 Task: Look for space in Kanie, Japan from 5th September, 2023 to 13th September, 2023 for 6 adults in price range Rs.15000 to Rs.20000. Place can be entire place with 3 bedrooms having 3 beds and 3 bathrooms. Property type can be house, flat, guest house. Booking option can be shelf check-in. Required host language is English.
Action: Mouse moved to (589, 158)
Screenshot: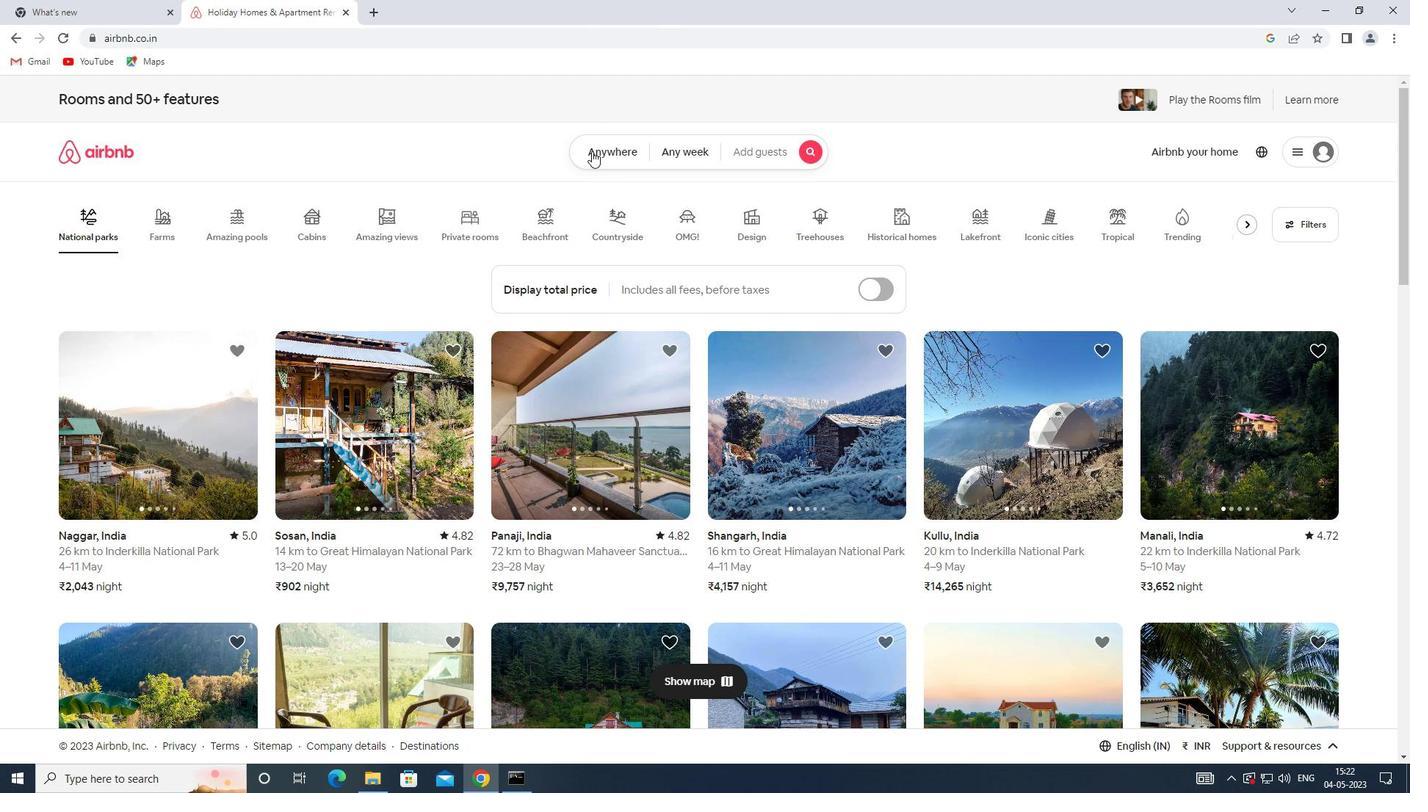
Action: Mouse pressed left at (589, 158)
Screenshot: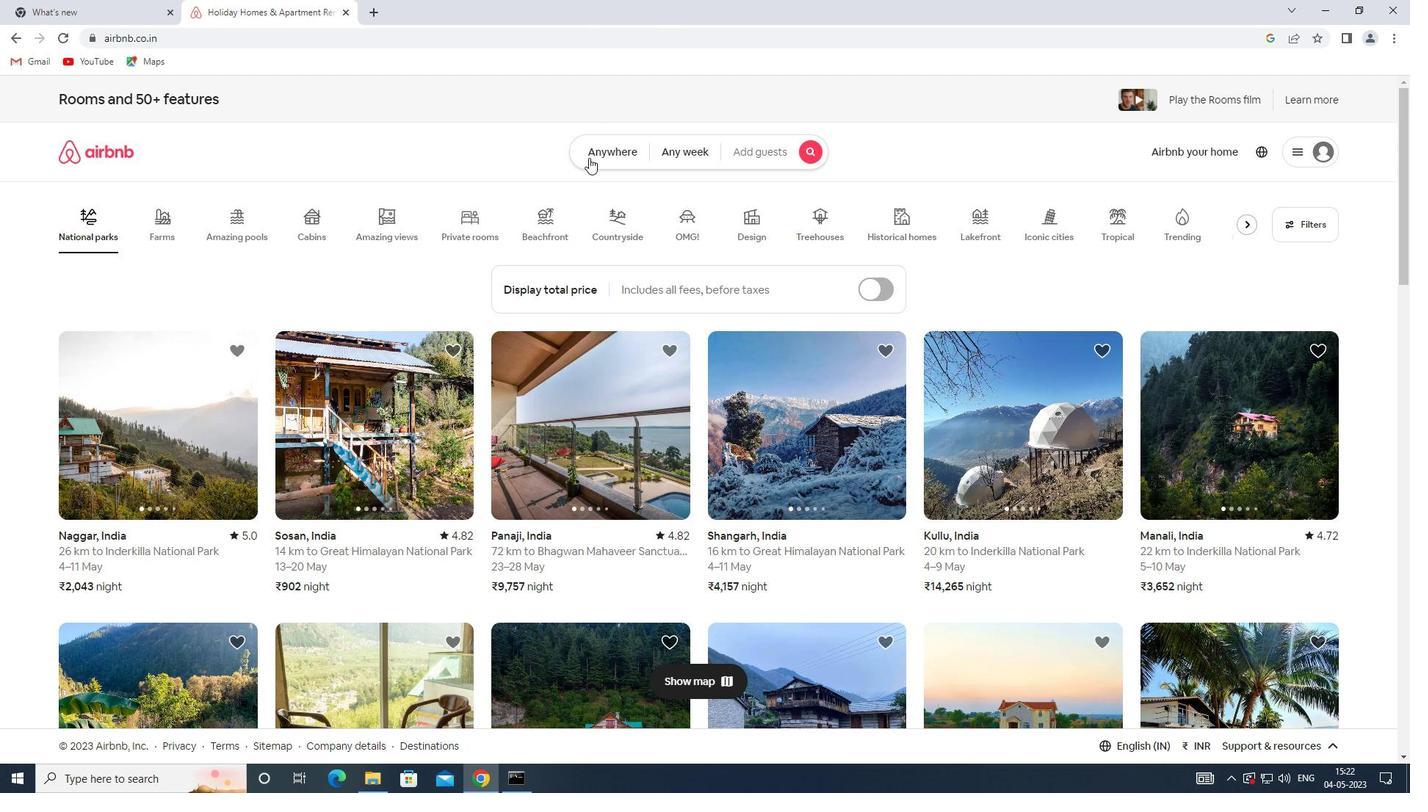 
Action: Mouse moved to (536, 214)
Screenshot: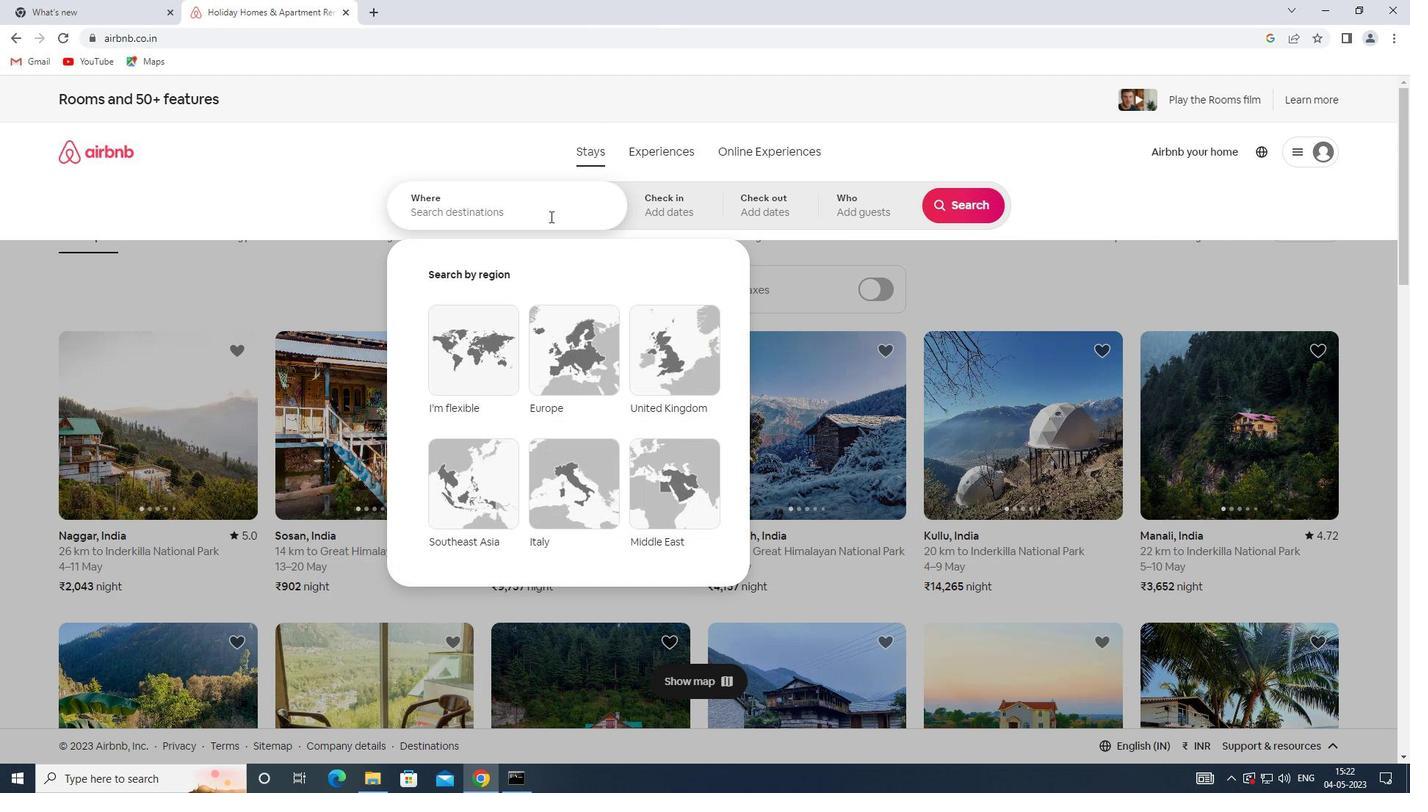 
Action: Mouse pressed left at (536, 214)
Screenshot: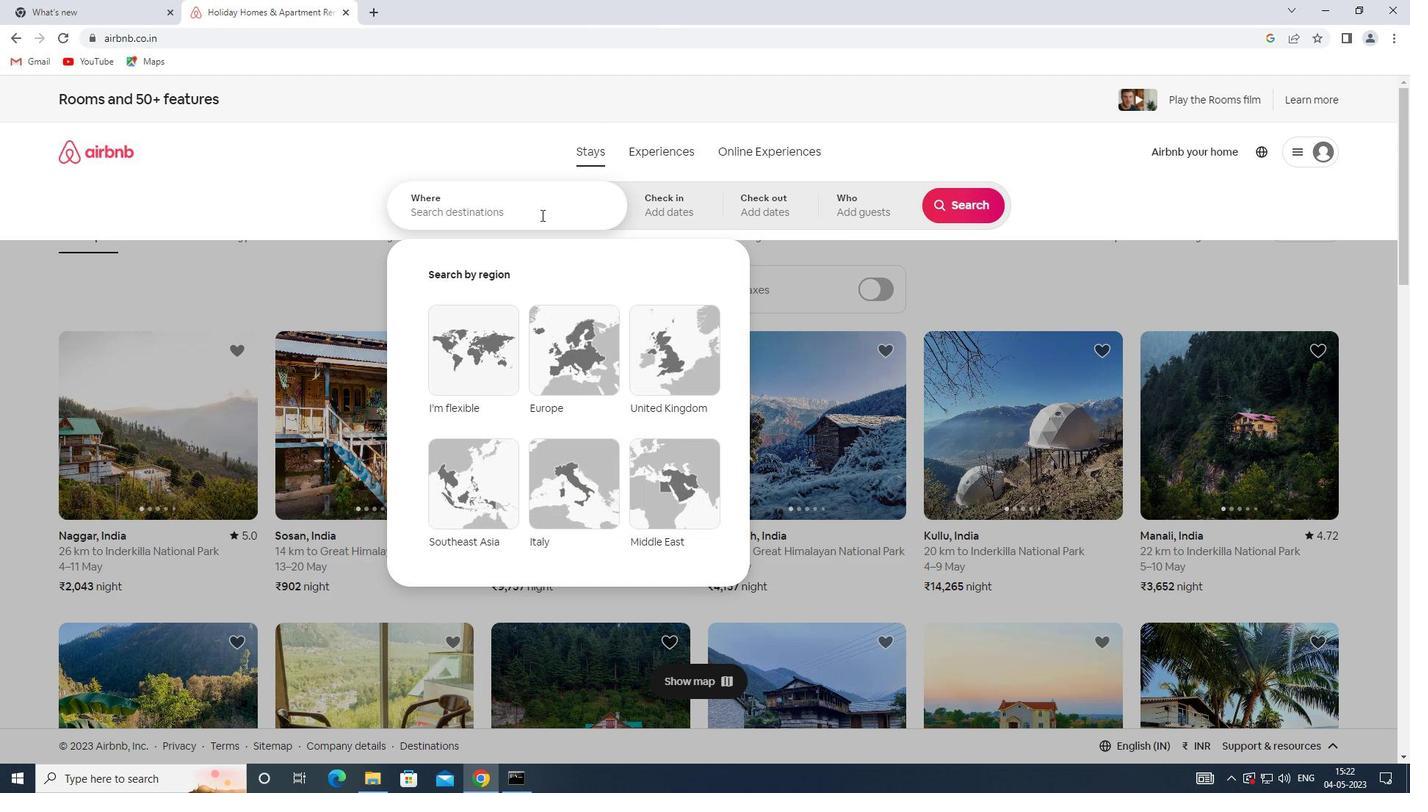 
Action: Key pressed <Key.shift>KANIE,<Key.shift><Key.shift><Key.shift><Key.shift><Key.shift><Key.shift><Key.shift><Key.shift><Key.shift><Key.shift><Key.shift><Key.shift><Key.shift><Key.shift>JAPAN
Screenshot: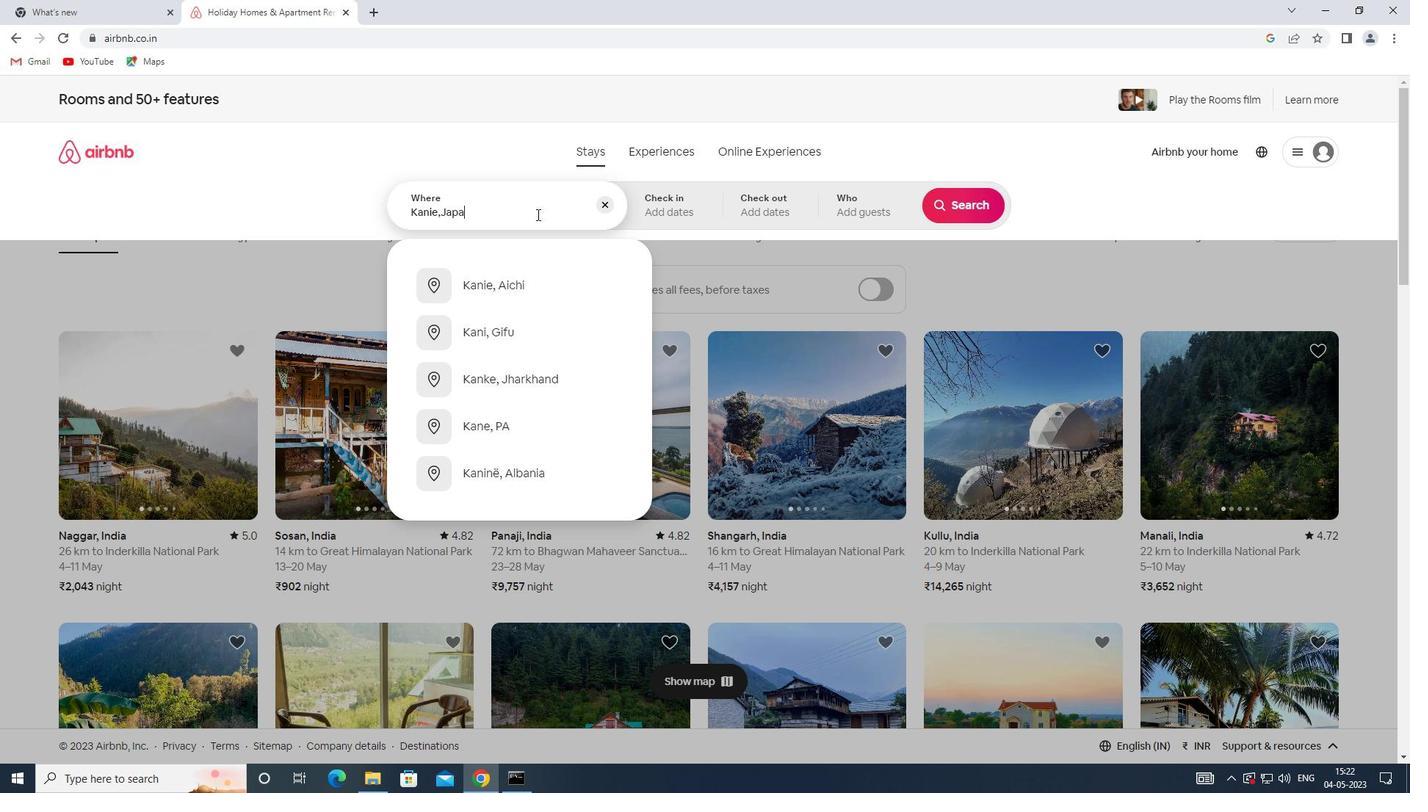 
Action: Mouse moved to (663, 213)
Screenshot: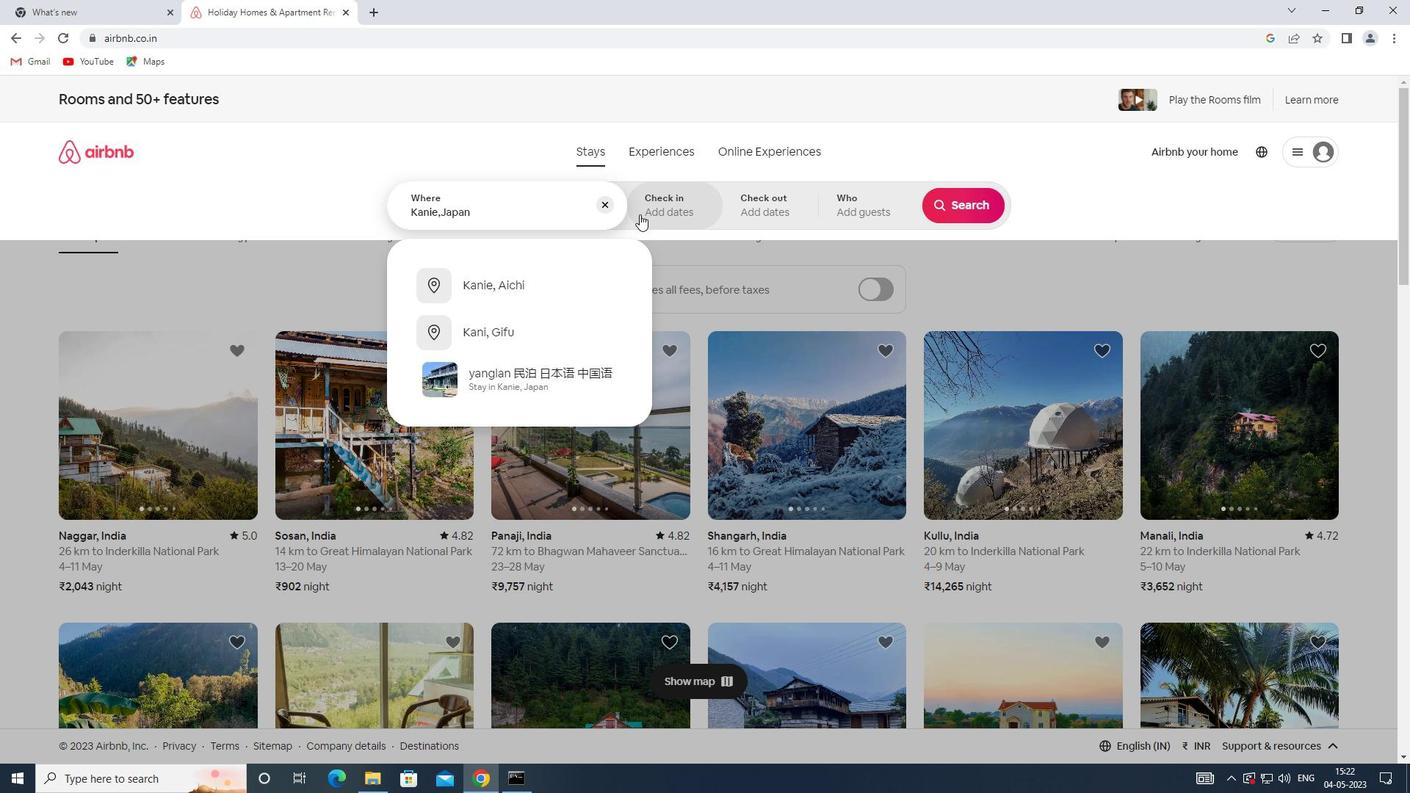 
Action: Mouse pressed left at (663, 213)
Screenshot: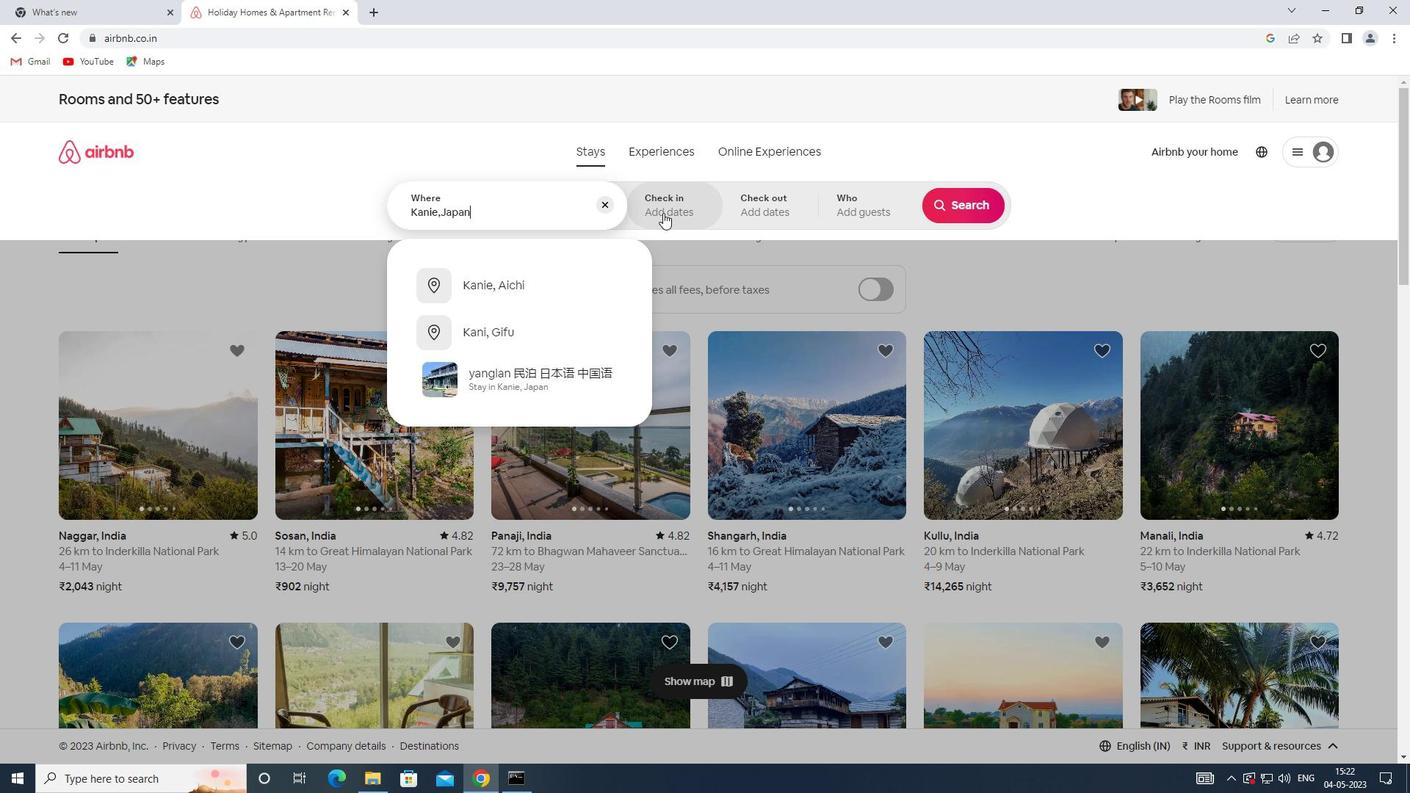 
Action: Mouse moved to (953, 330)
Screenshot: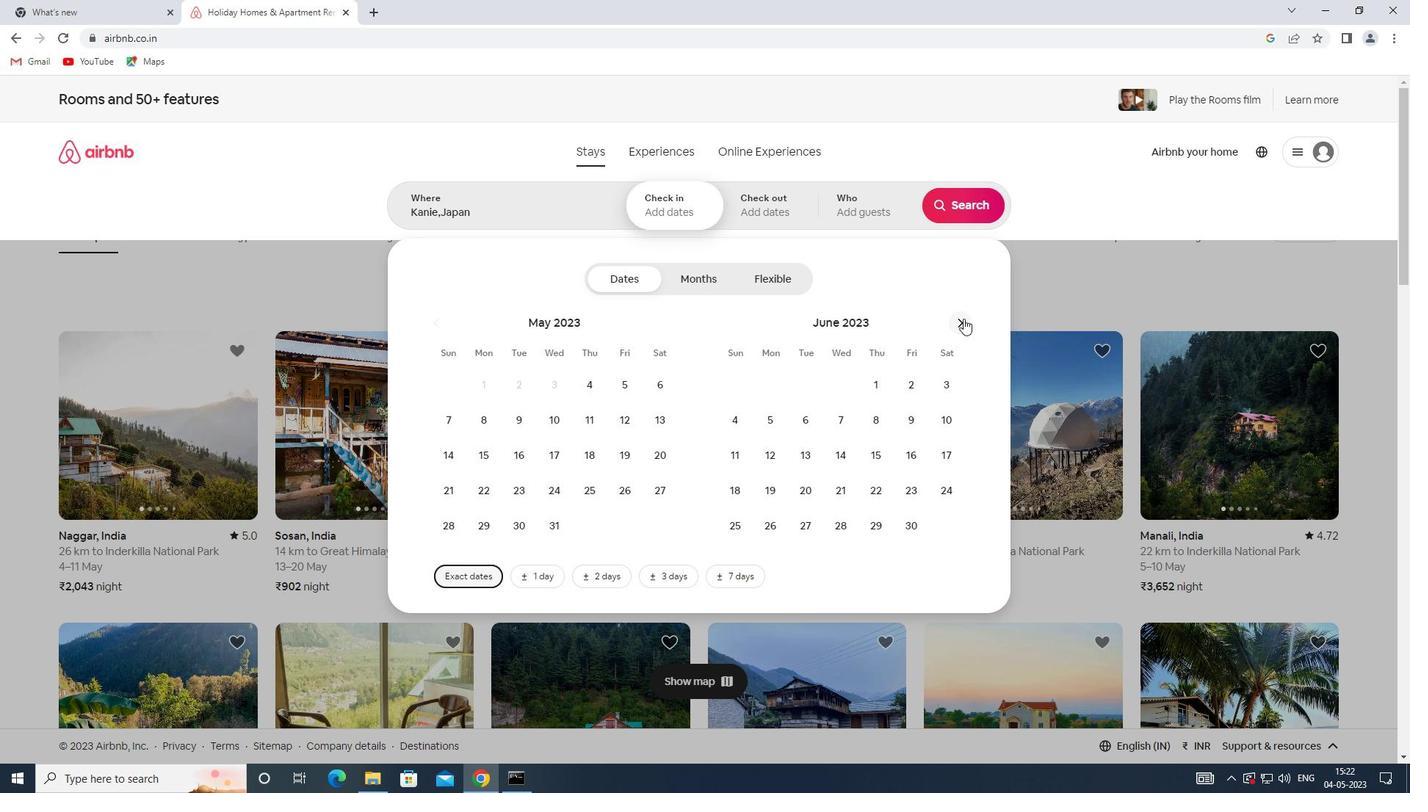 
Action: Mouse pressed left at (953, 330)
Screenshot: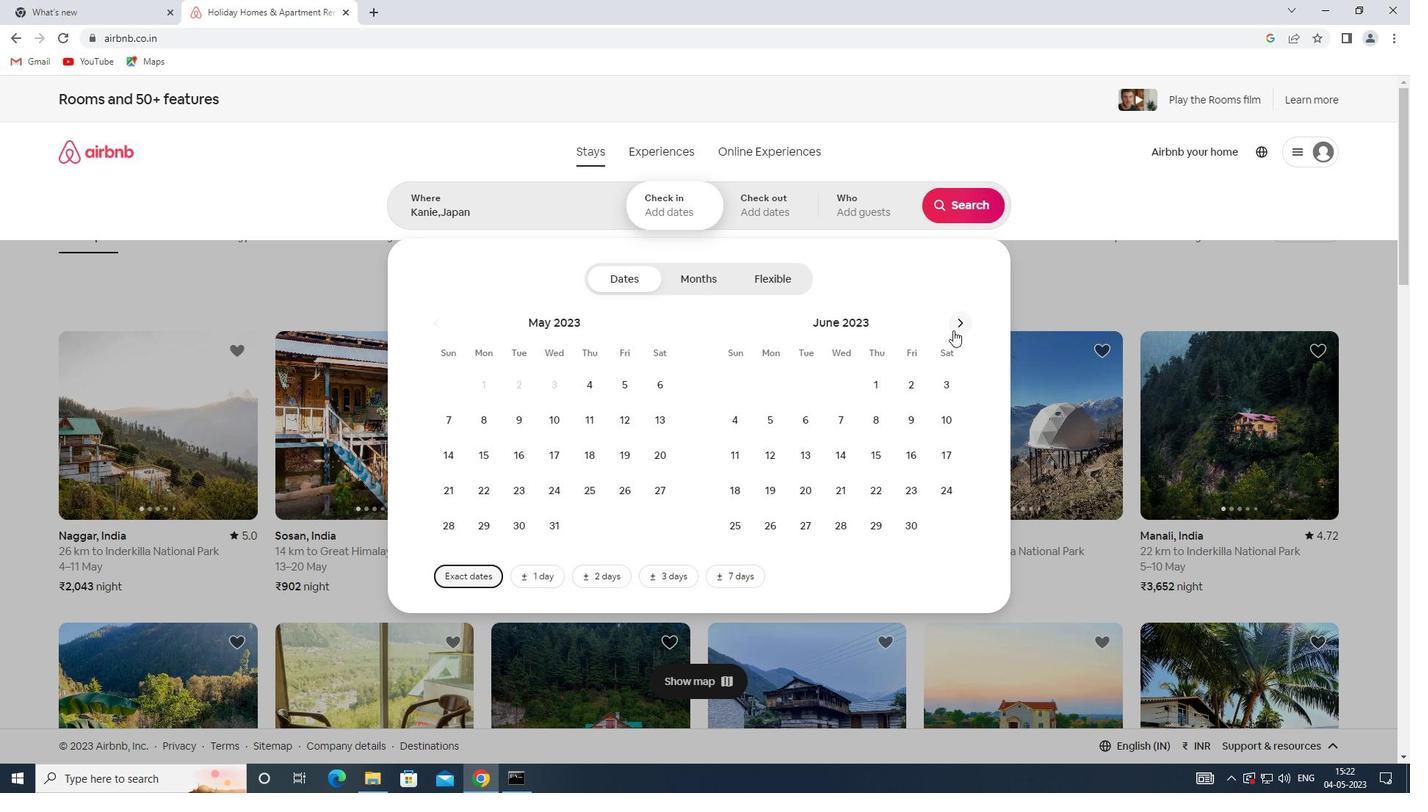 
Action: Mouse pressed left at (953, 330)
Screenshot: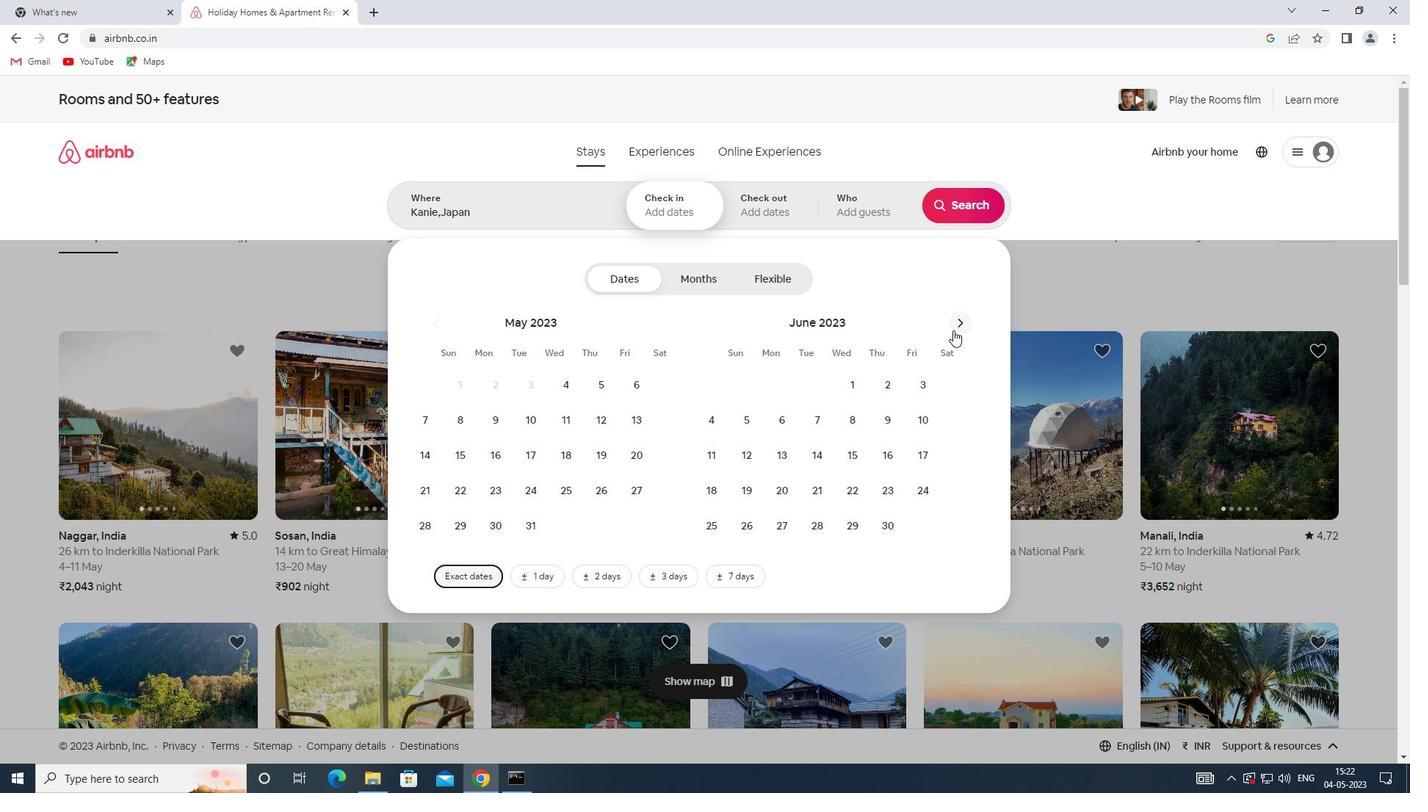 
Action: Mouse moved to (953, 329)
Screenshot: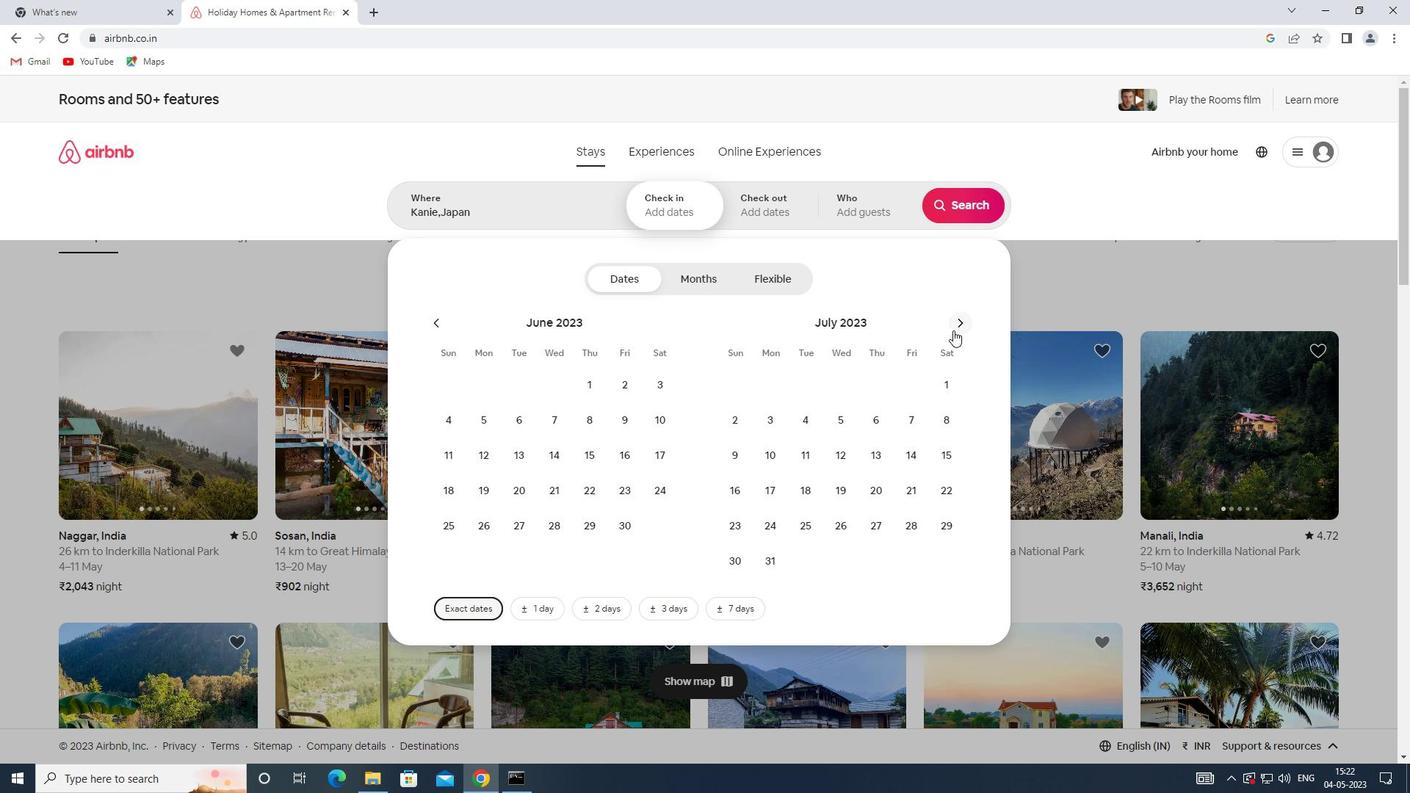 
Action: Mouse pressed left at (953, 329)
Screenshot: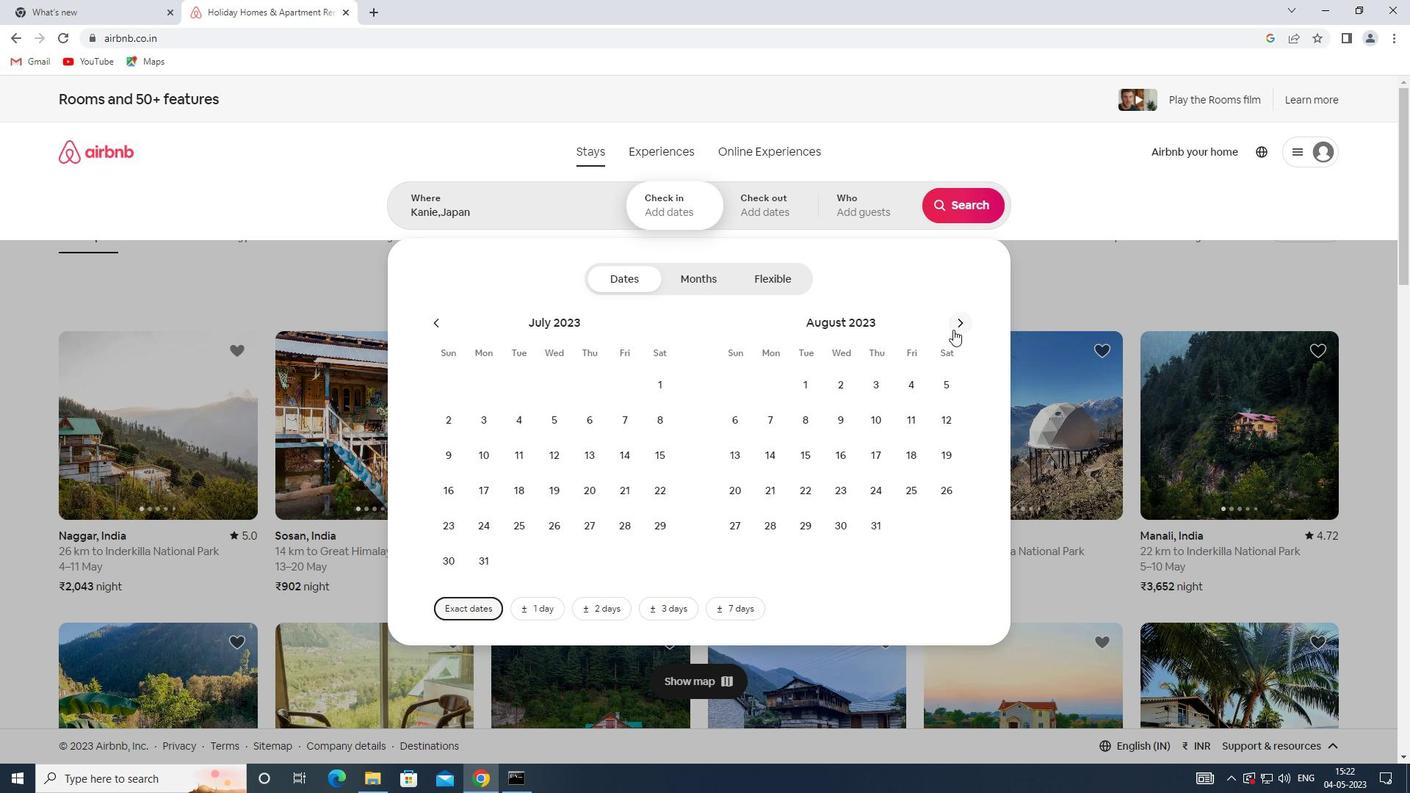 
Action: Mouse moved to (807, 422)
Screenshot: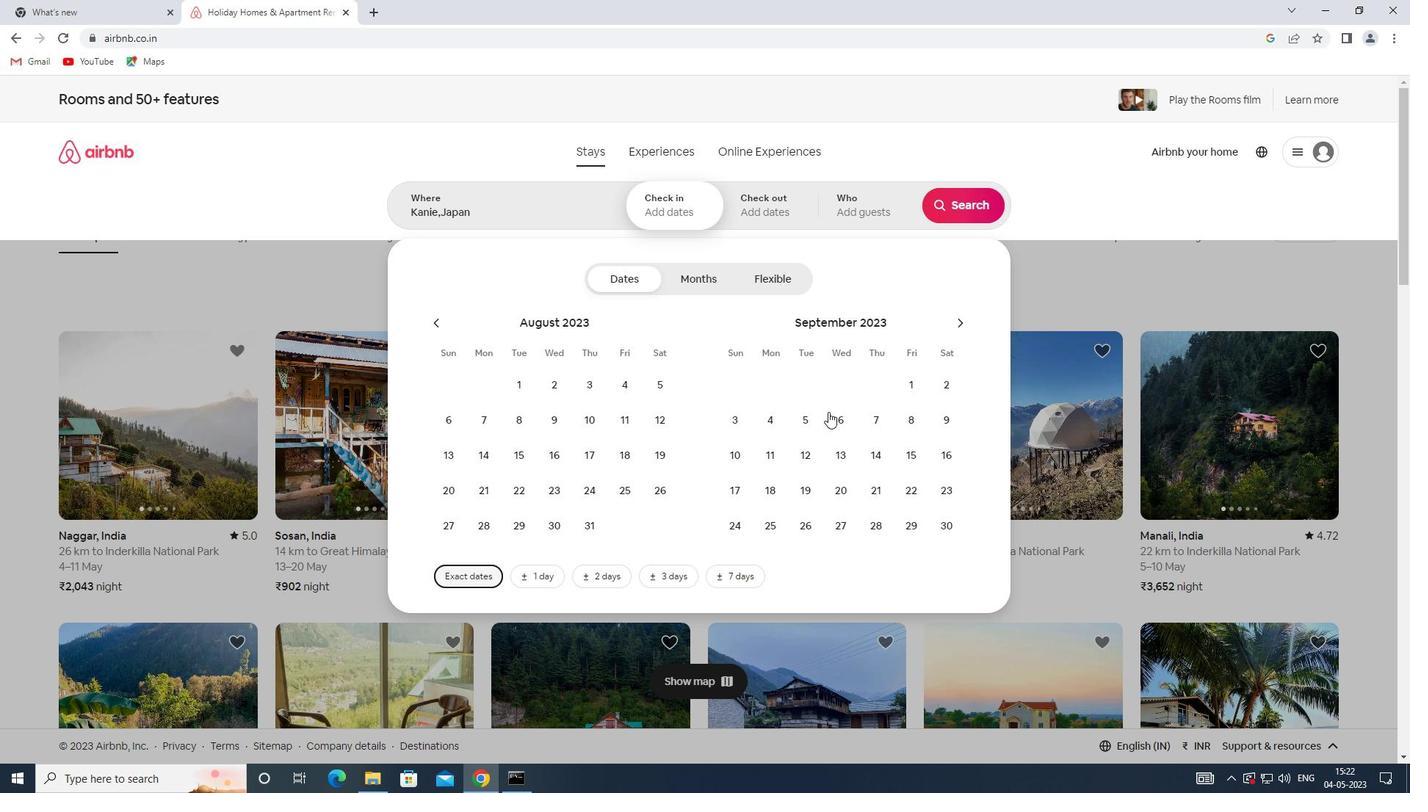 
Action: Mouse pressed left at (807, 422)
Screenshot: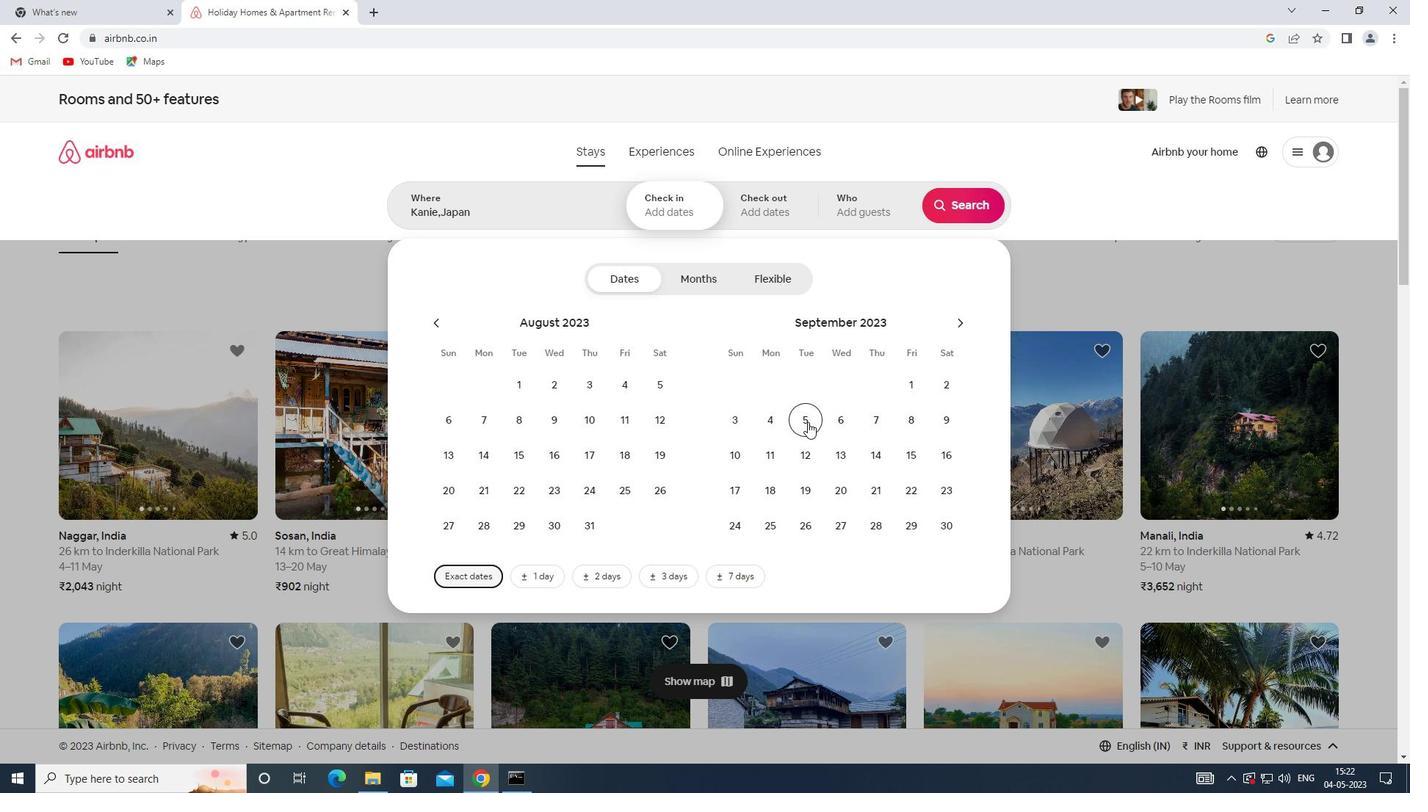 
Action: Mouse moved to (846, 453)
Screenshot: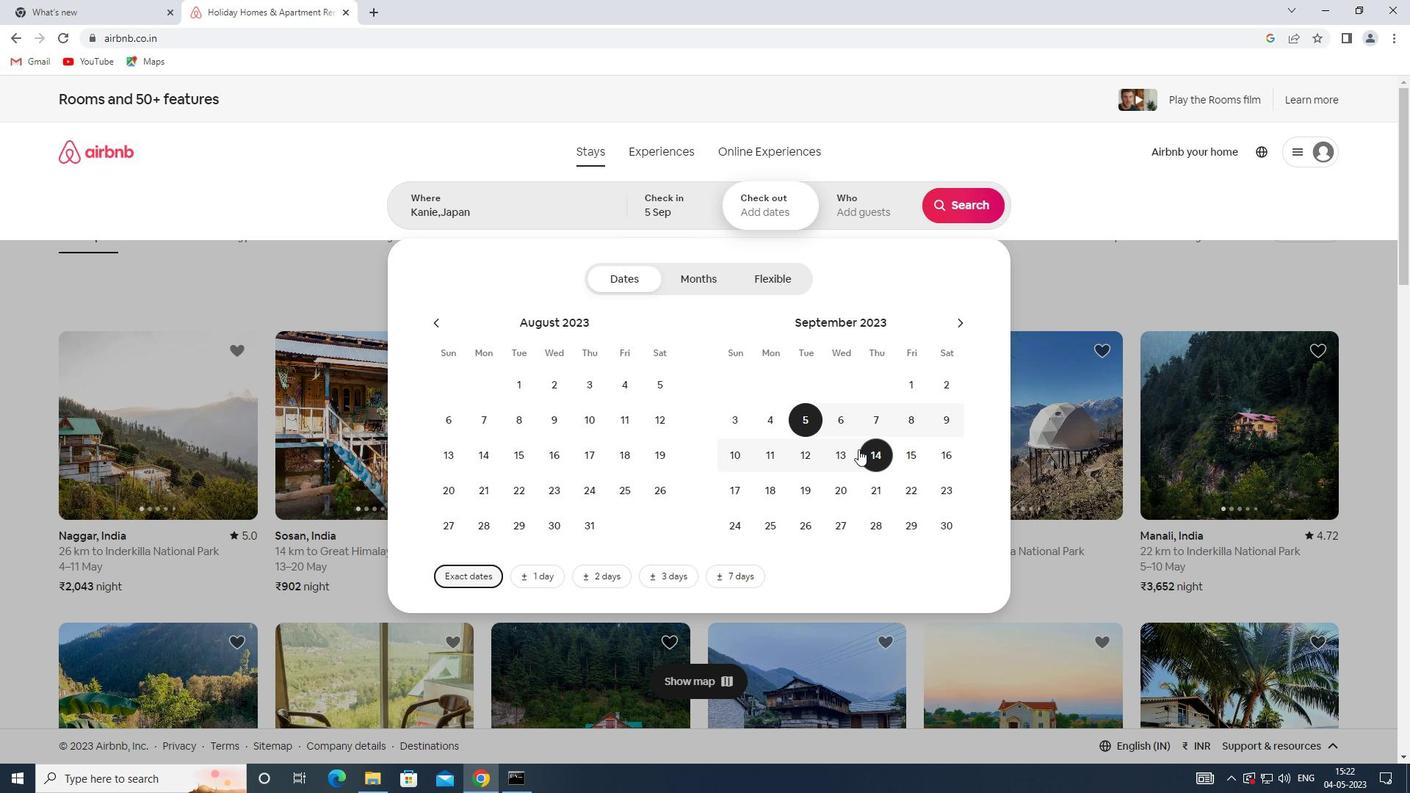 
Action: Mouse pressed left at (846, 453)
Screenshot: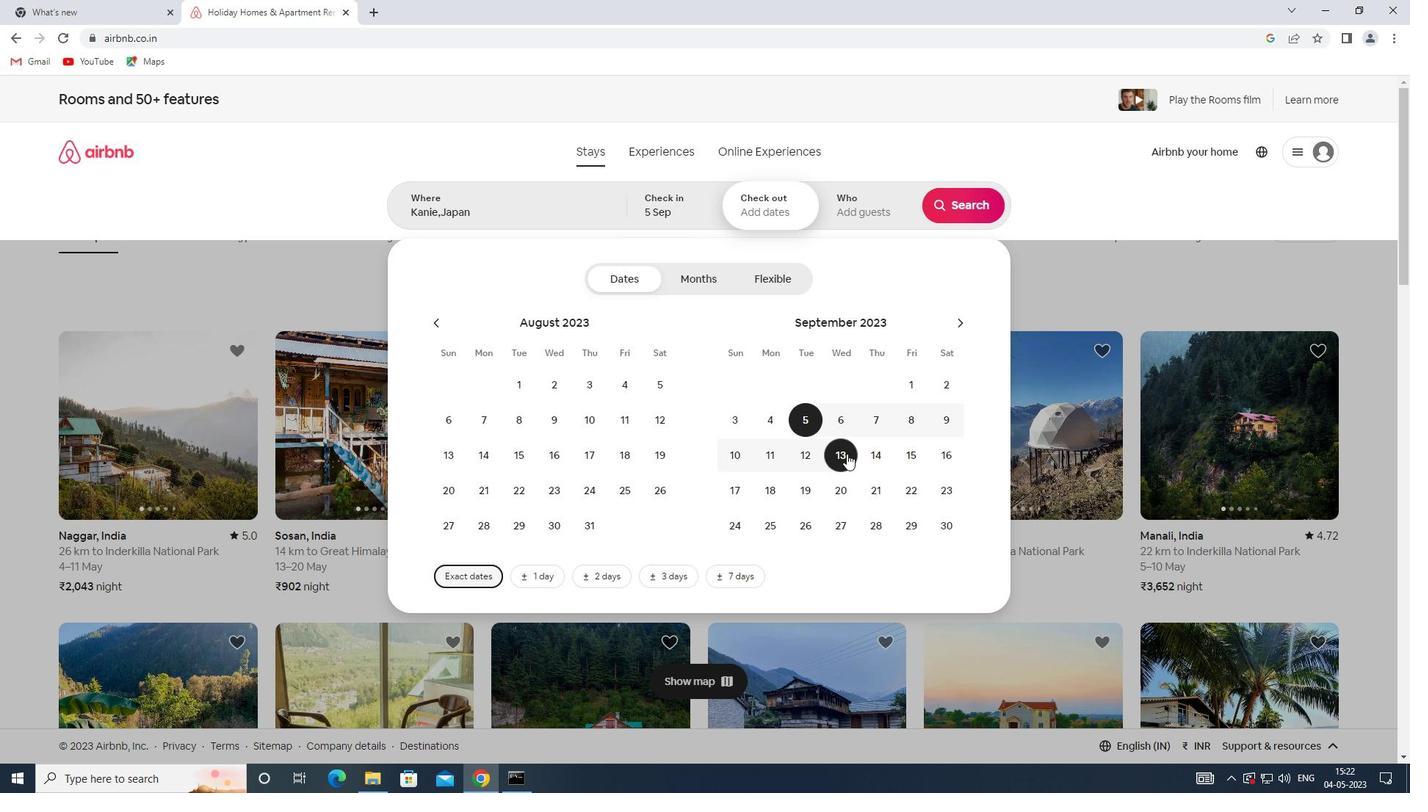 
Action: Mouse moved to (861, 215)
Screenshot: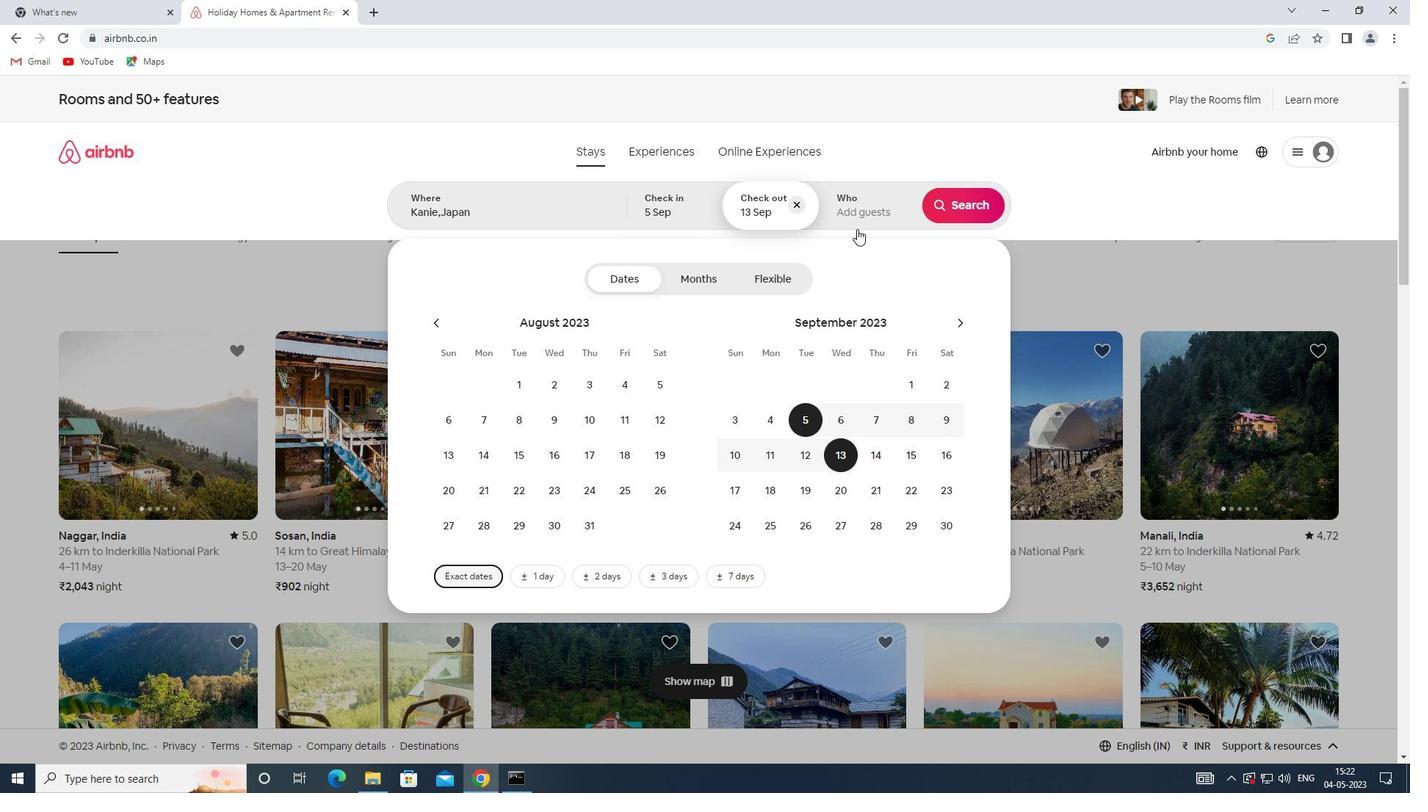 
Action: Mouse pressed left at (861, 215)
Screenshot: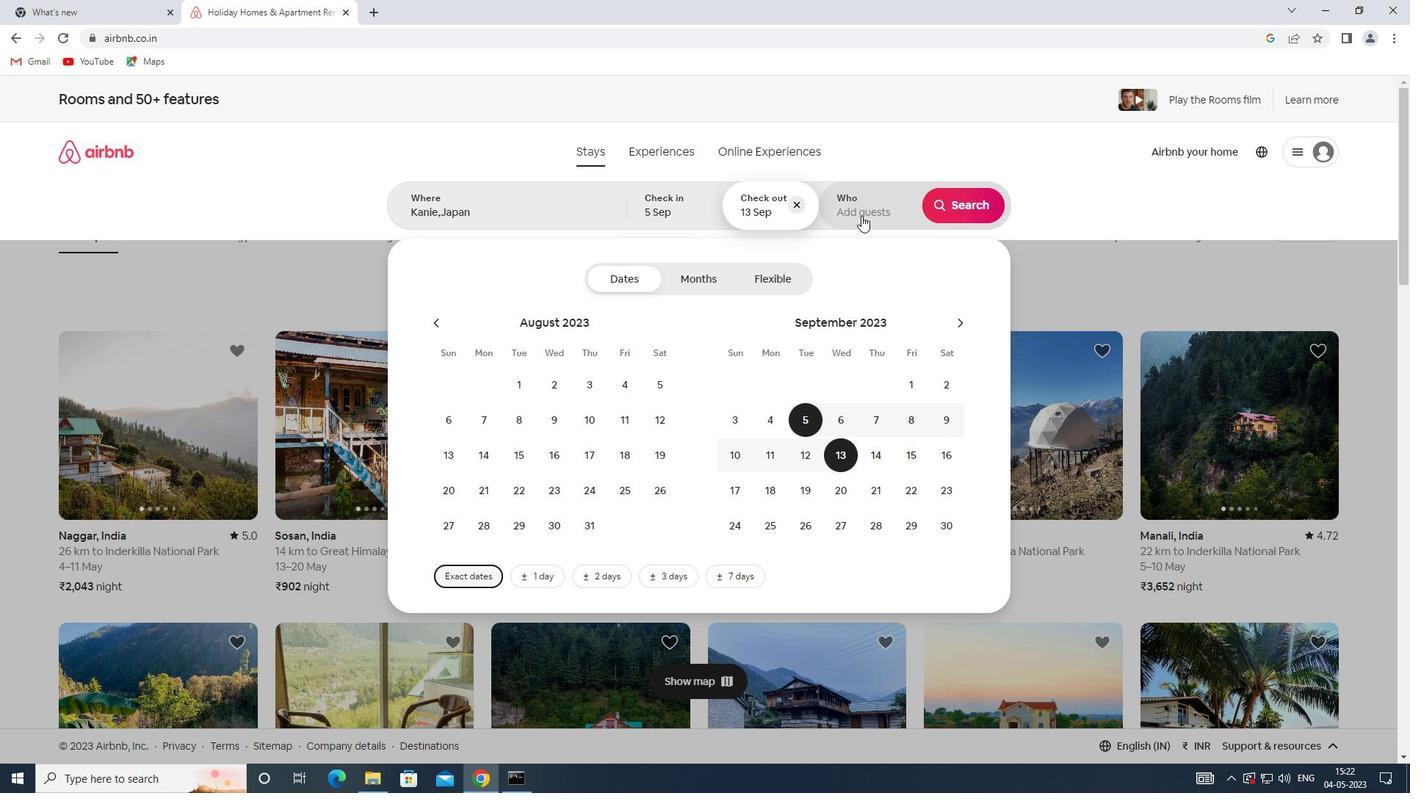 
Action: Mouse moved to (959, 284)
Screenshot: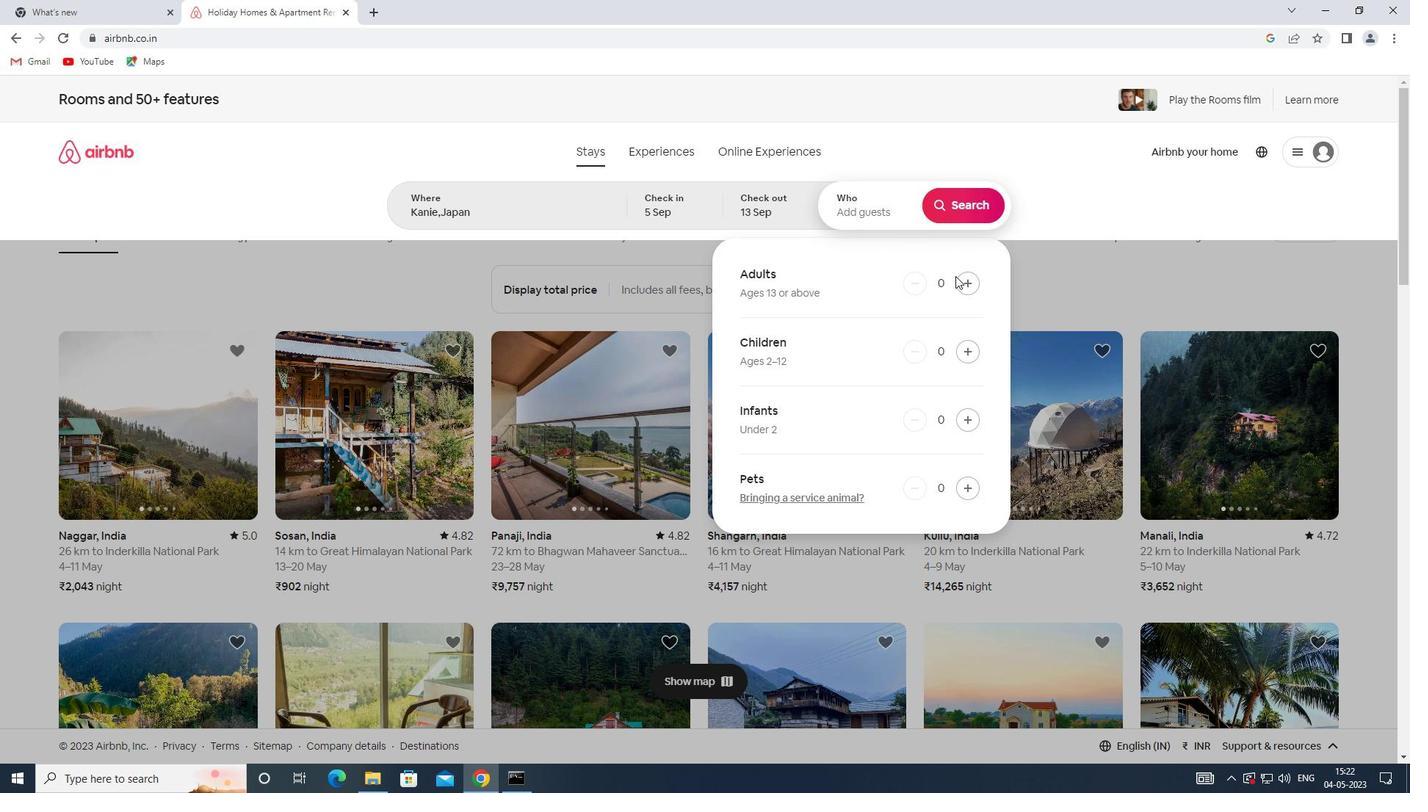 
Action: Mouse pressed left at (959, 284)
Screenshot: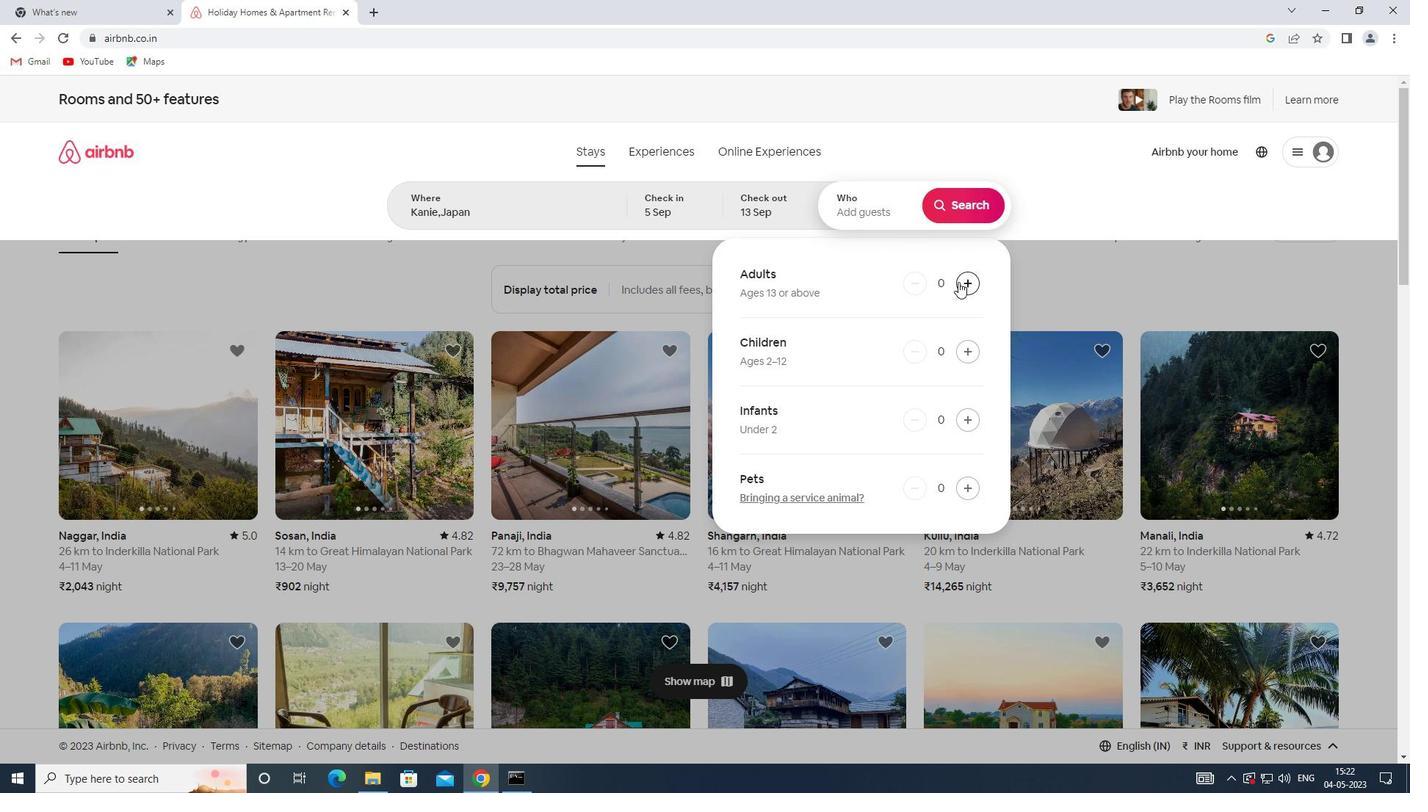 
Action: Mouse pressed left at (959, 284)
Screenshot: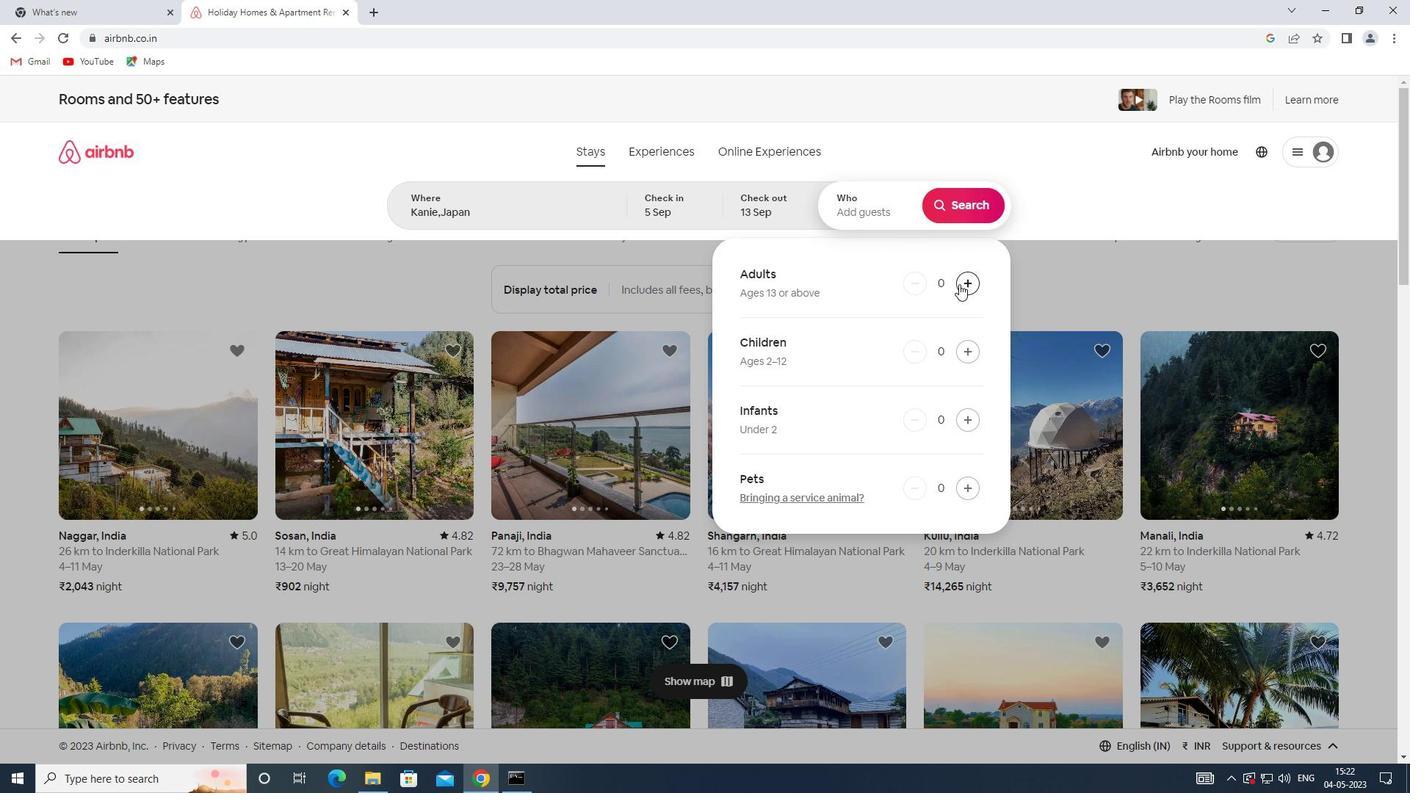 
Action: Mouse pressed left at (959, 284)
Screenshot: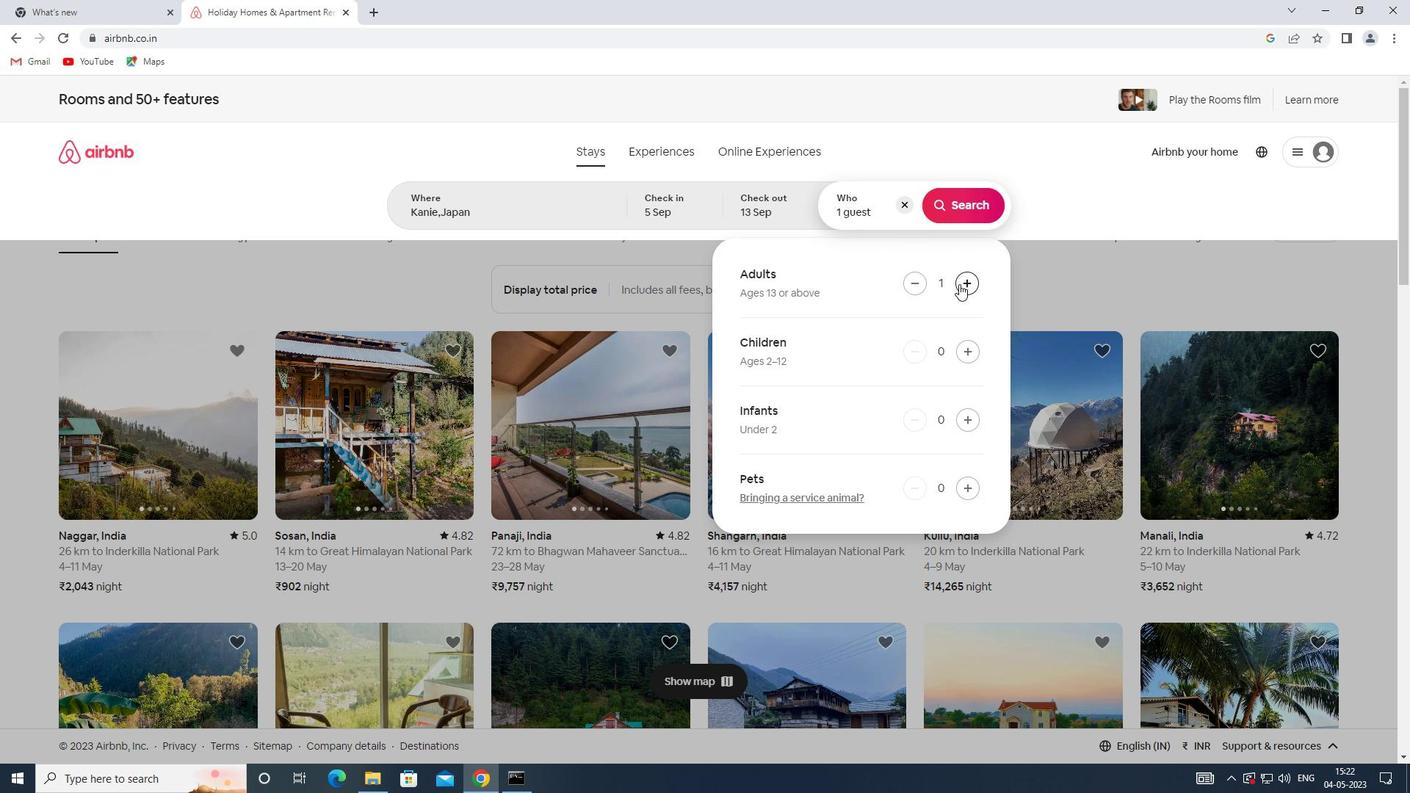 
Action: Mouse moved to (960, 284)
Screenshot: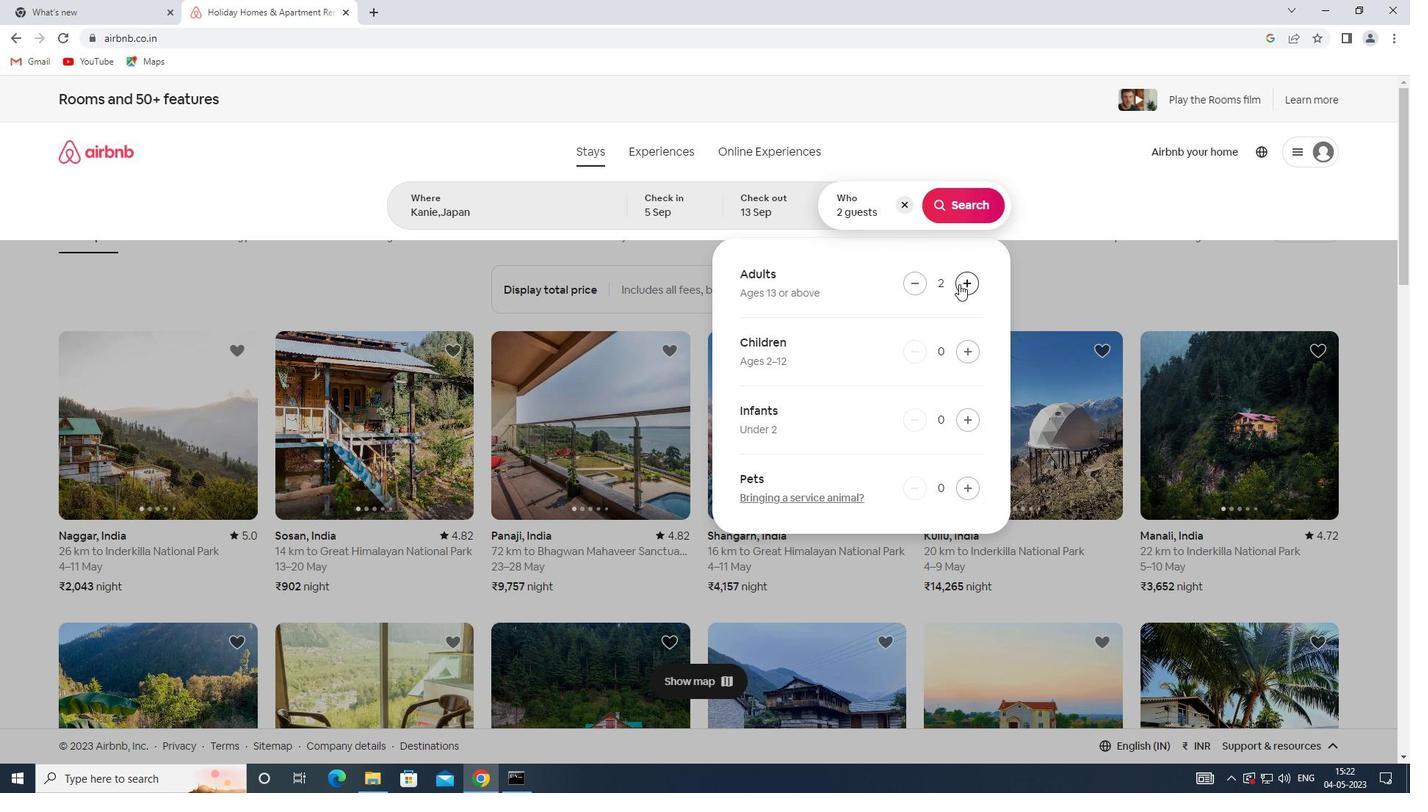 
Action: Mouse pressed left at (960, 284)
Screenshot: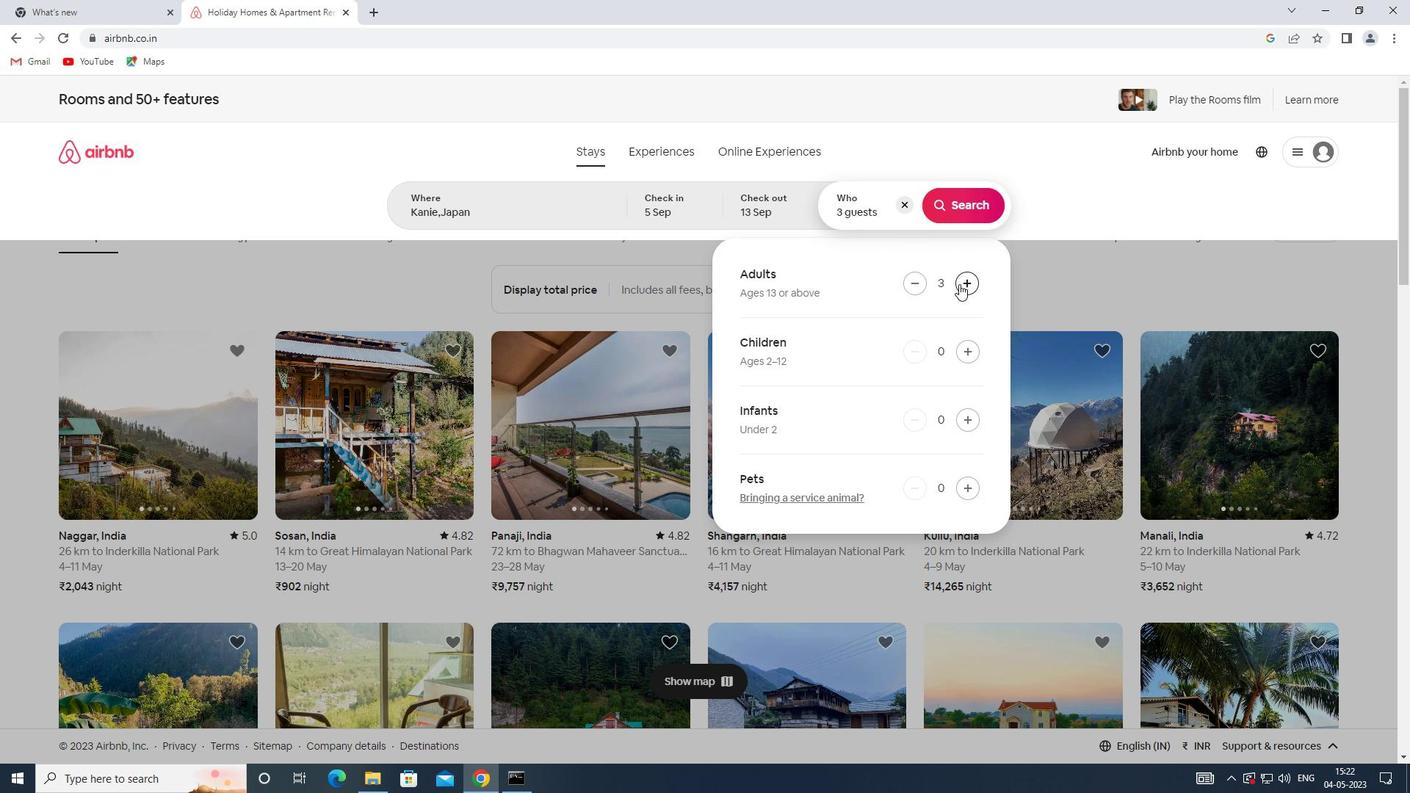 
Action: Mouse moved to (960, 284)
Screenshot: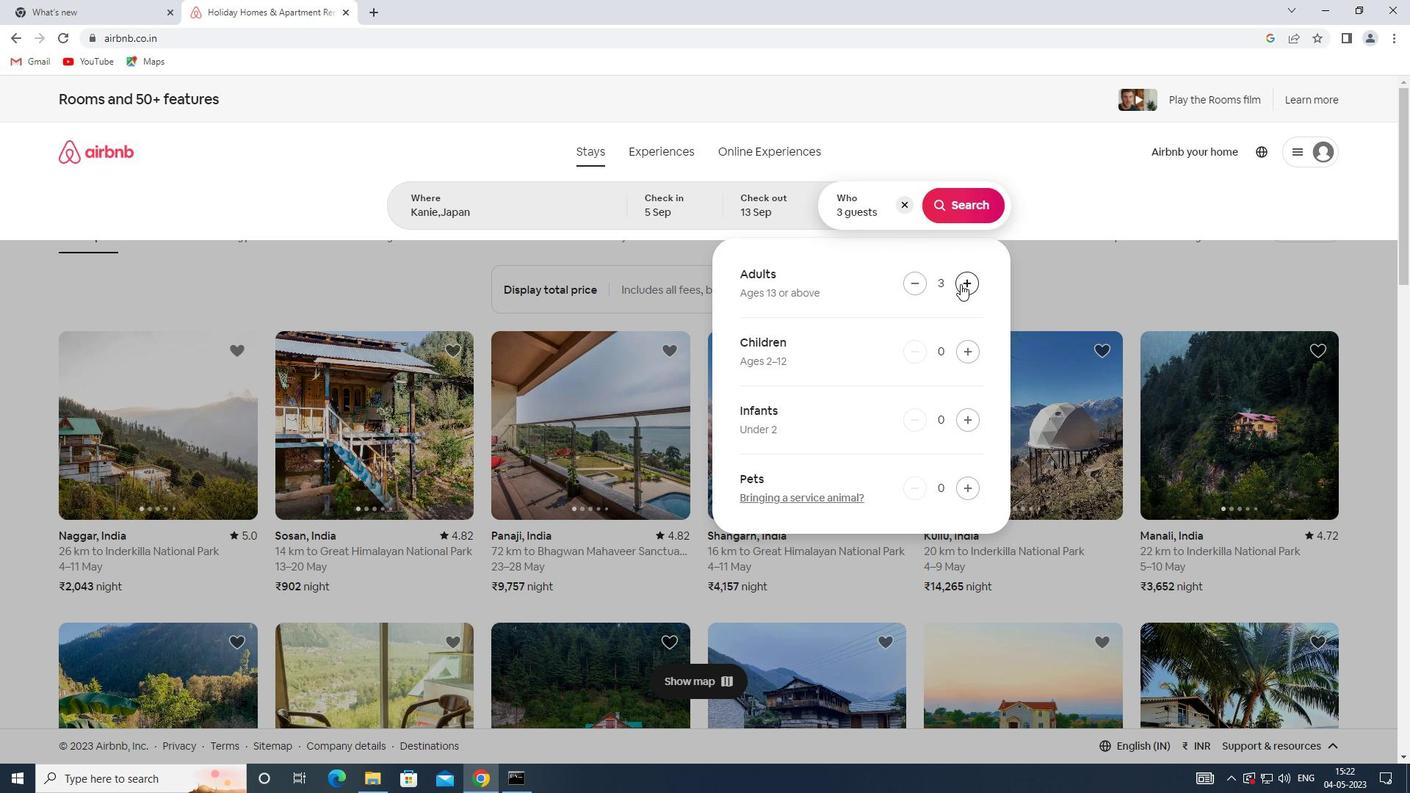 
Action: Mouse pressed left at (960, 284)
Screenshot: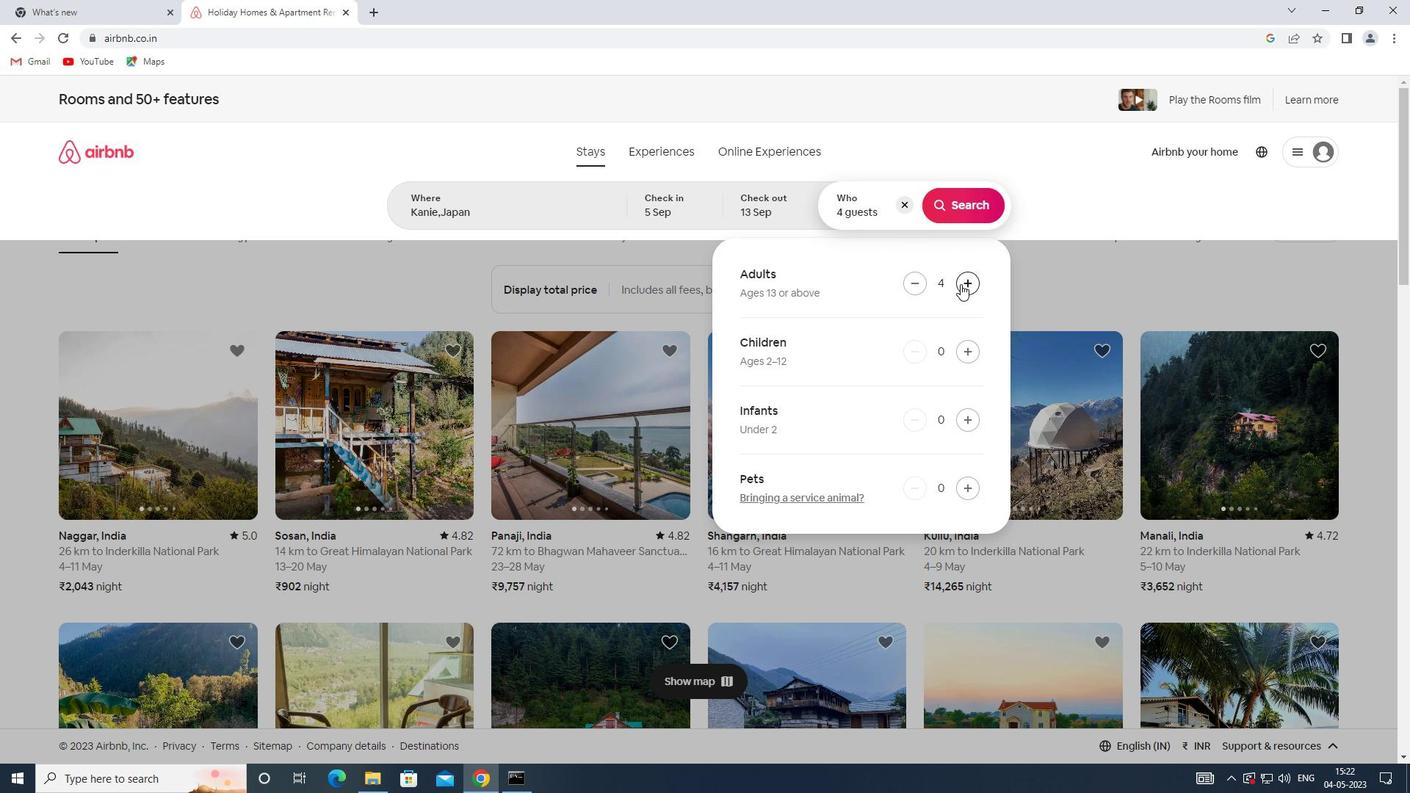 
Action: Mouse pressed left at (960, 284)
Screenshot: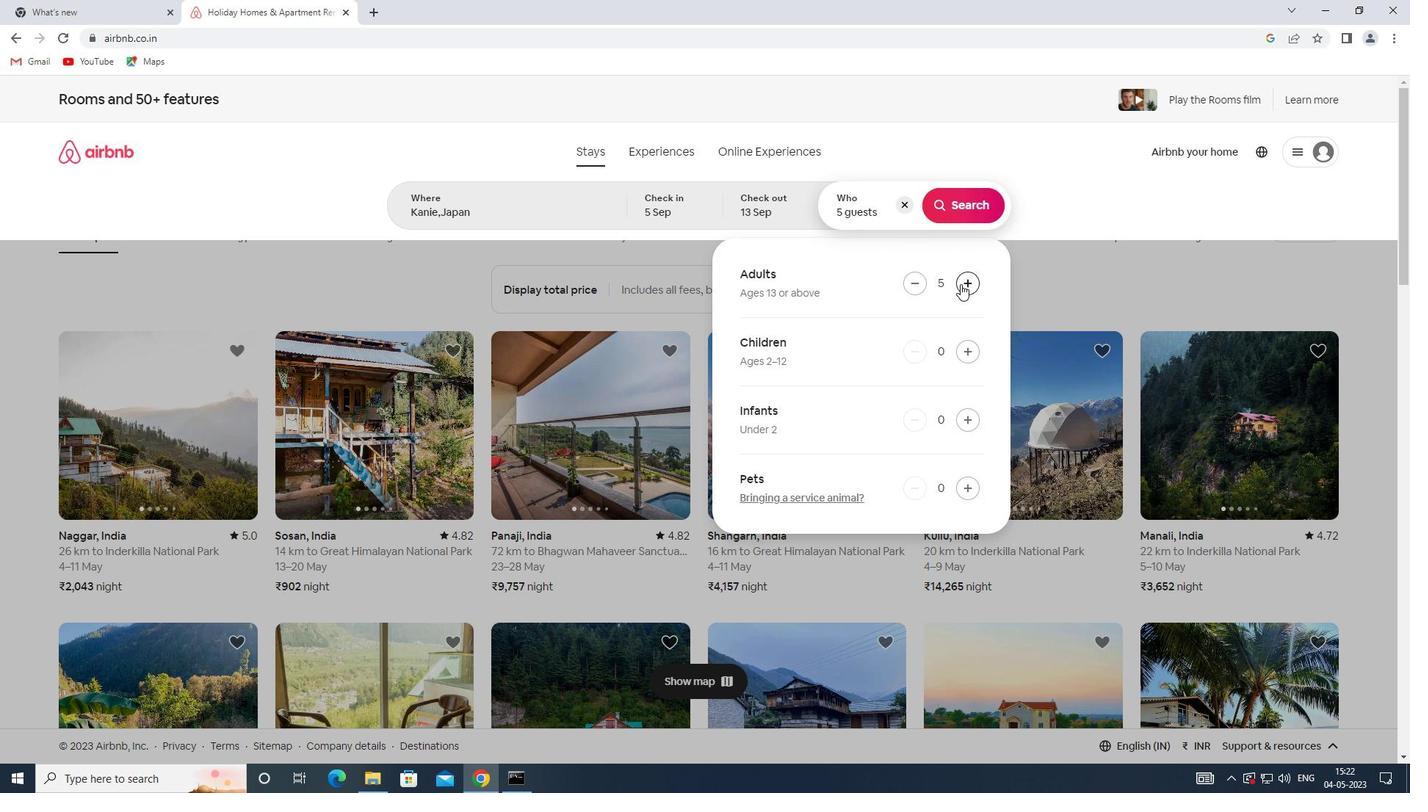
Action: Mouse moved to (934, 201)
Screenshot: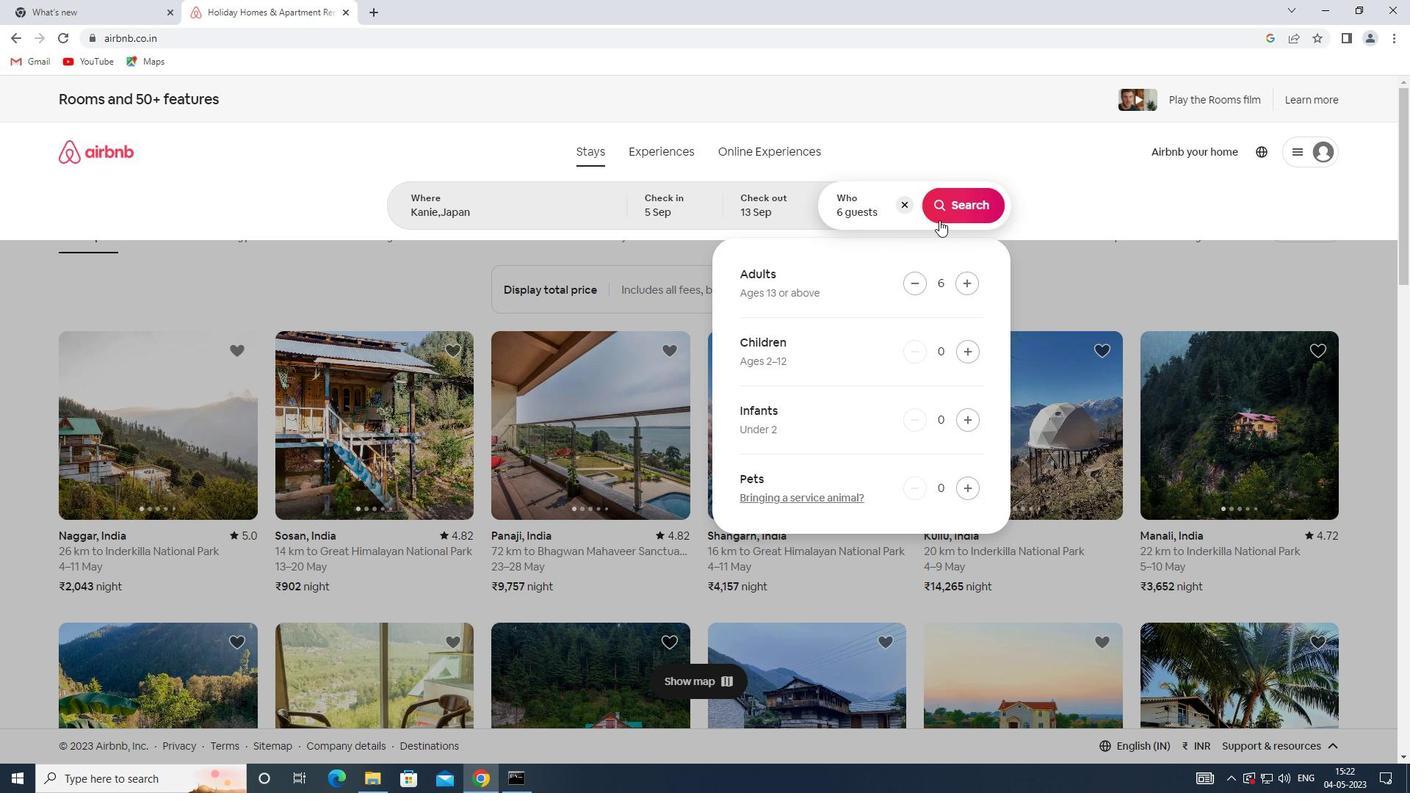 
Action: Mouse pressed left at (934, 201)
Screenshot: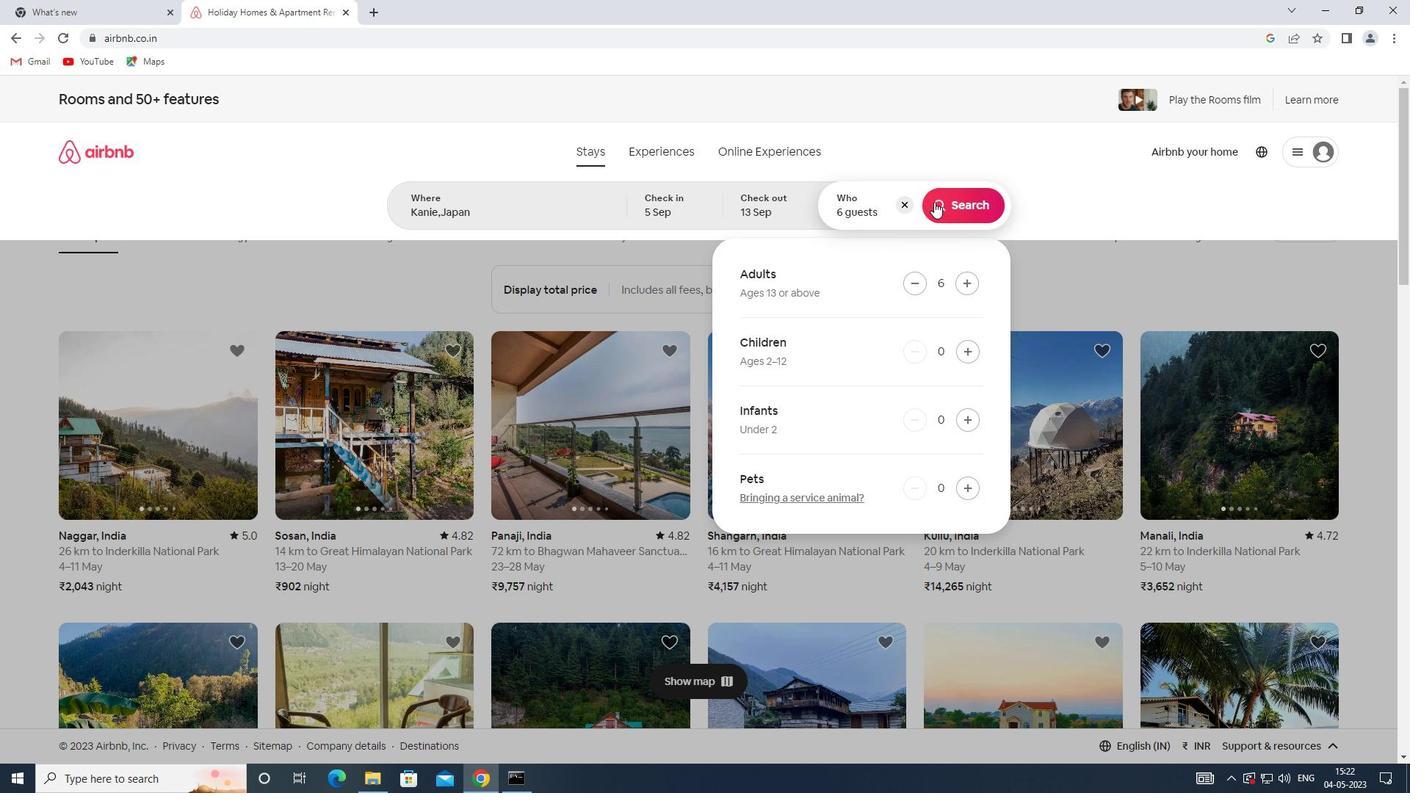 
Action: Mouse moved to (1351, 165)
Screenshot: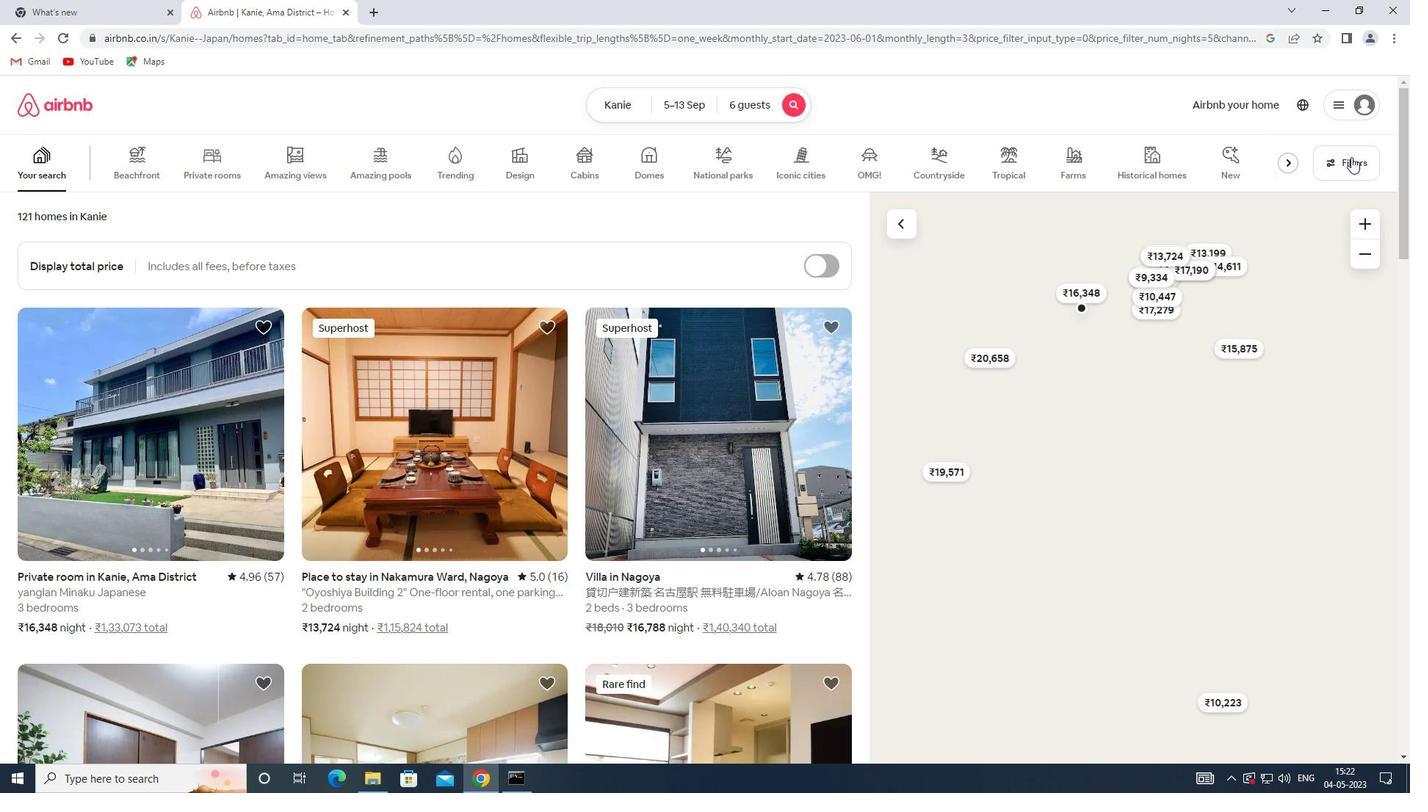 
Action: Mouse pressed left at (1351, 165)
Screenshot: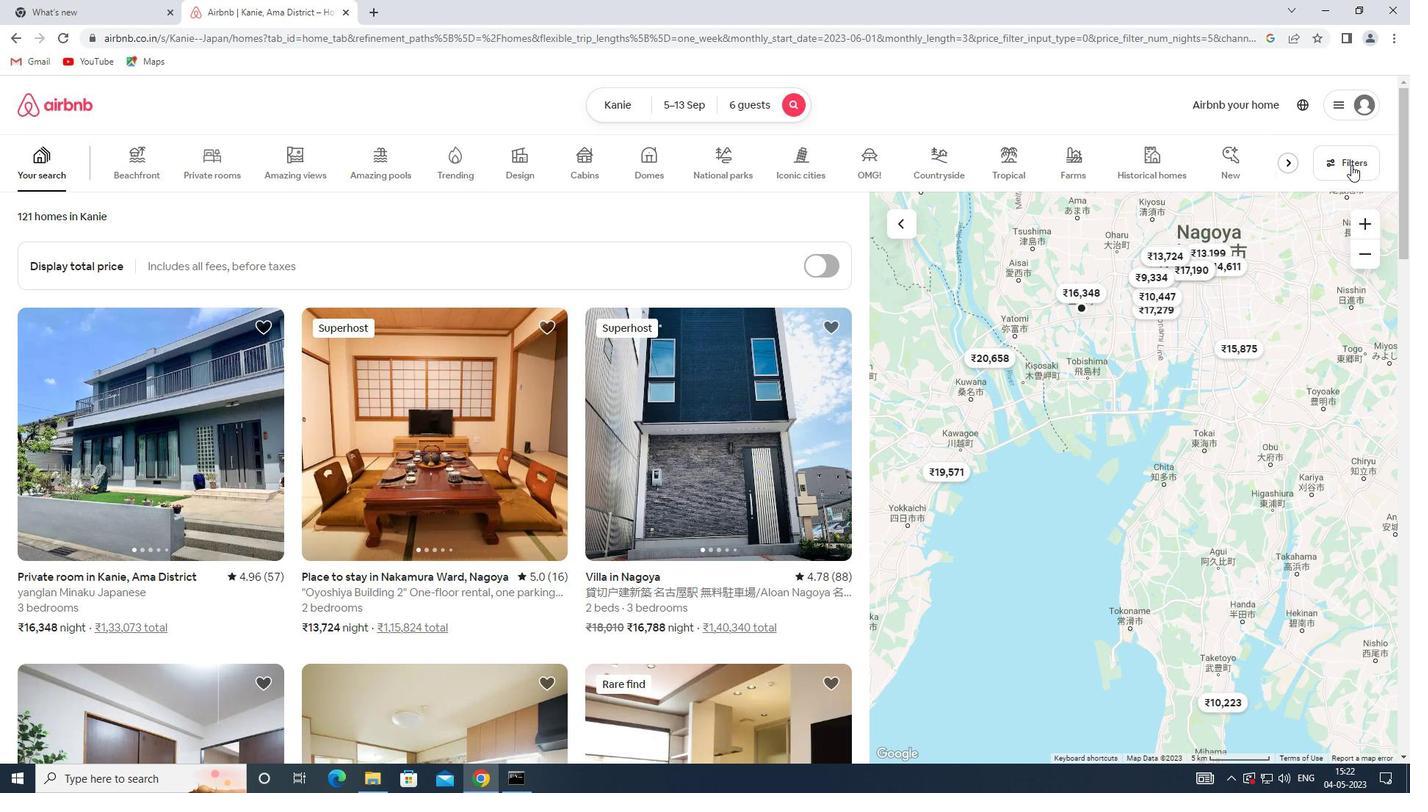 
Action: Mouse moved to (517, 348)
Screenshot: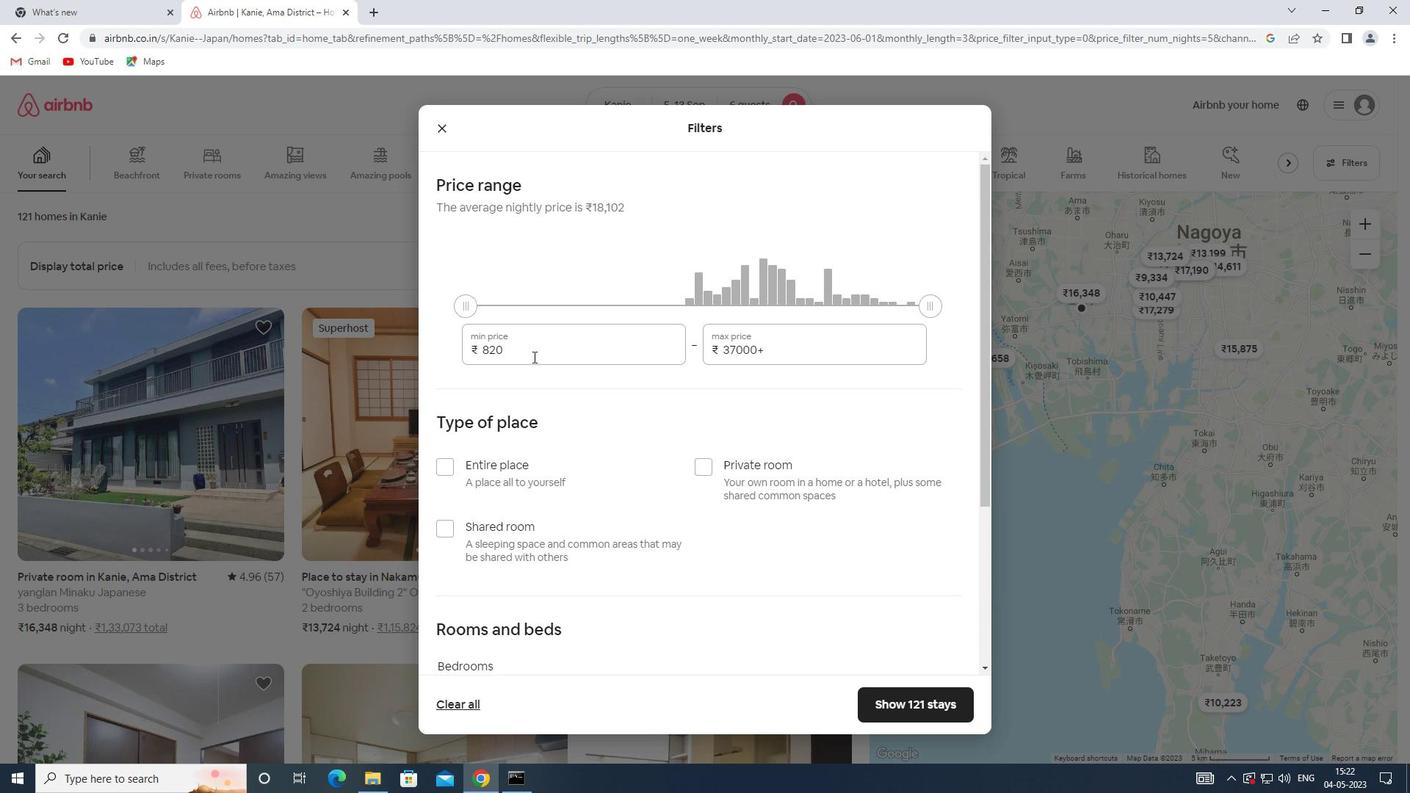 
Action: Mouse pressed left at (517, 348)
Screenshot: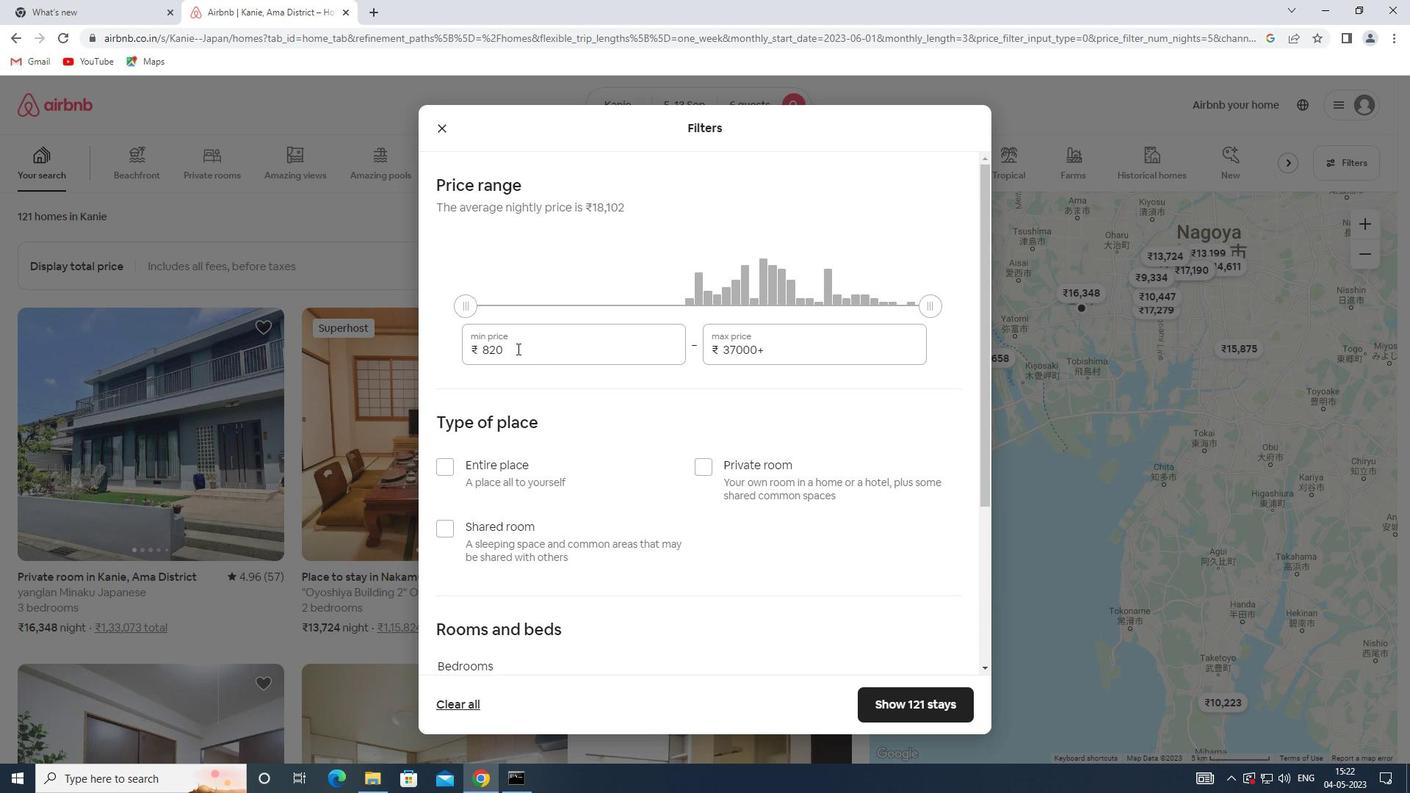 
Action: Mouse moved to (439, 348)
Screenshot: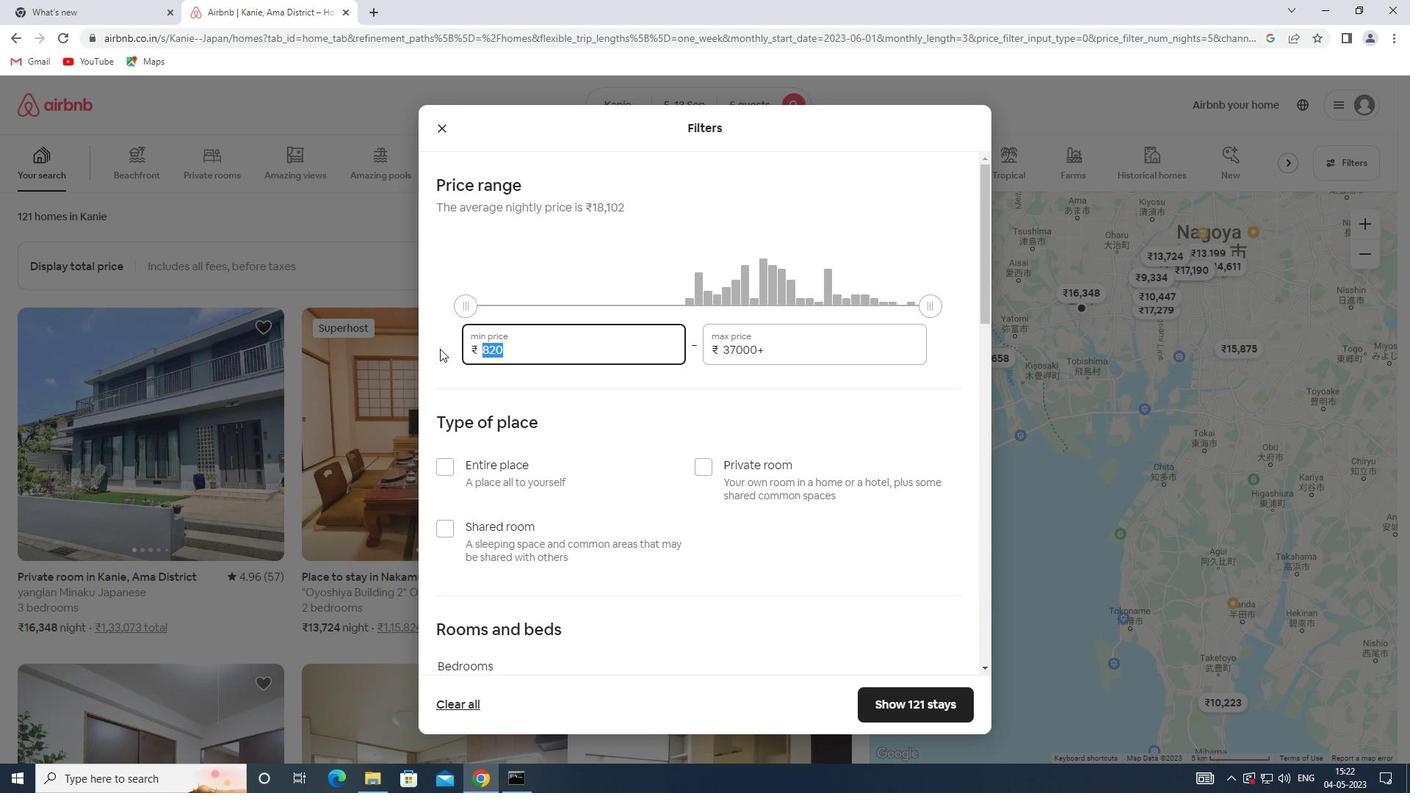 
Action: Key pressed 15000
Screenshot: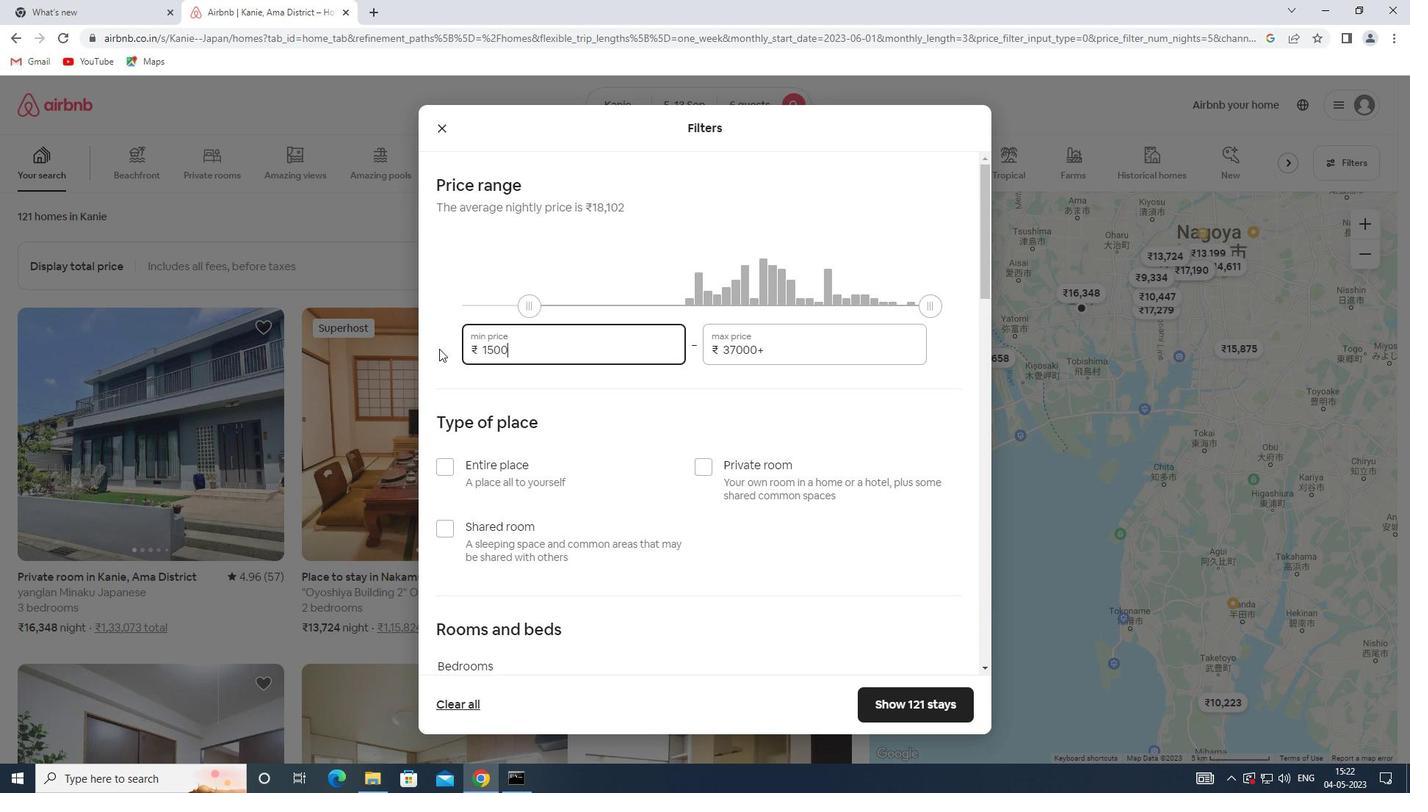 
Action: Mouse moved to (777, 356)
Screenshot: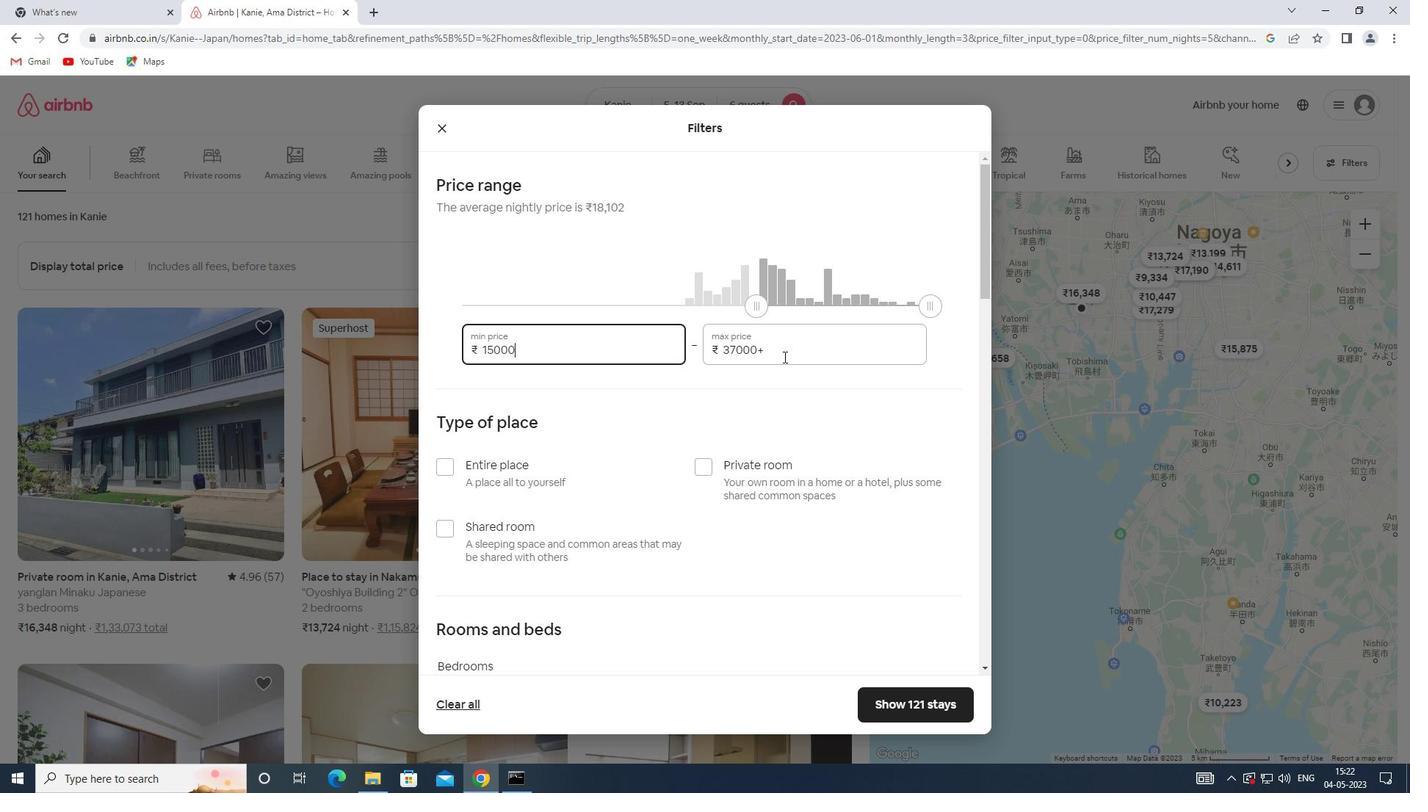 
Action: Mouse pressed left at (777, 356)
Screenshot: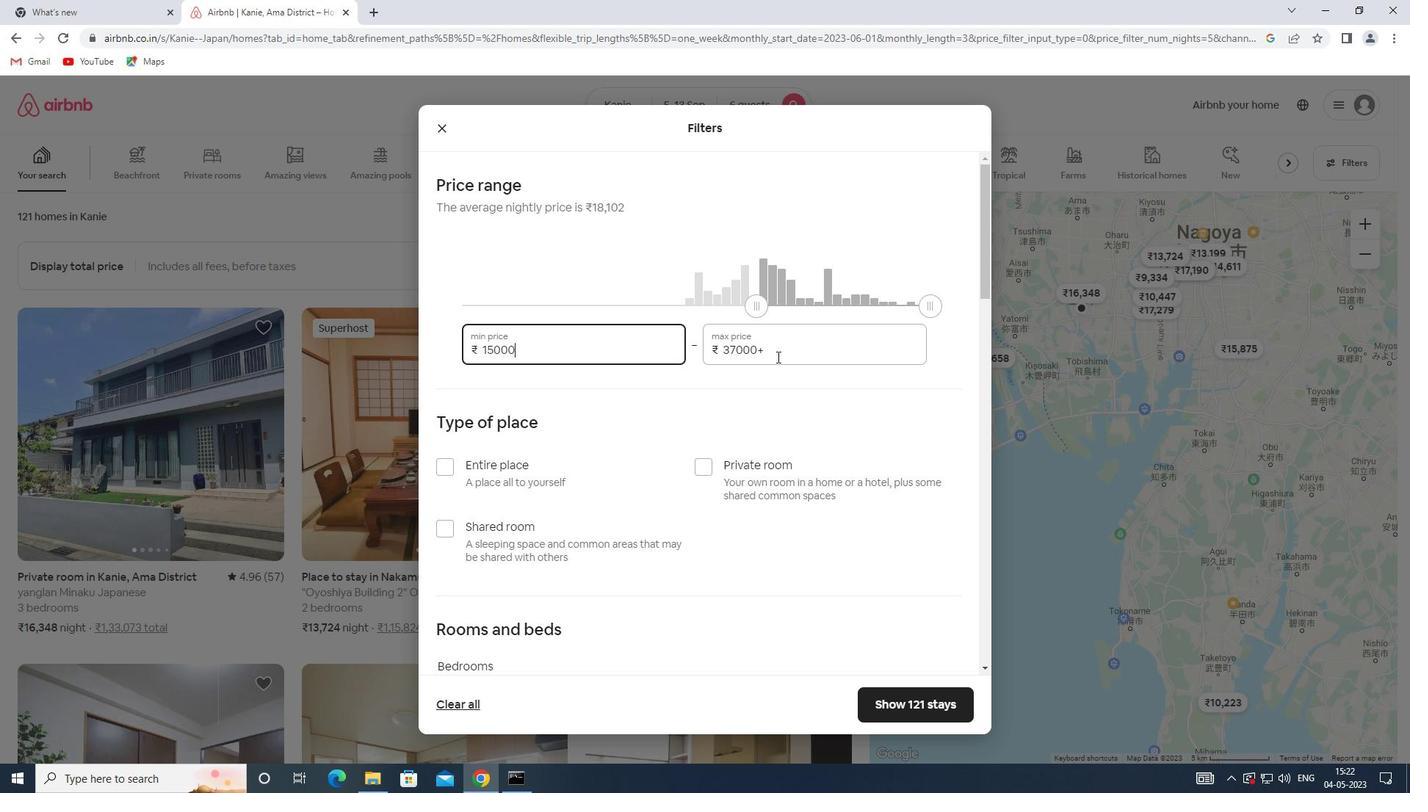 
Action: Mouse moved to (719, 356)
Screenshot: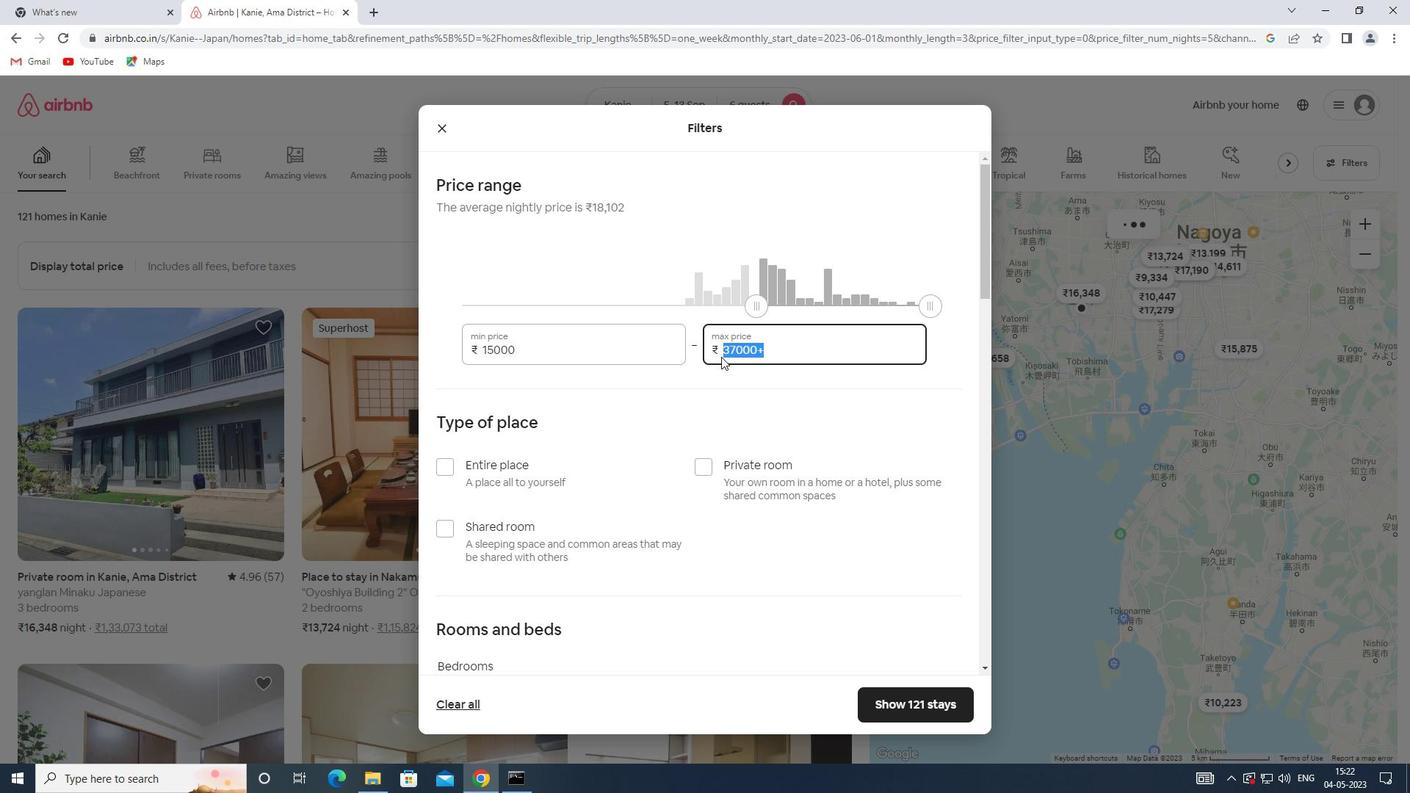 
Action: Key pressed 20000
Screenshot: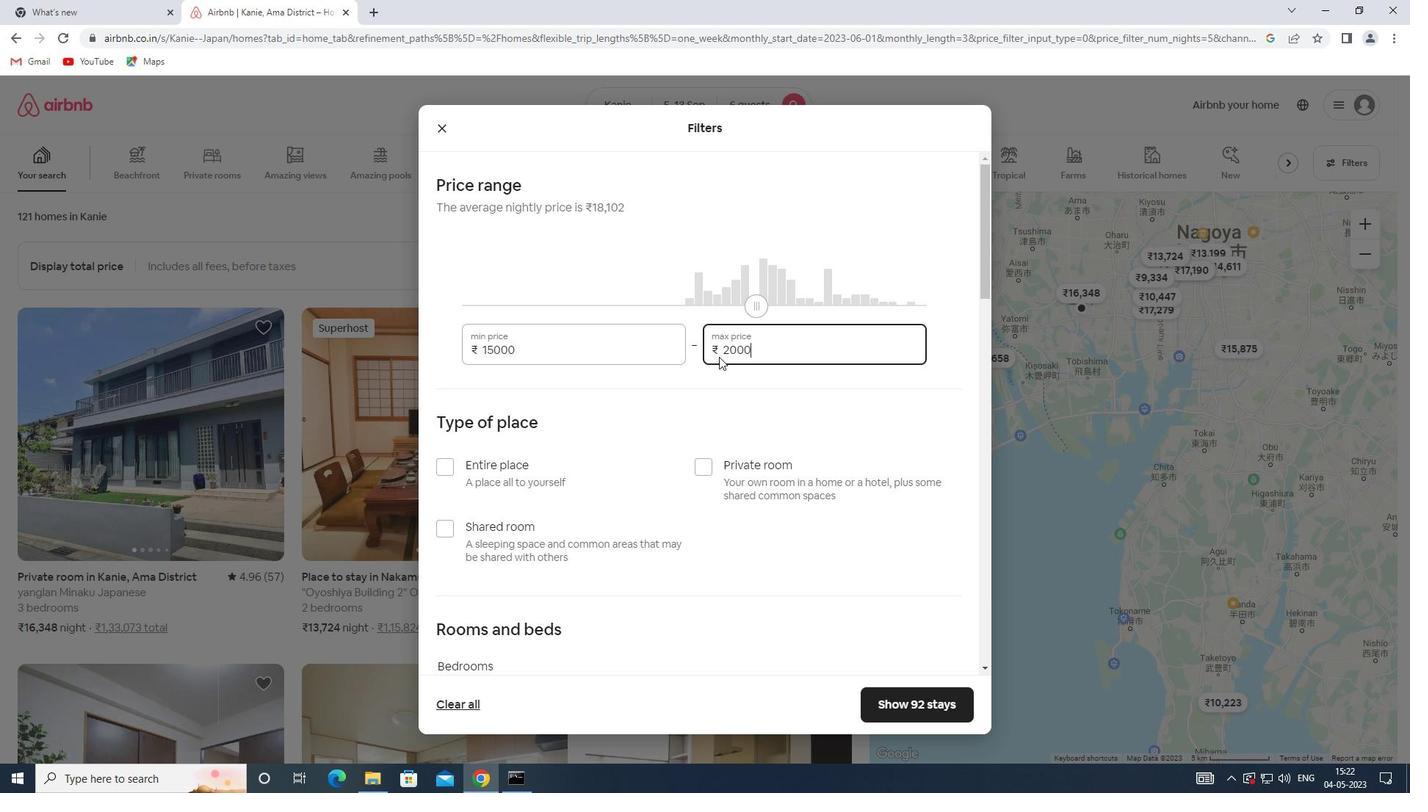 
Action: Mouse moved to (736, 348)
Screenshot: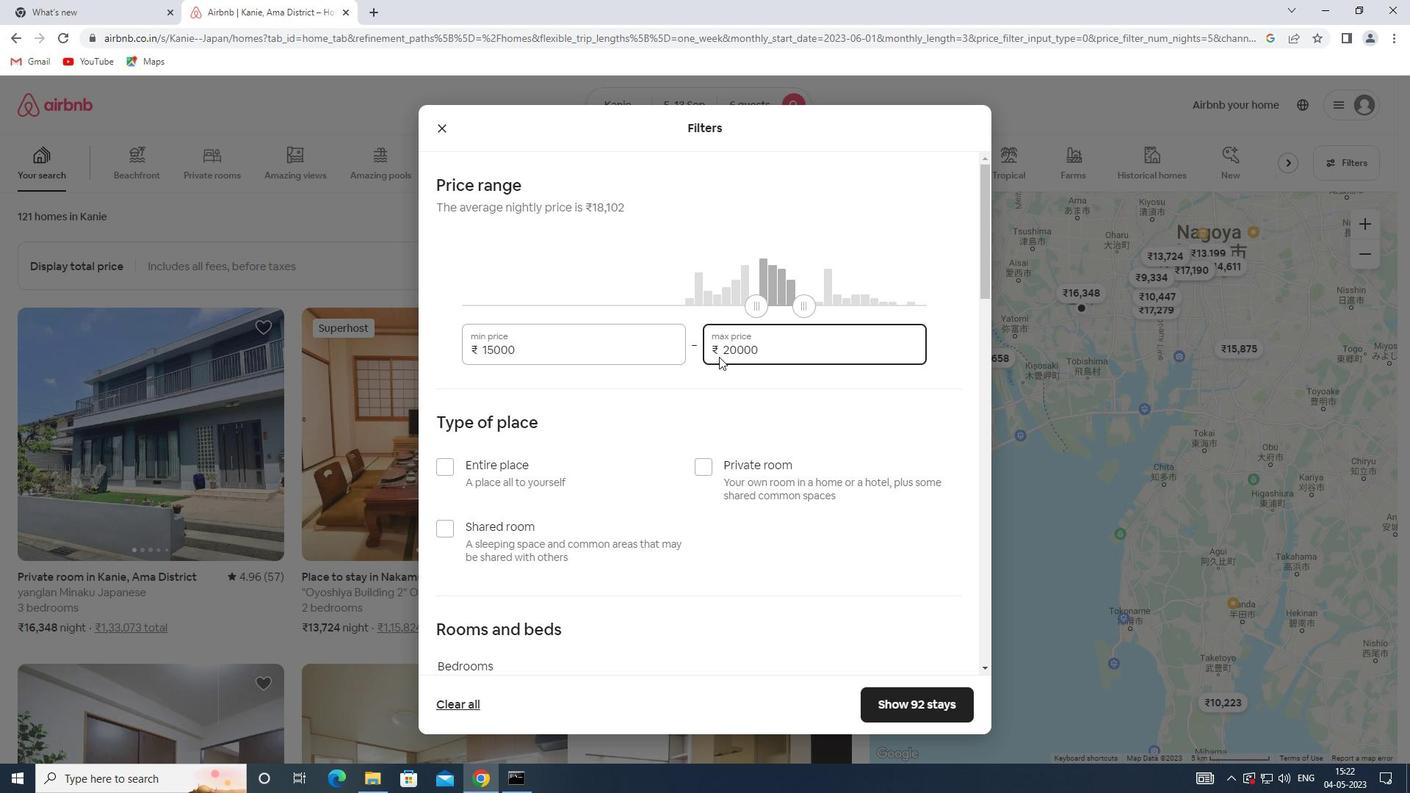 
Action: Mouse scrolled (736, 348) with delta (0, 0)
Screenshot: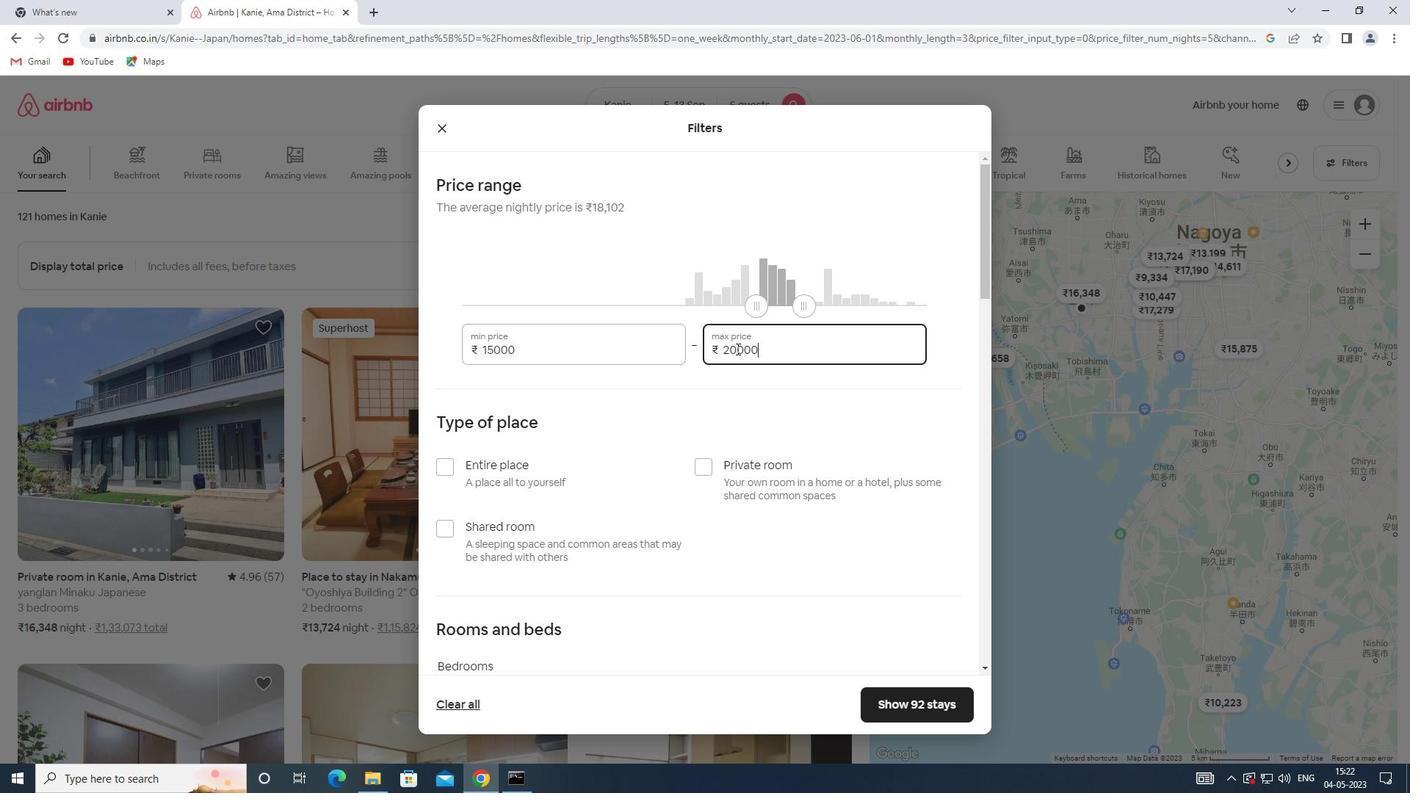 
Action: Mouse scrolled (736, 348) with delta (0, 0)
Screenshot: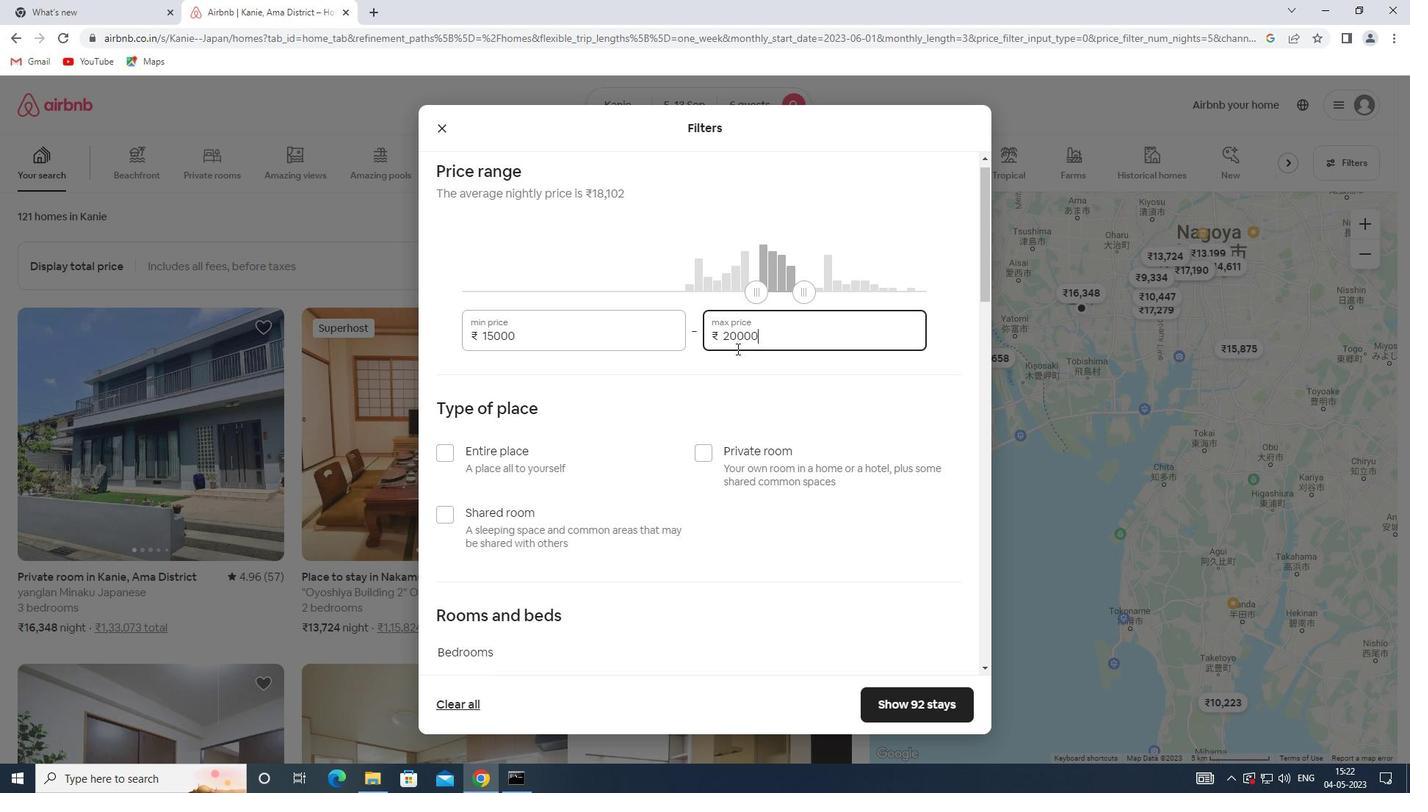 
Action: Mouse moved to (479, 311)
Screenshot: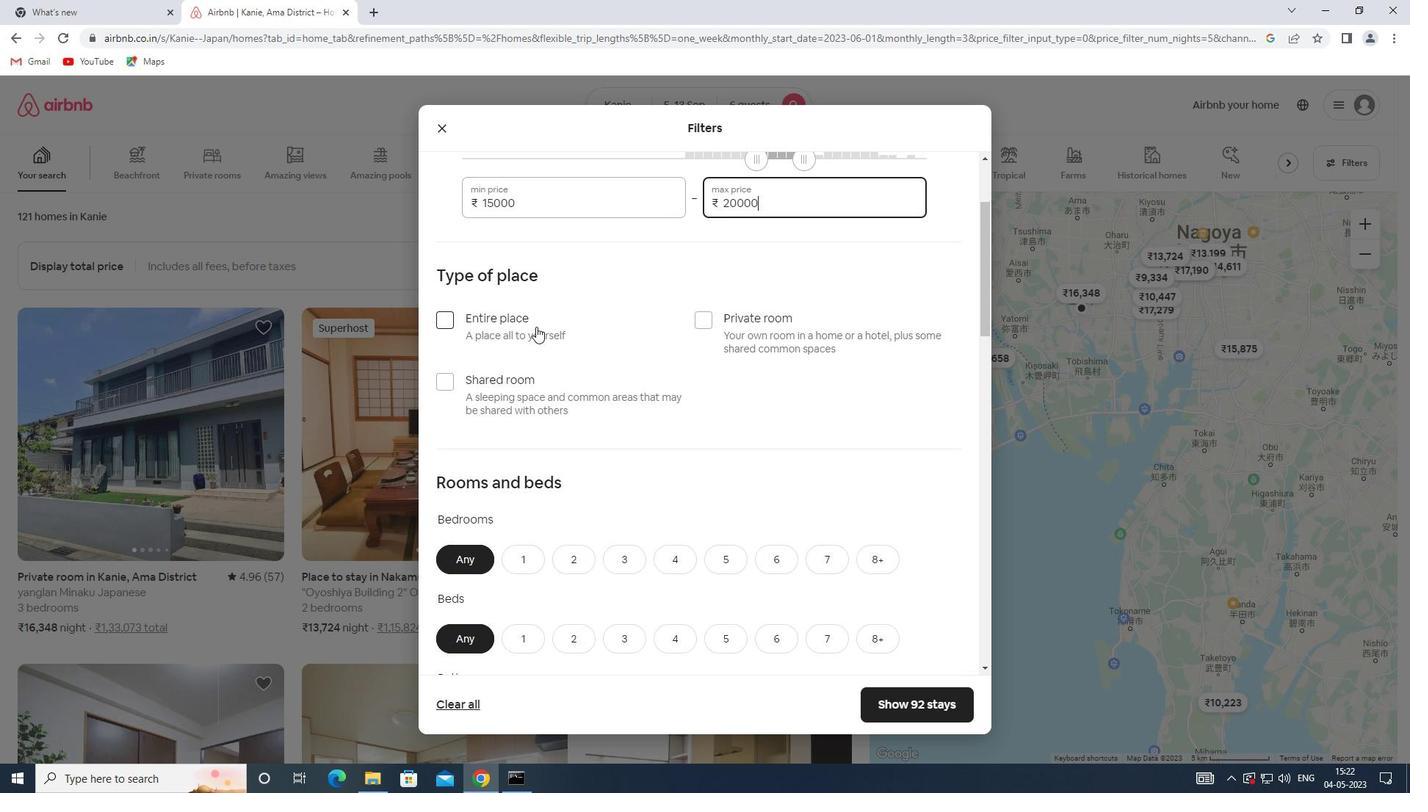 
Action: Mouse pressed left at (479, 311)
Screenshot: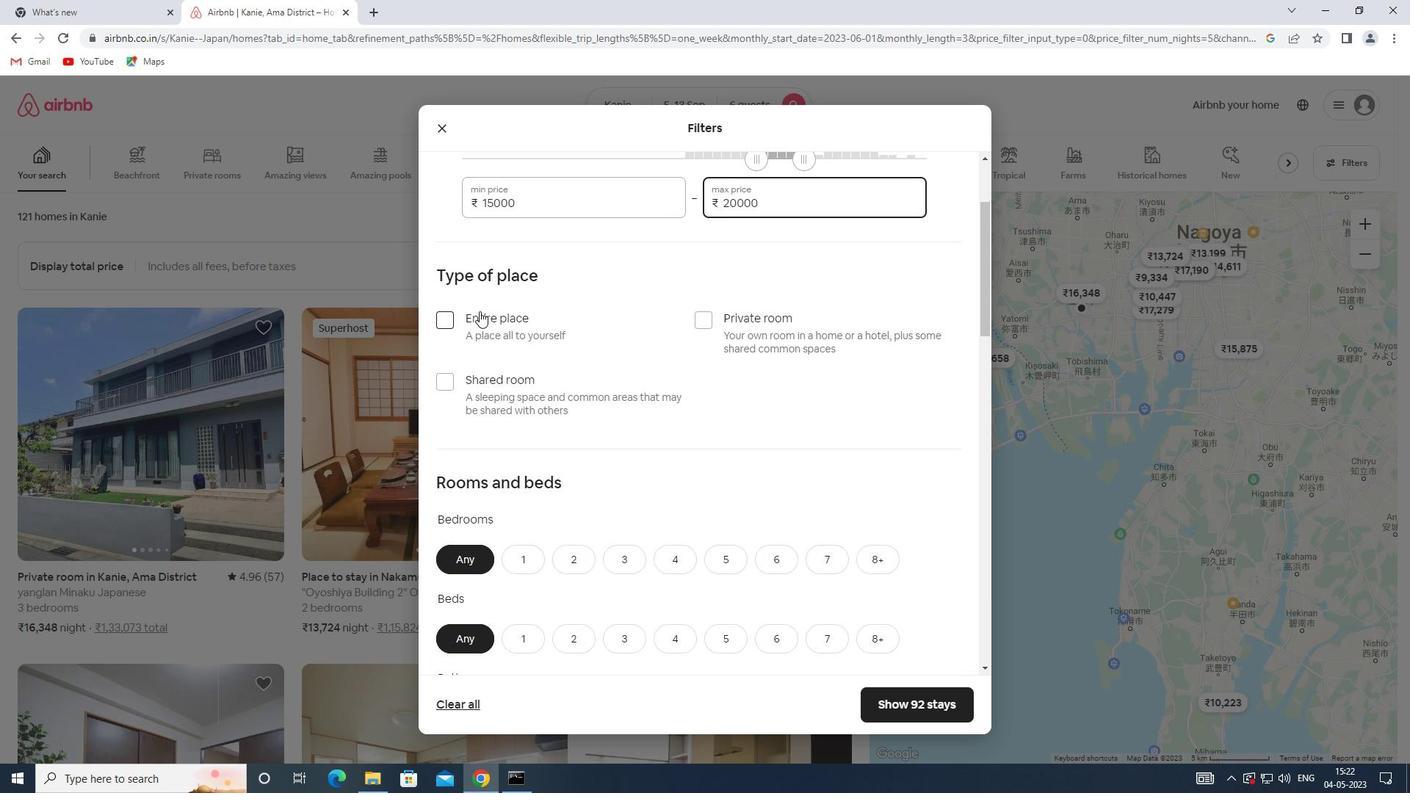 
Action: Mouse scrolled (479, 310) with delta (0, 0)
Screenshot: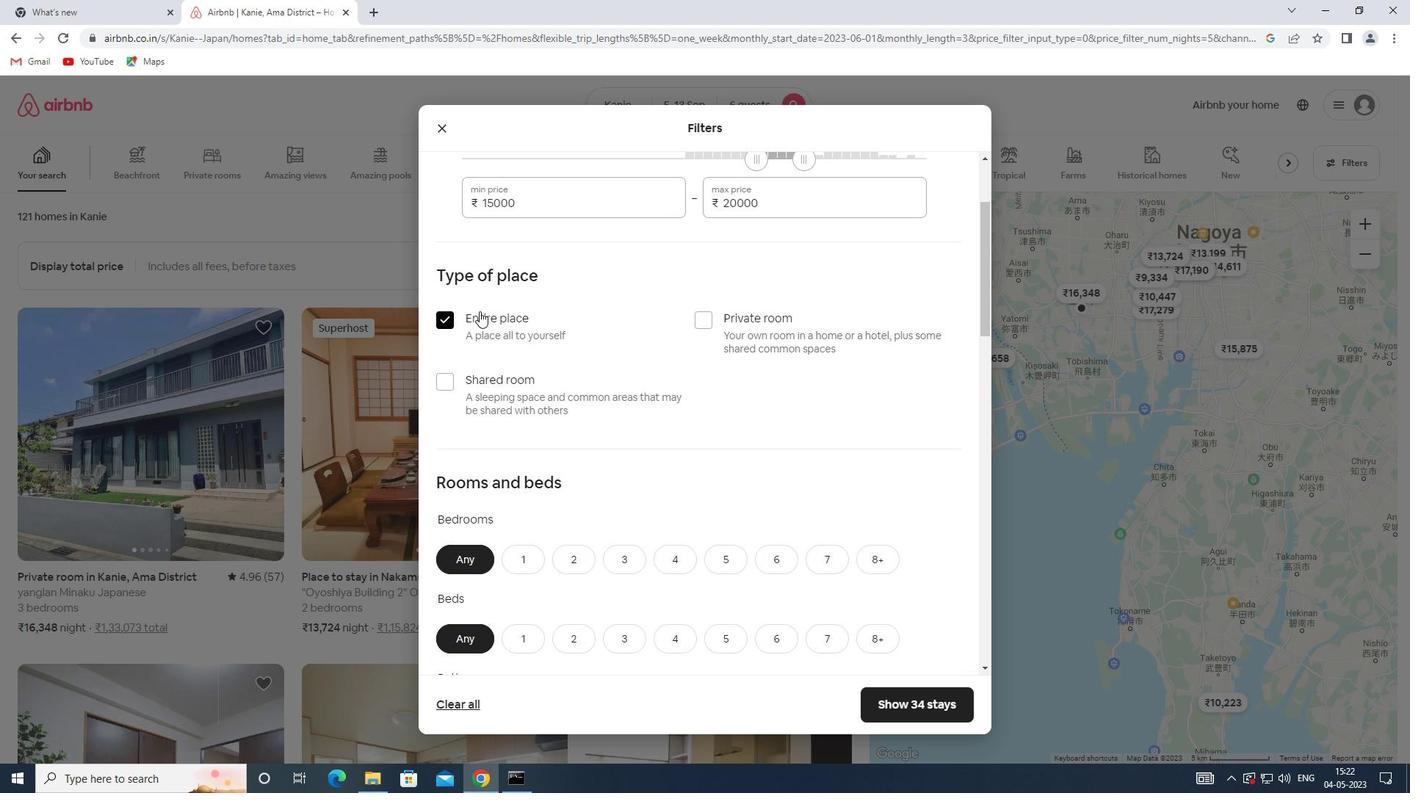 
Action: Mouse scrolled (479, 310) with delta (0, 0)
Screenshot: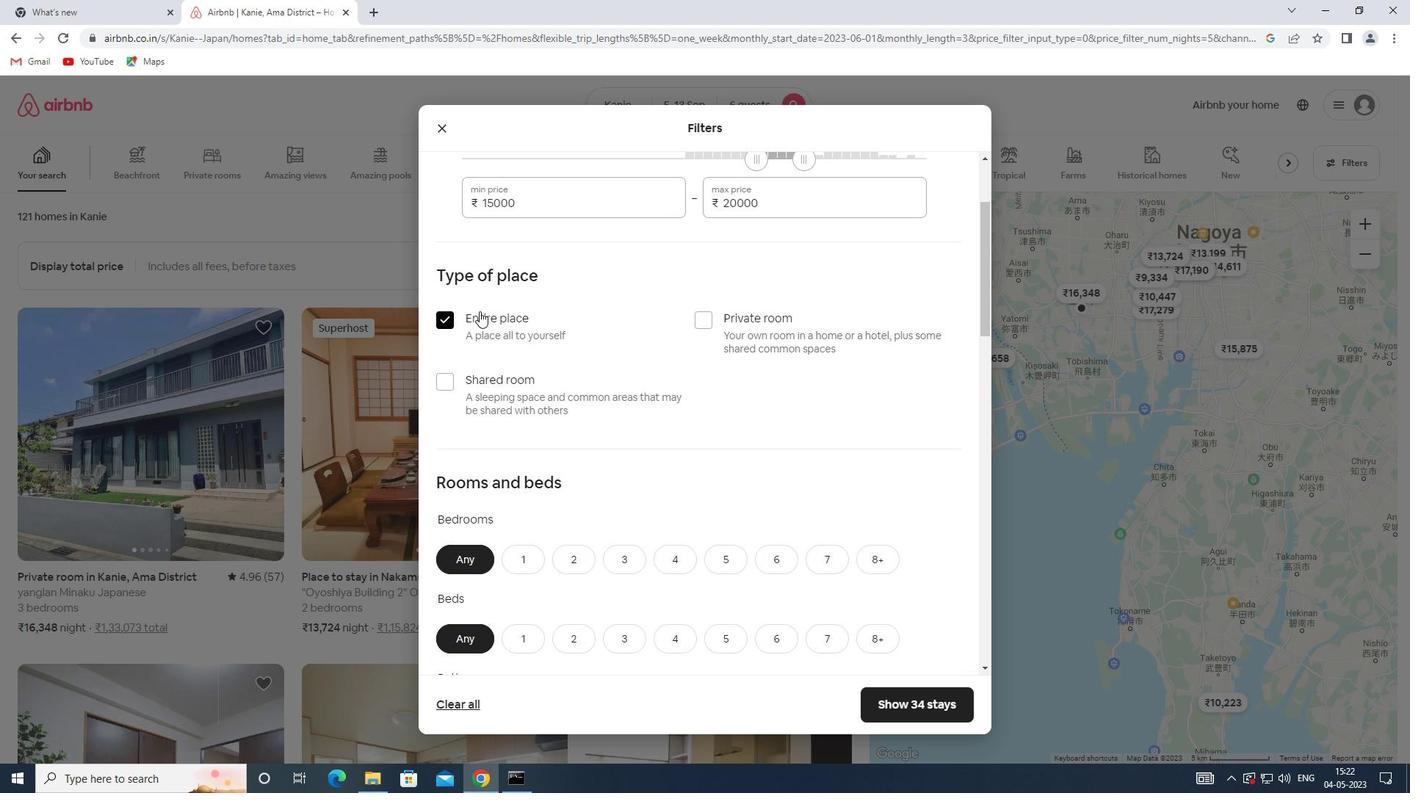 
Action: Mouse moved to (612, 409)
Screenshot: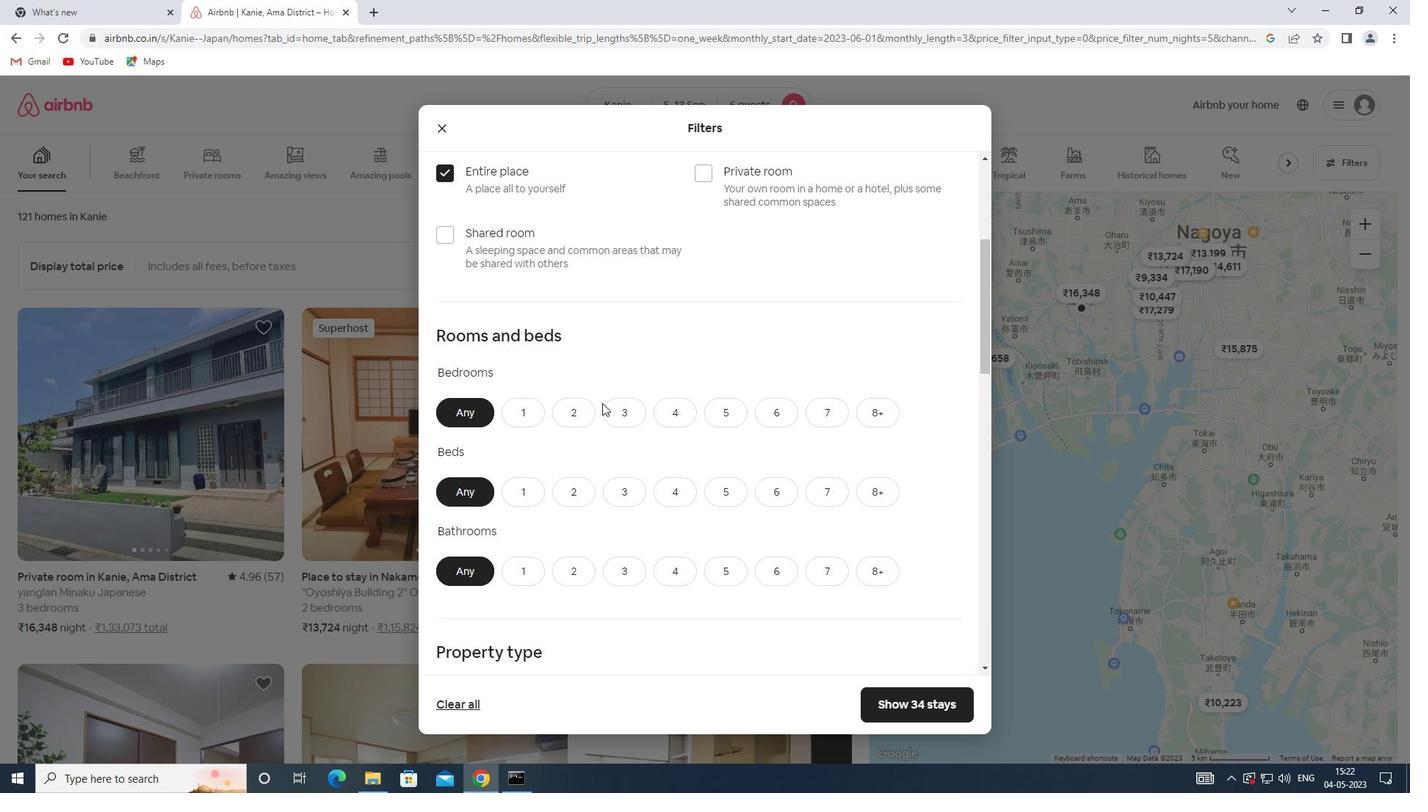 
Action: Mouse pressed left at (612, 409)
Screenshot: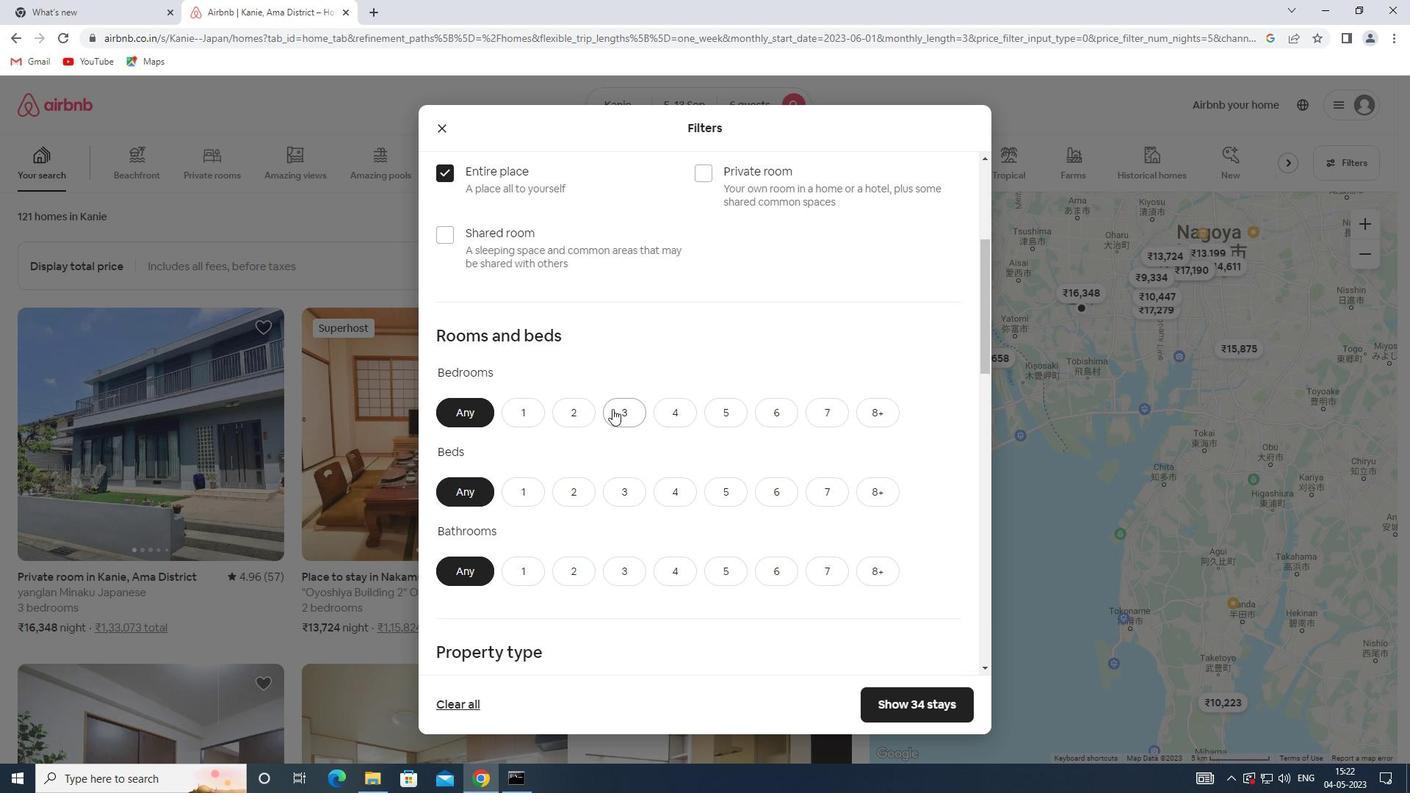 
Action: Mouse moved to (629, 480)
Screenshot: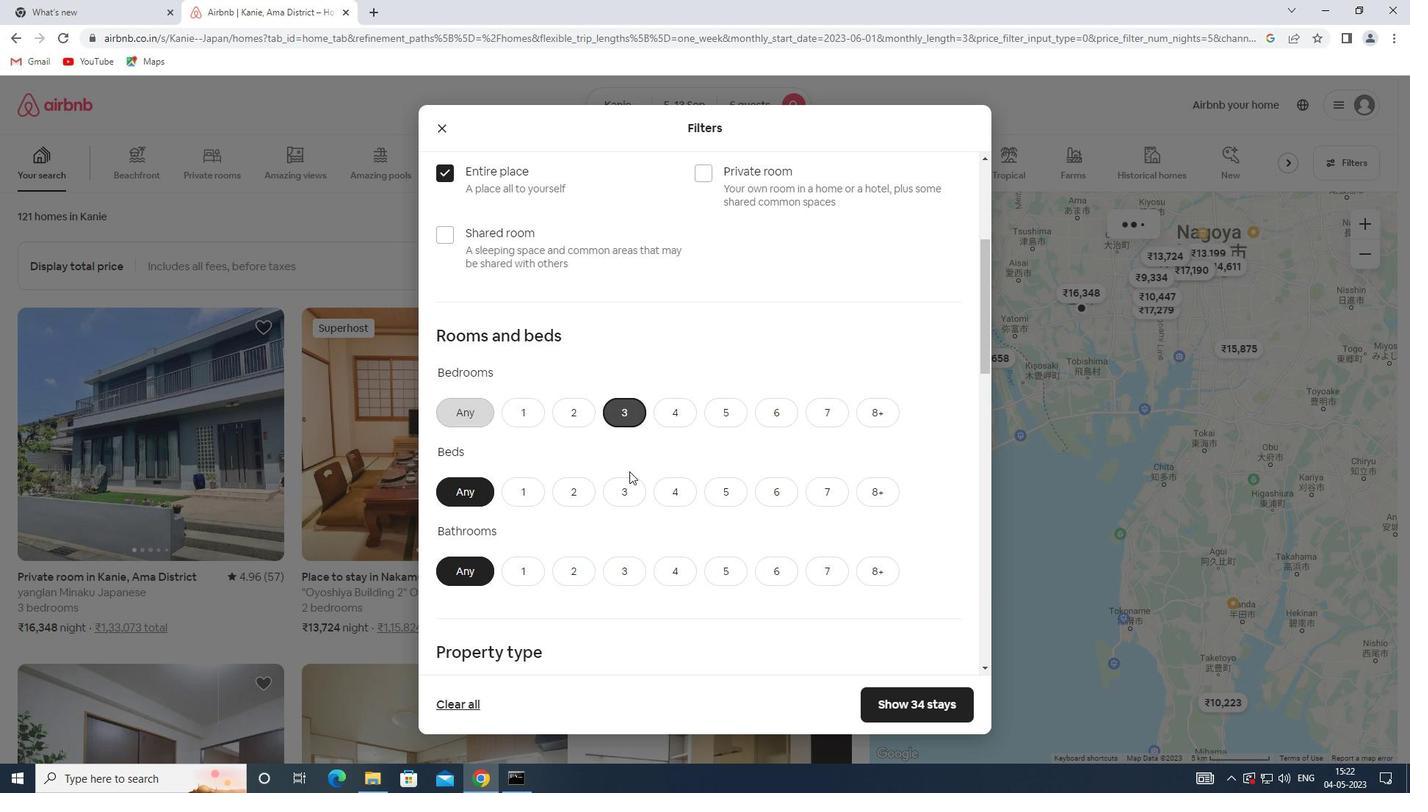 
Action: Mouse pressed left at (629, 480)
Screenshot: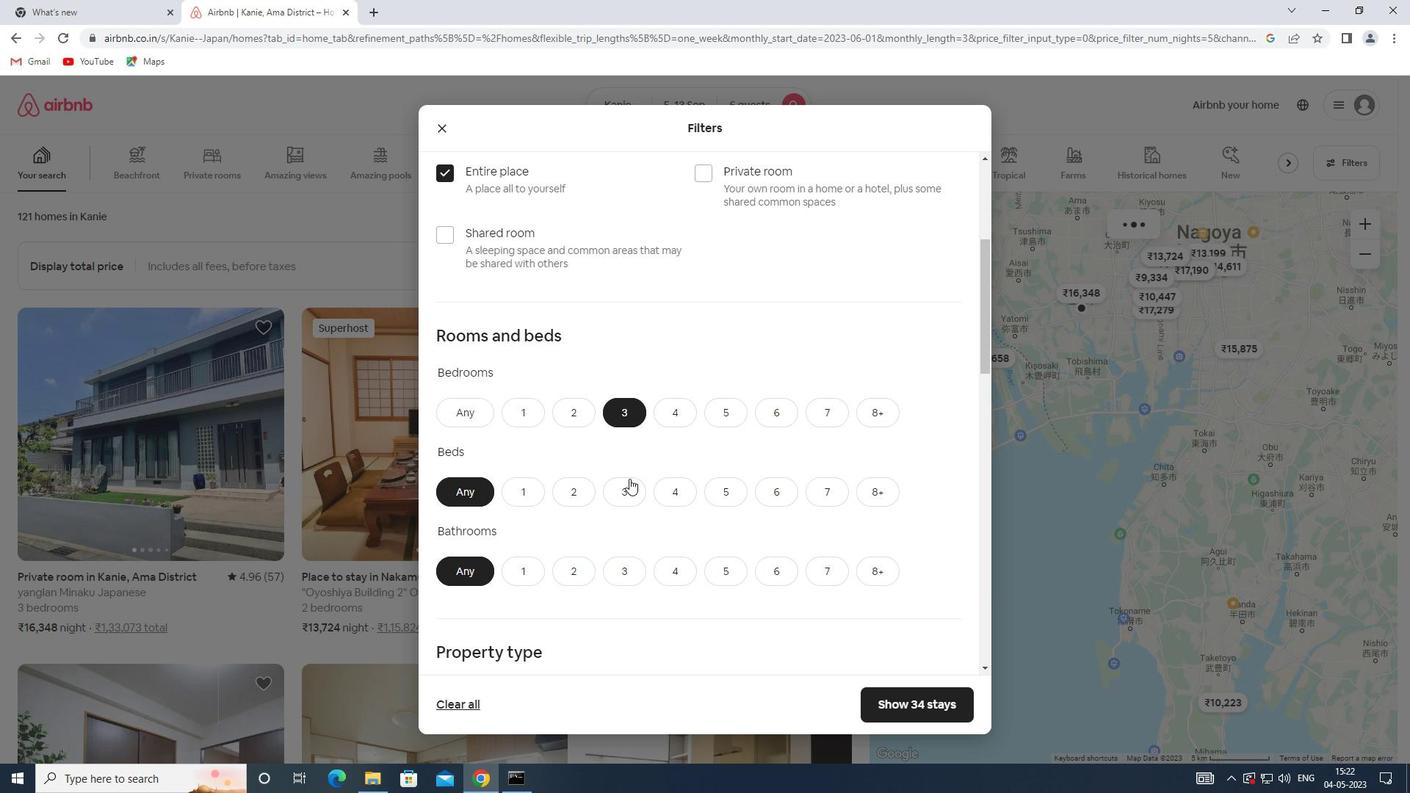 
Action: Mouse moved to (622, 566)
Screenshot: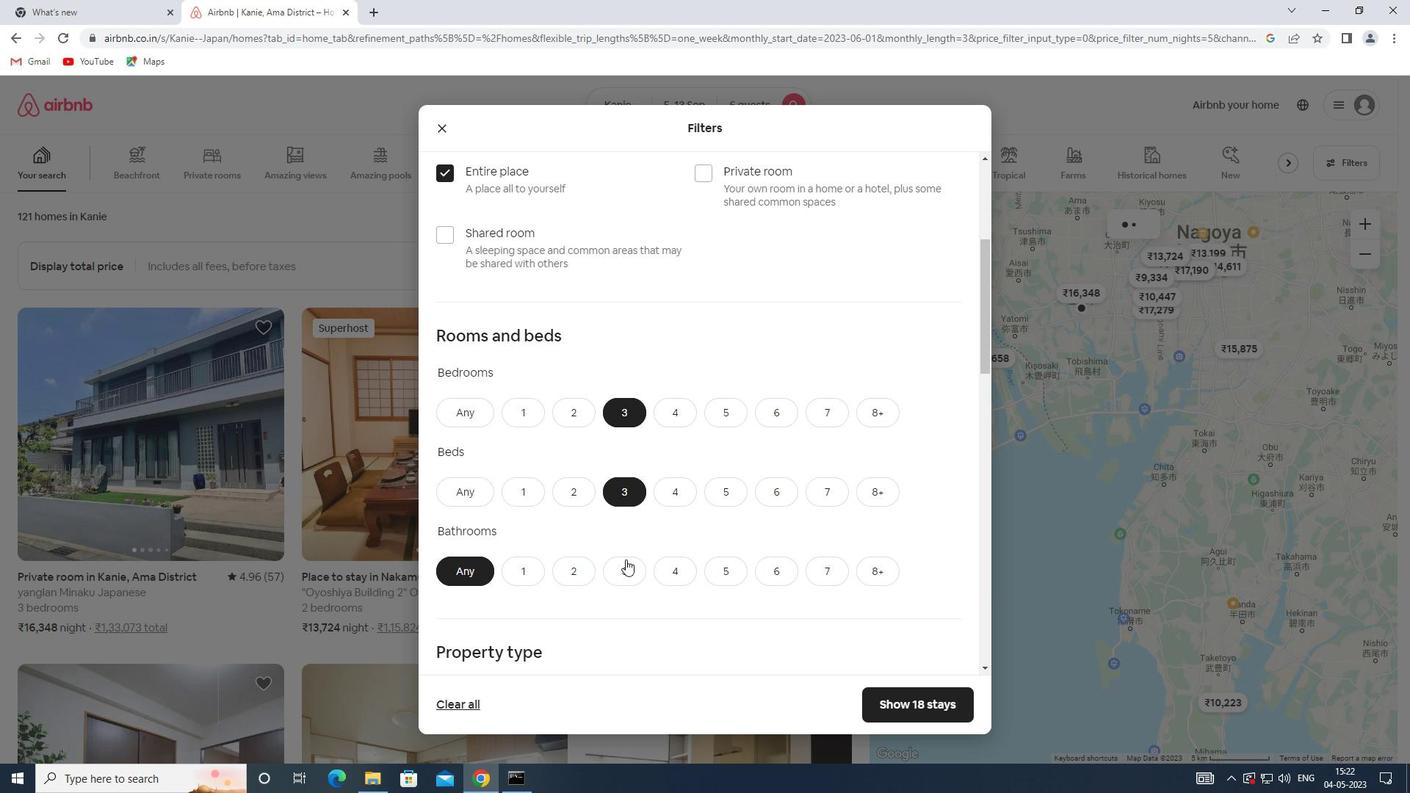
Action: Mouse pressed left at (622, 566)
Screenshot: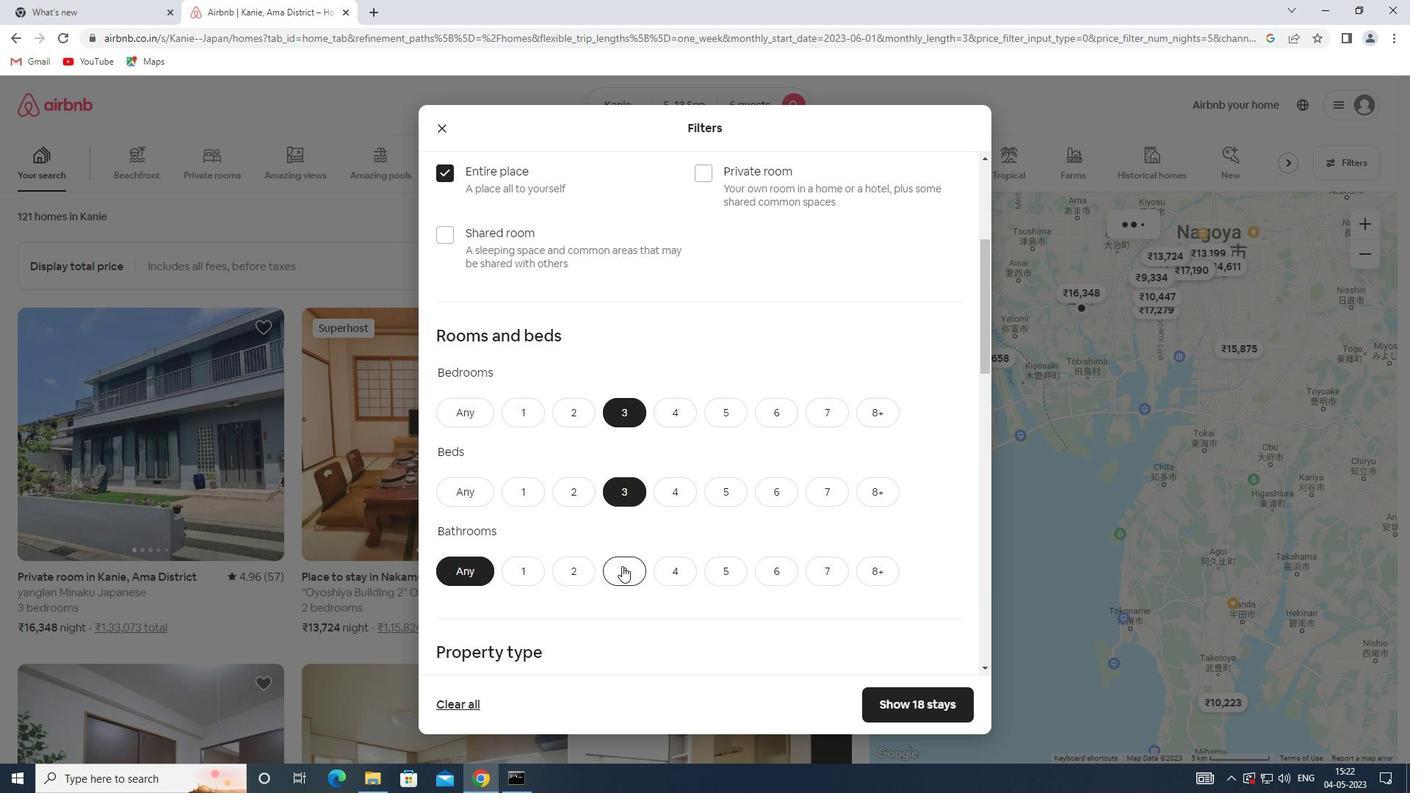 
Action: Mouse moved to (606, 473)
Screenshot: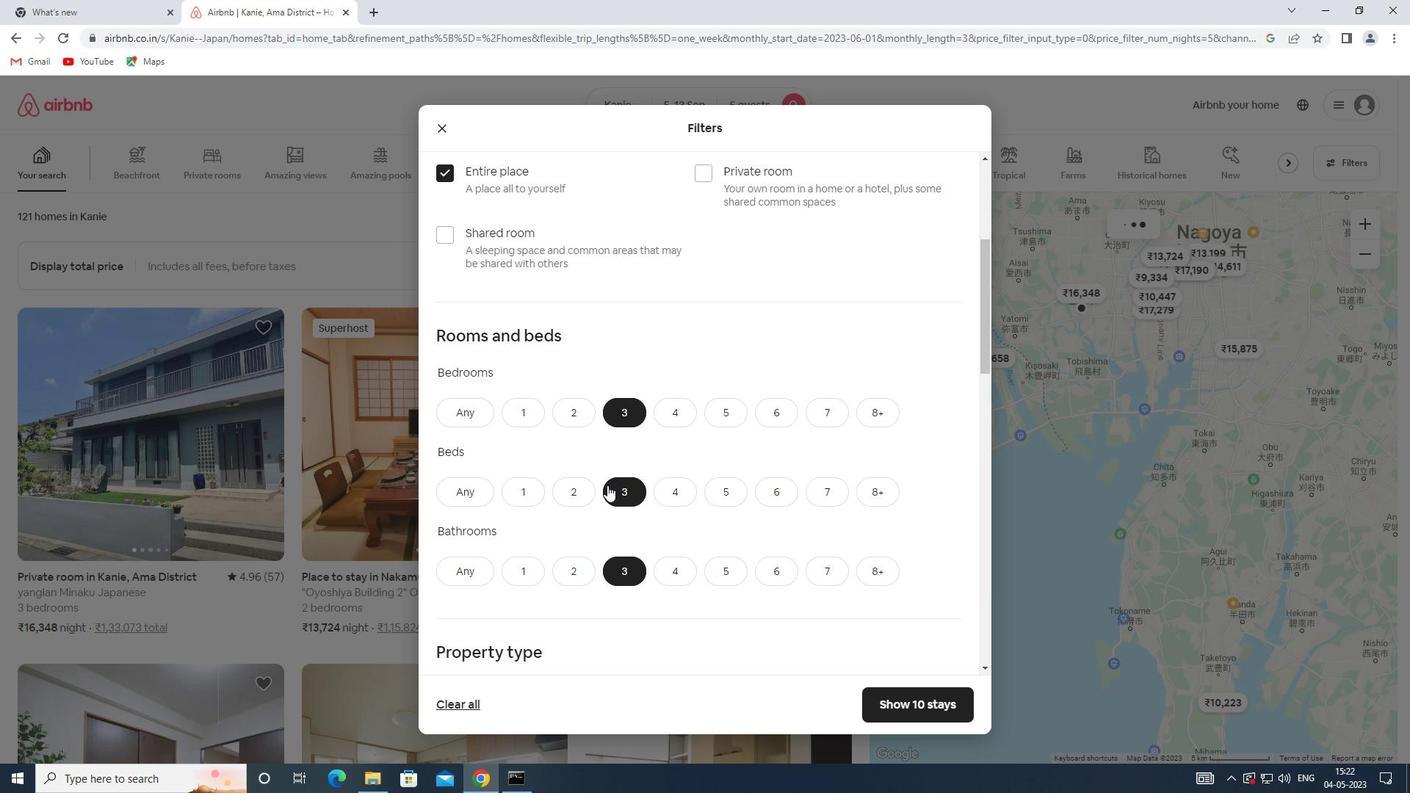 
Action: Mouse scrolled (606, 472) with delta (0, 0)
Screenshot: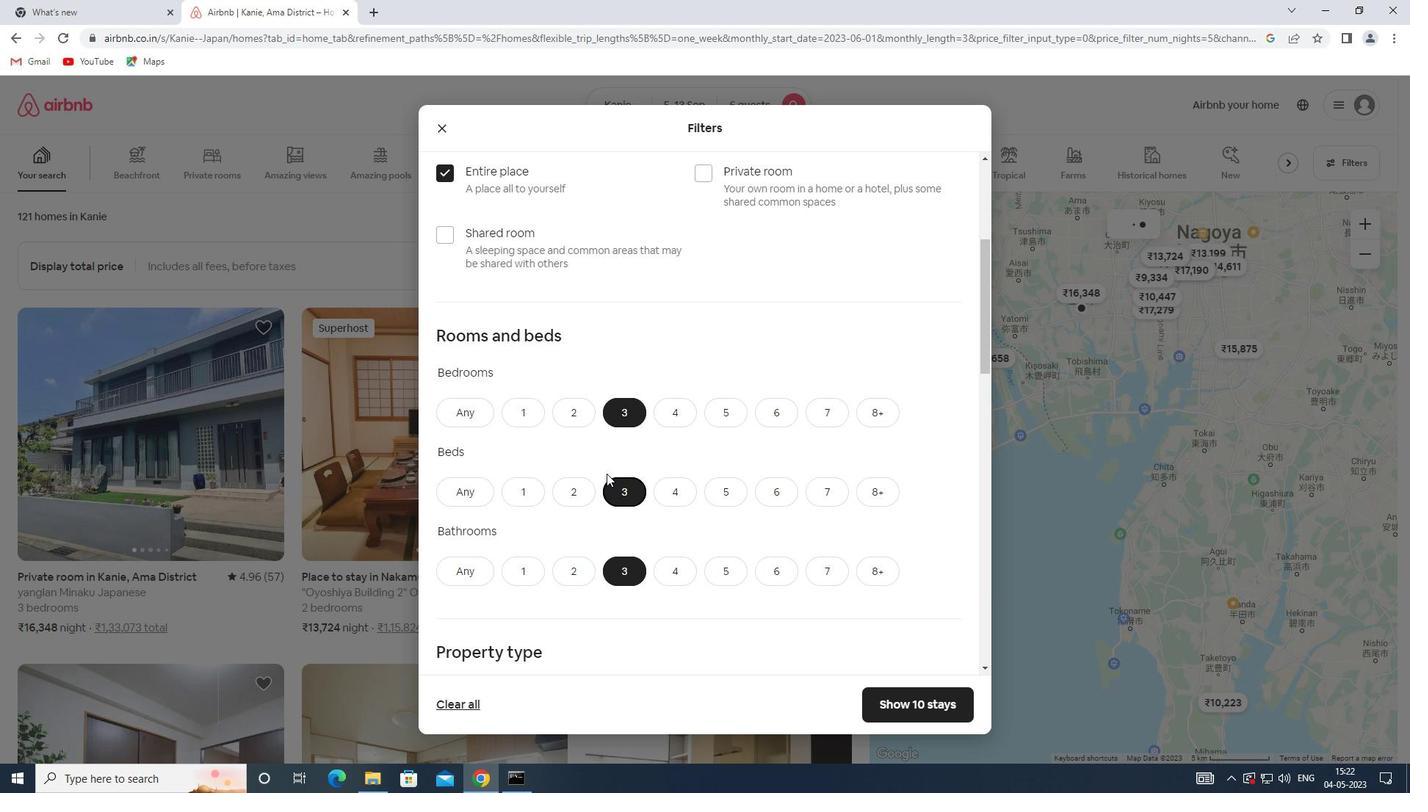 
Action: Mouse scrolled (606, 472) with delta (0, 0)
Screenshot: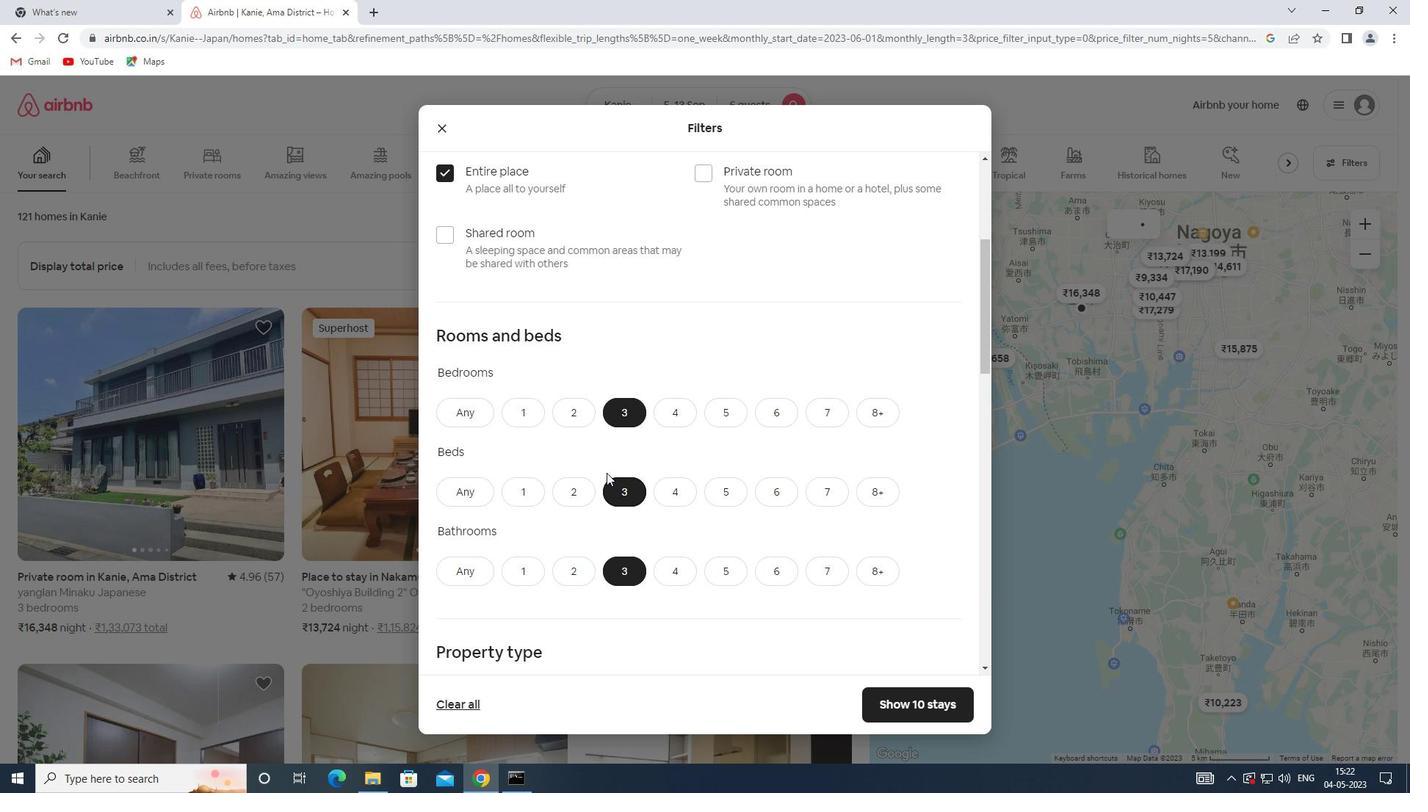 
Action: Mouse scrolled (606, 472) with delta (0, 0)
Screenshot: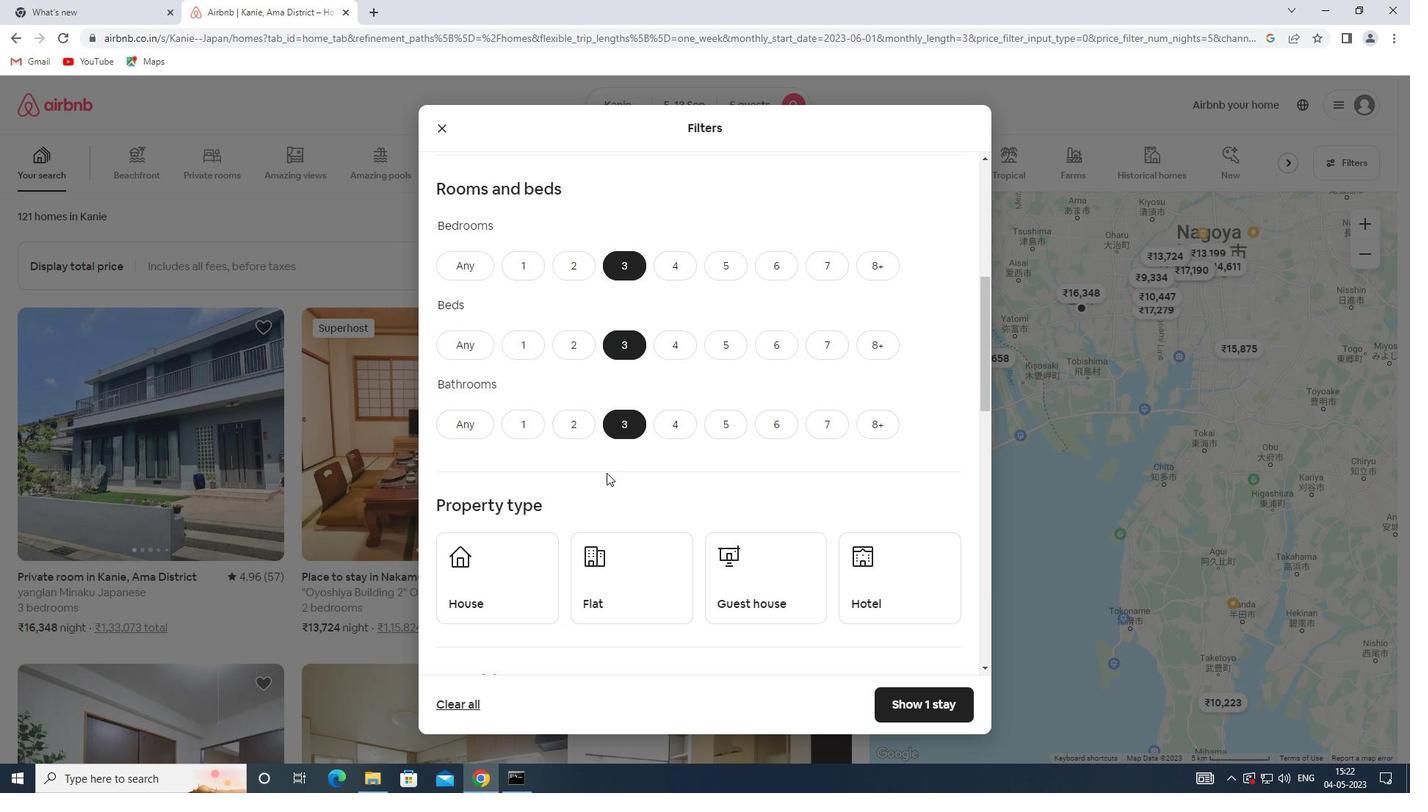 
Action: Mouse moved to (539, 509)
Screenshot: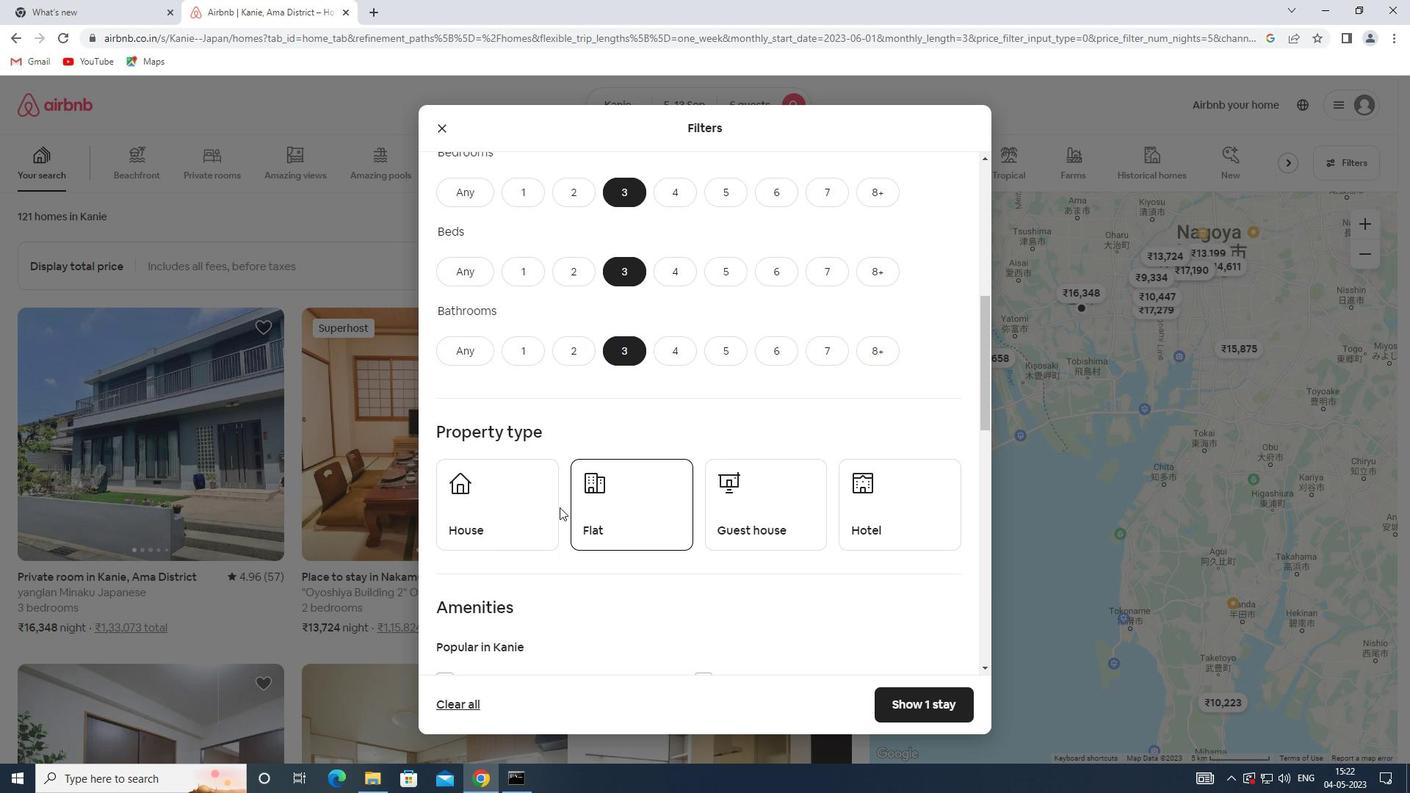 
Action: Mouse pressed left at (539, 509)
Screenshot: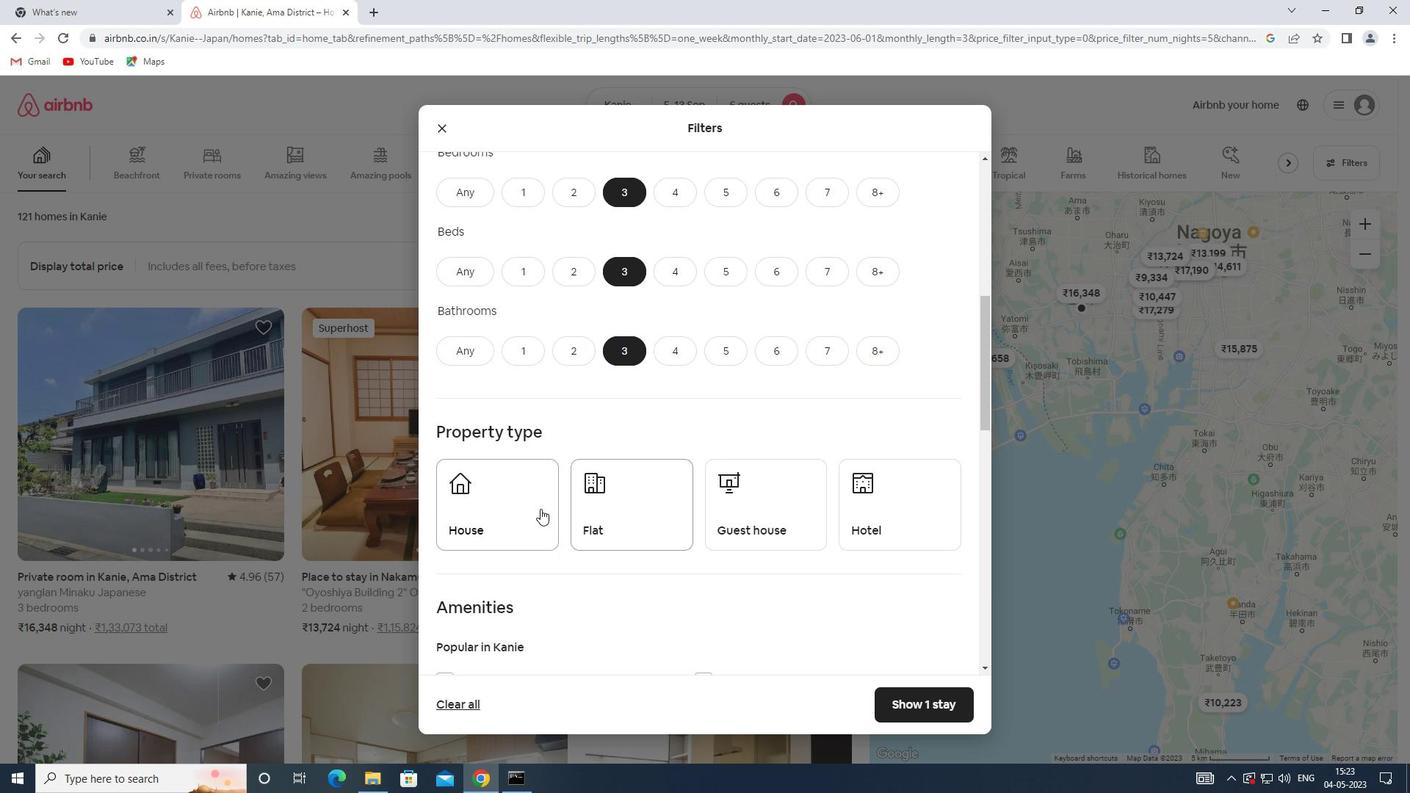 
Action: Mouse moved to (594, 514)
Screenshot: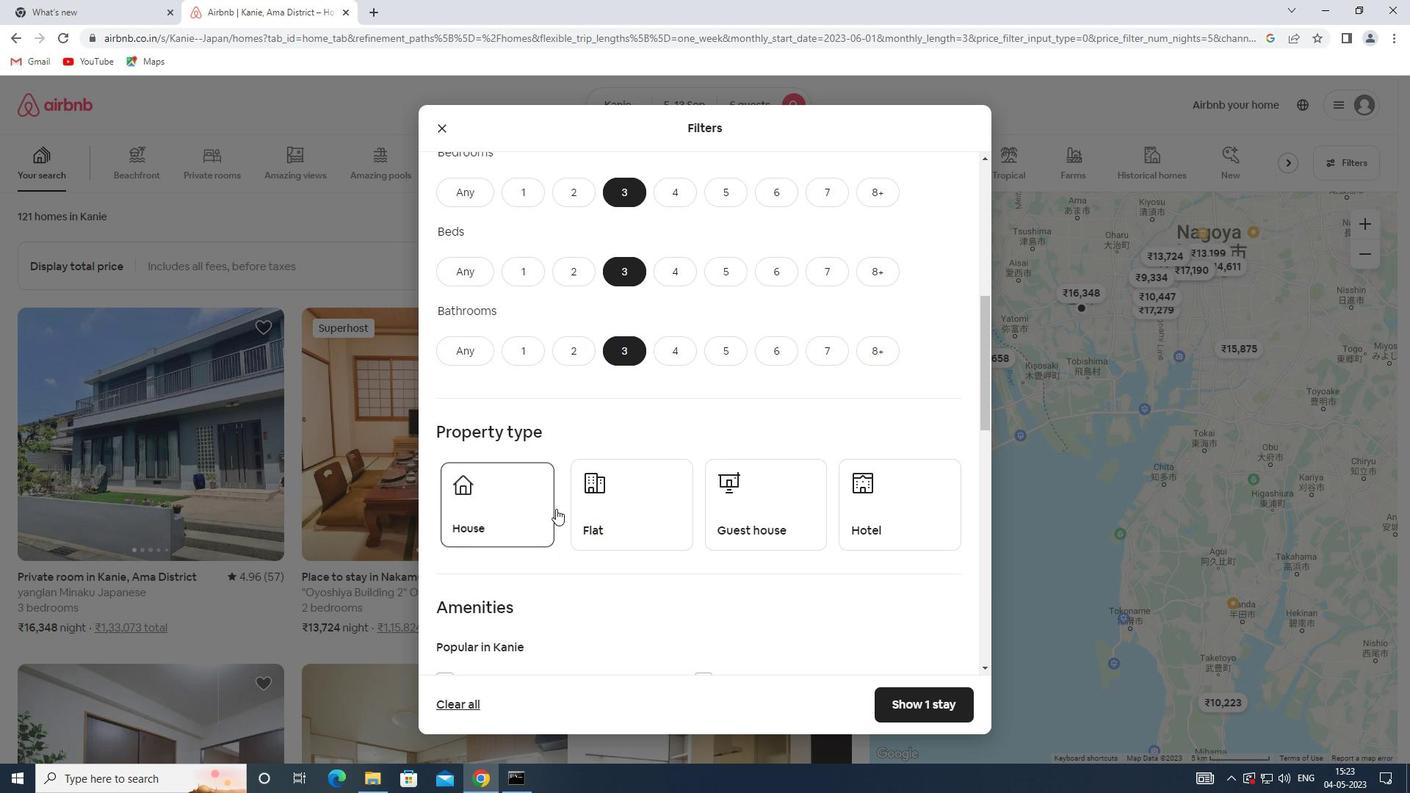 
Action: Mouse pressed left at (594, 514)
Screenshot: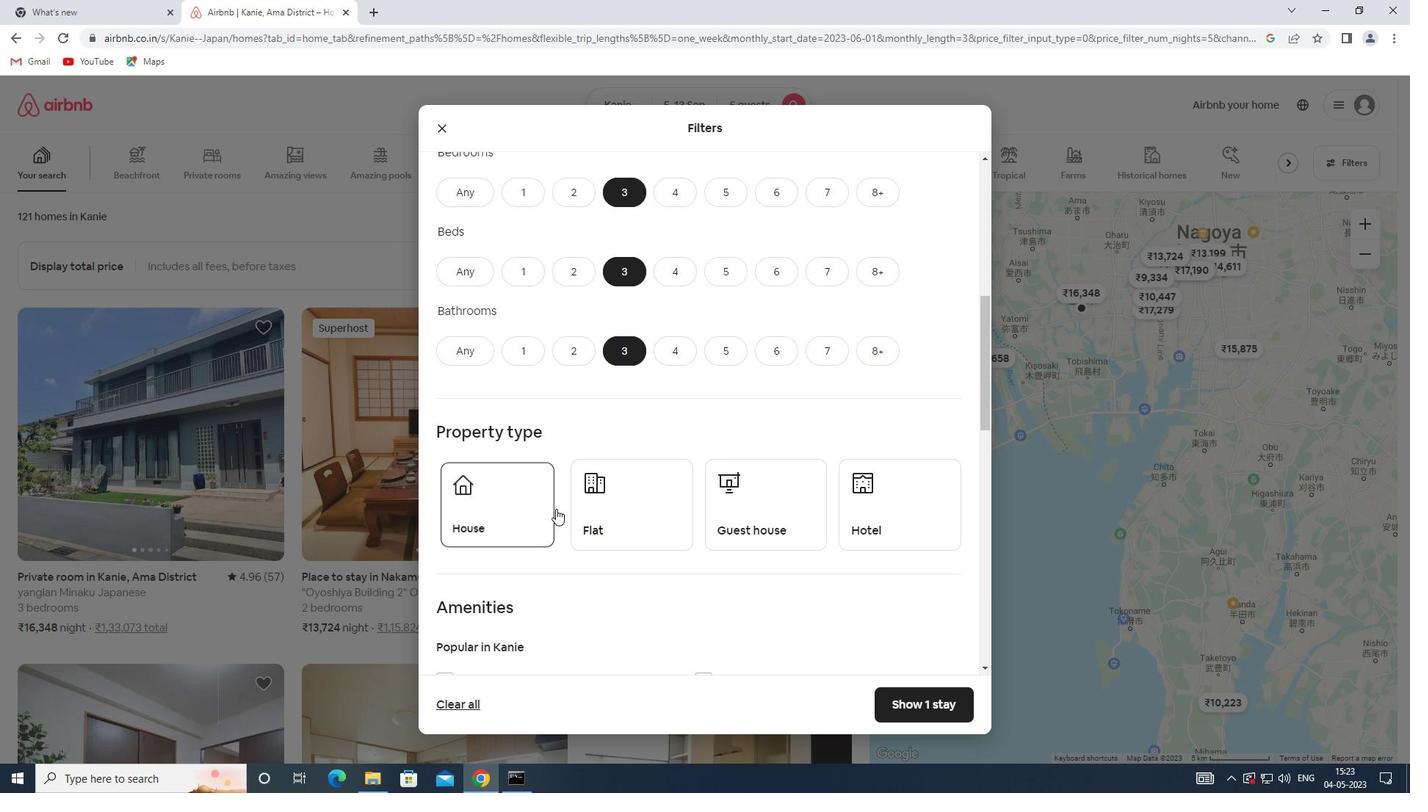 
Action: Mouse moved to (755, 514)
Screenshot: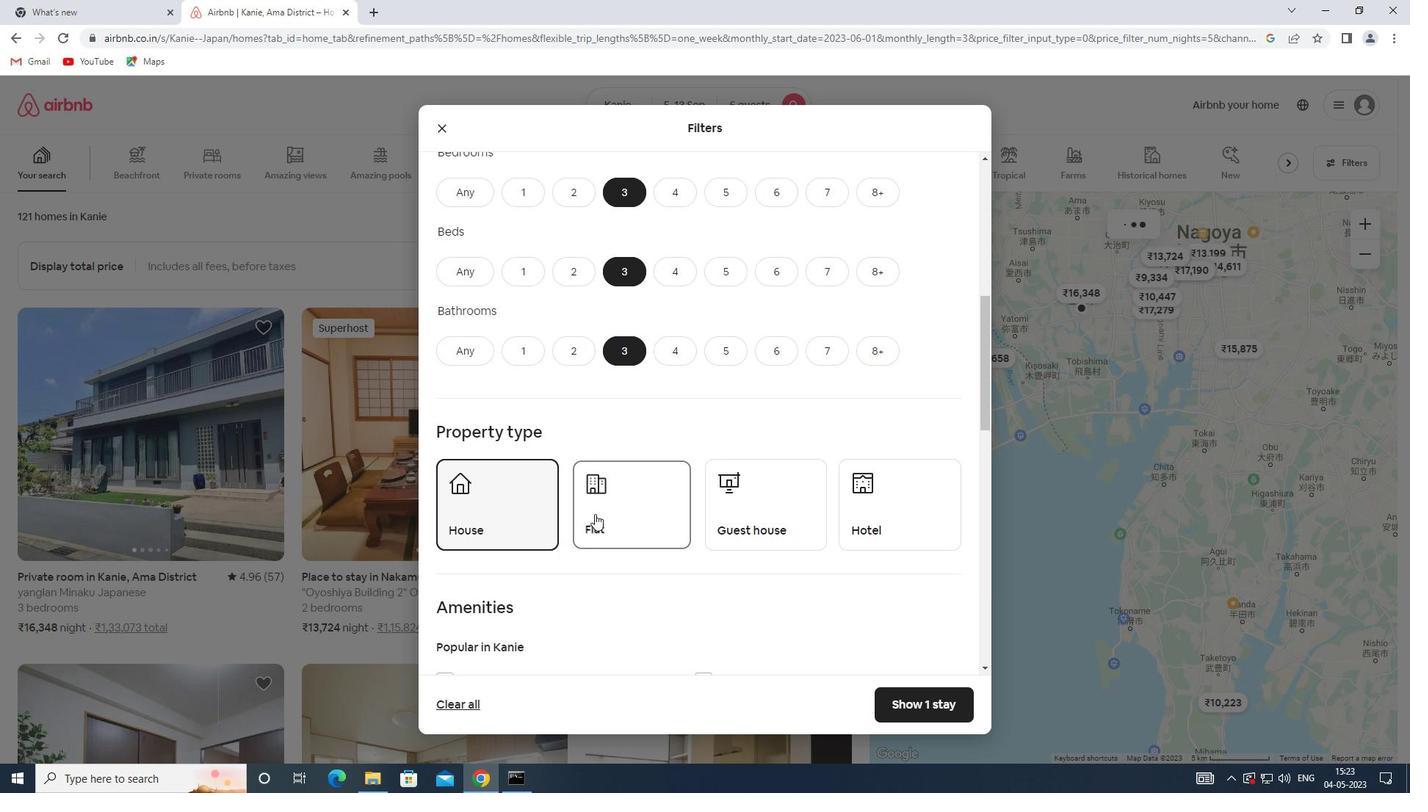 
Action: Mouse pressed left at (755, 514)
Screenshot: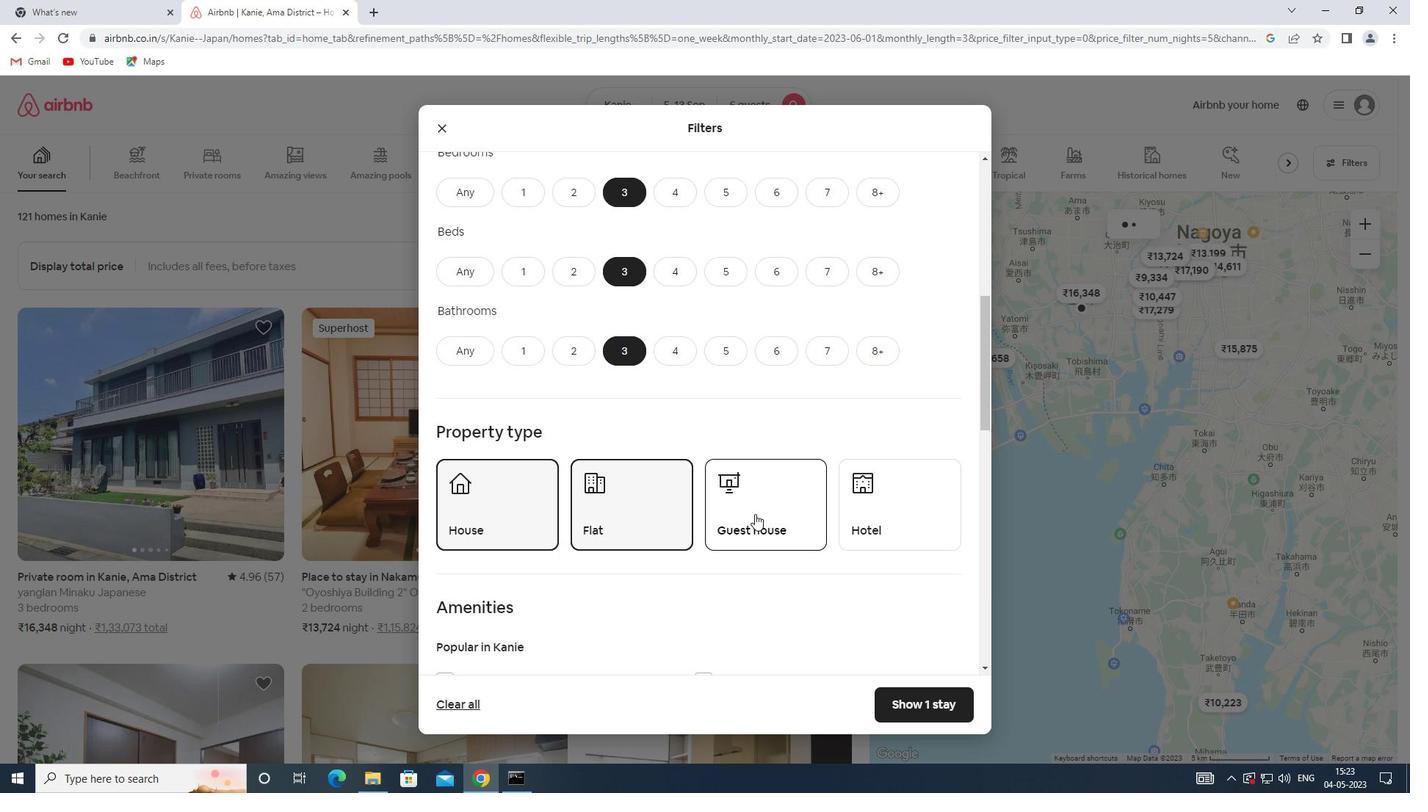 
Action: Mouse scrolled (755, 513) with delta (0, 0)
Screenshot: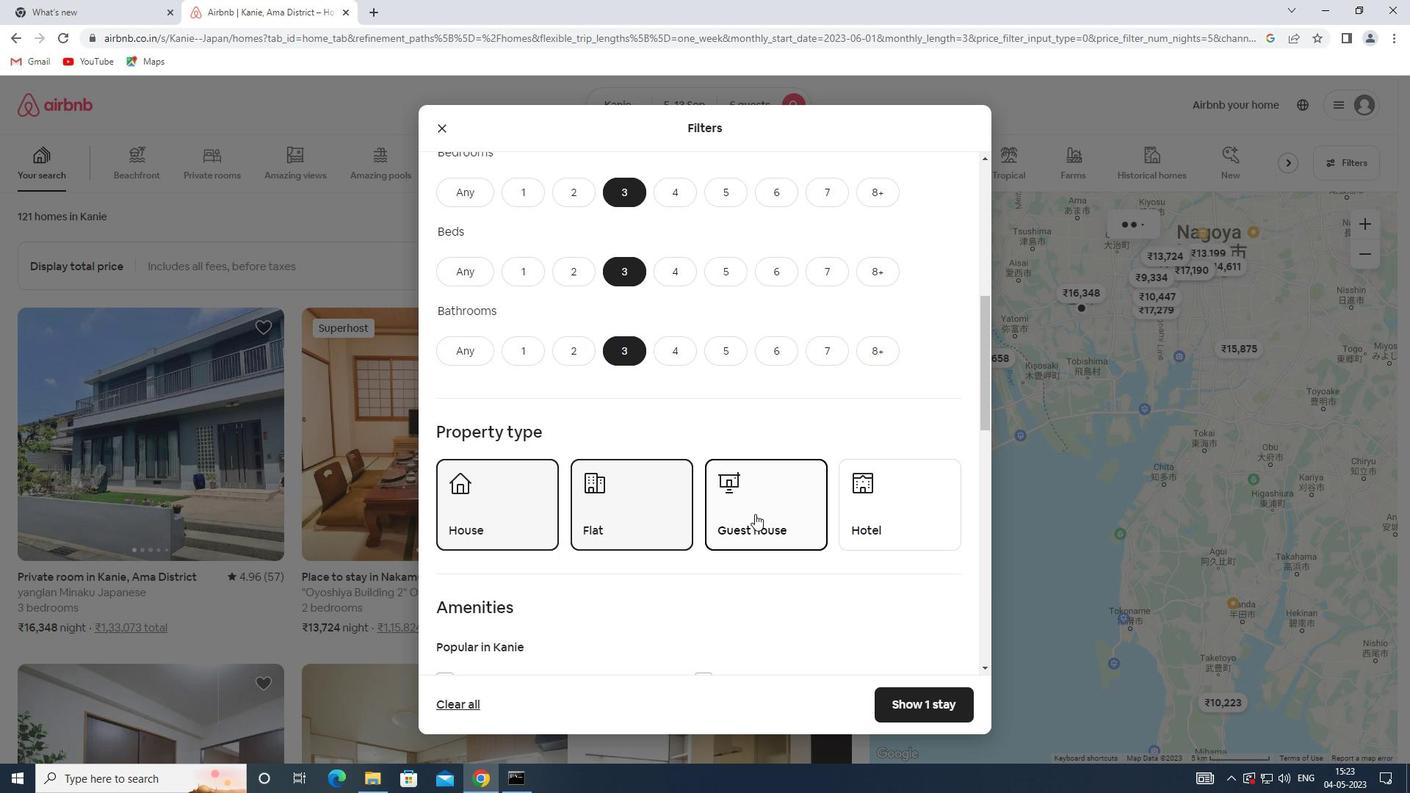 
Action: Mouse scrolled (755, 513) with delta (0, 0)
Screenshot: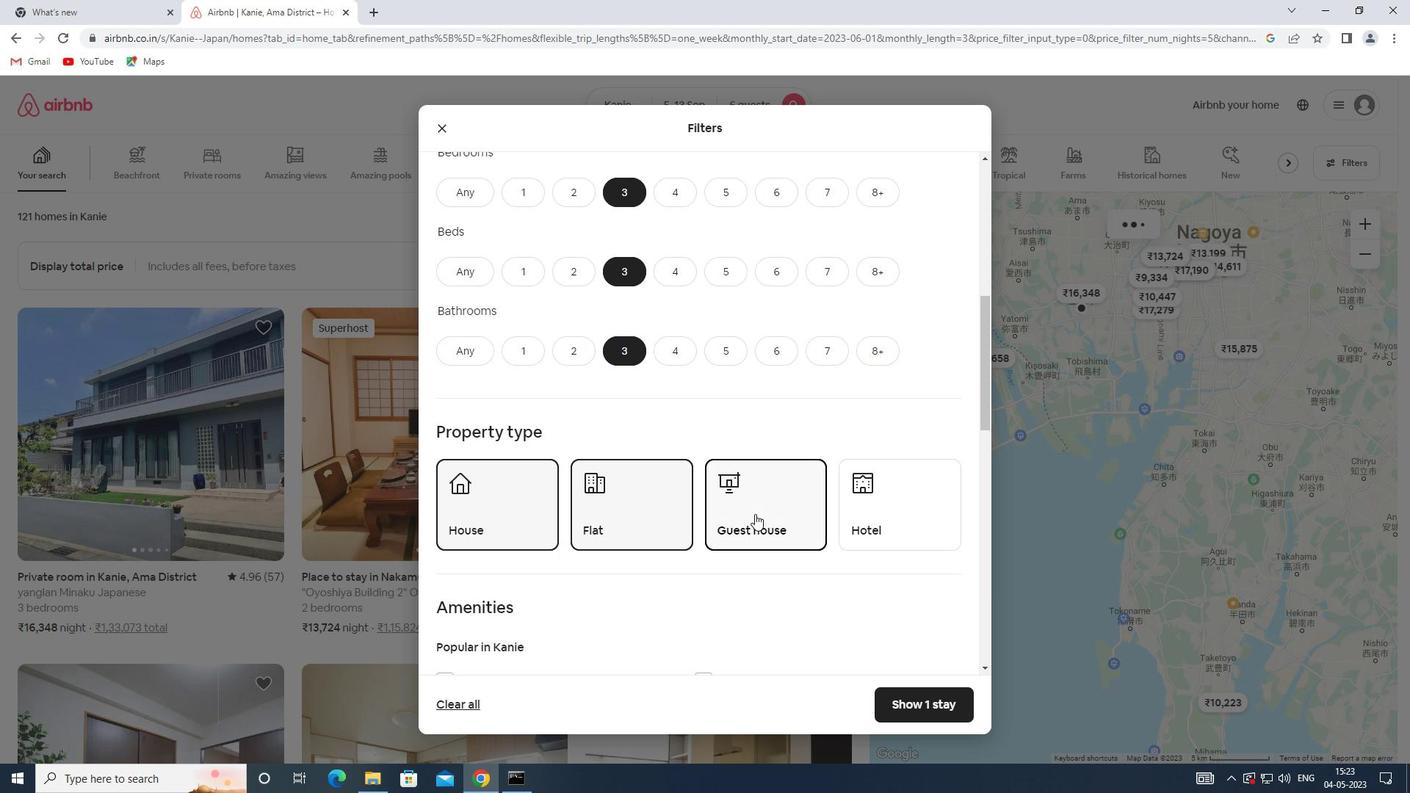 
Action: Mouse scrolled (755, 513) with delta (0, 0)
Screenshot: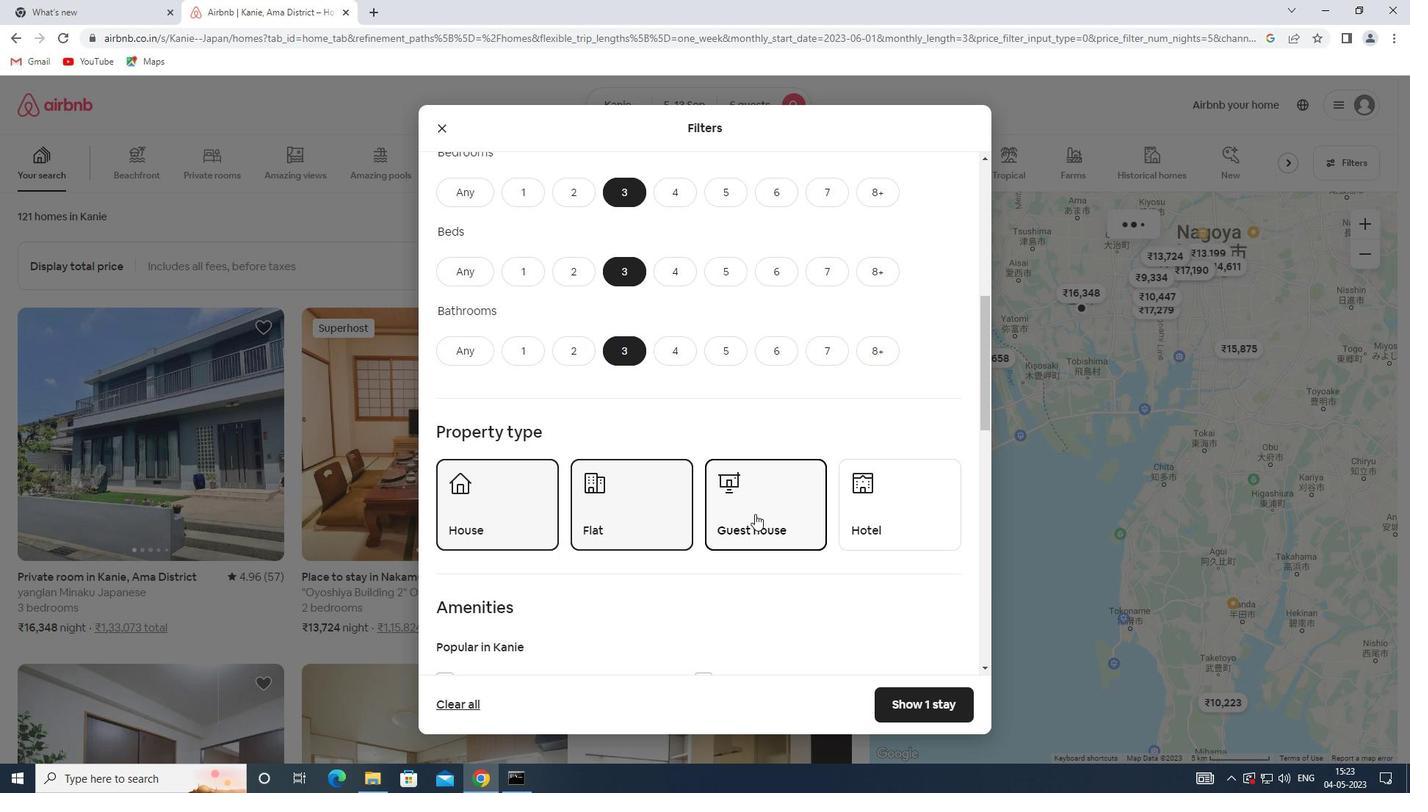 
Action: Mouse moved to (756, 509)
Screenshot: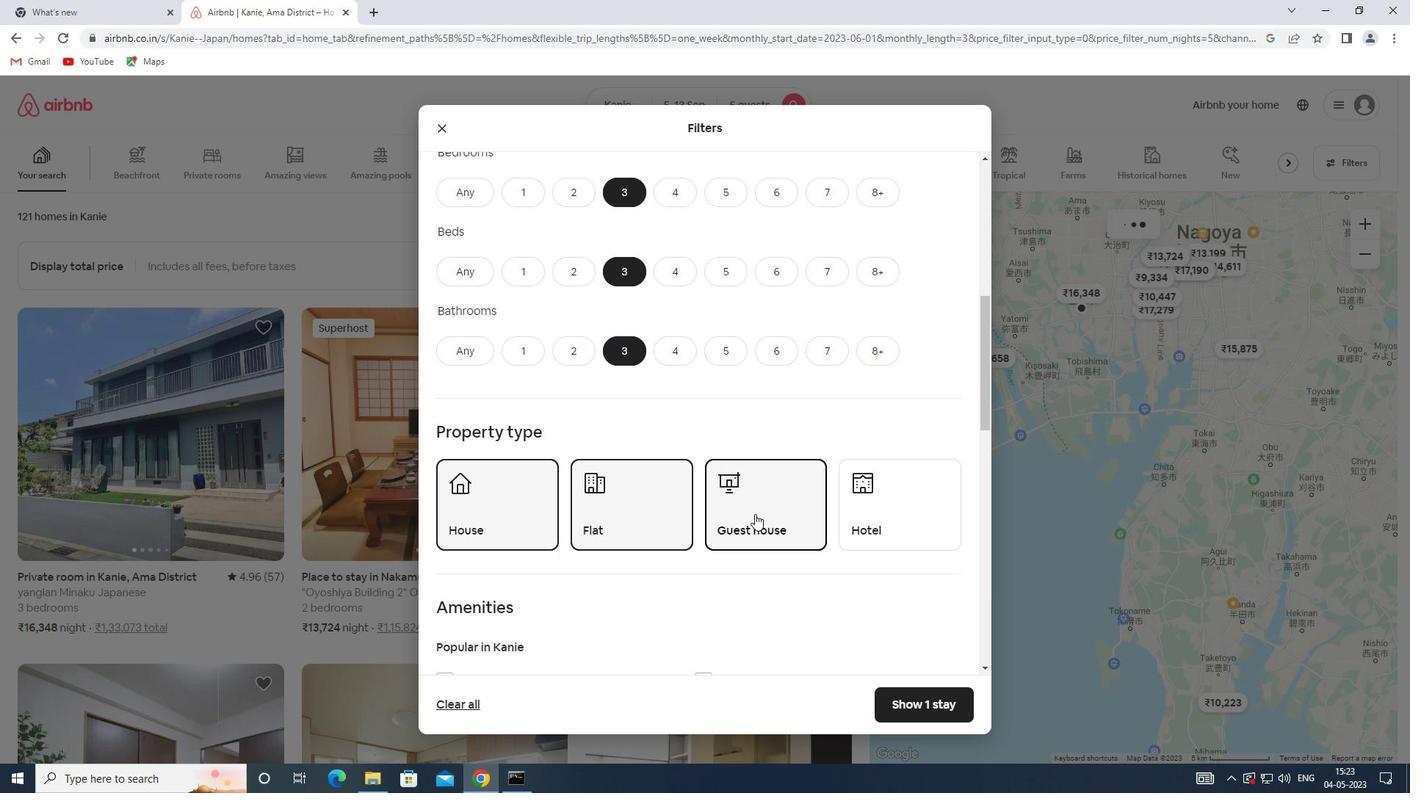 
Action: Mouse scrolled (756, 508) with delta (0, 0)
Screenshot: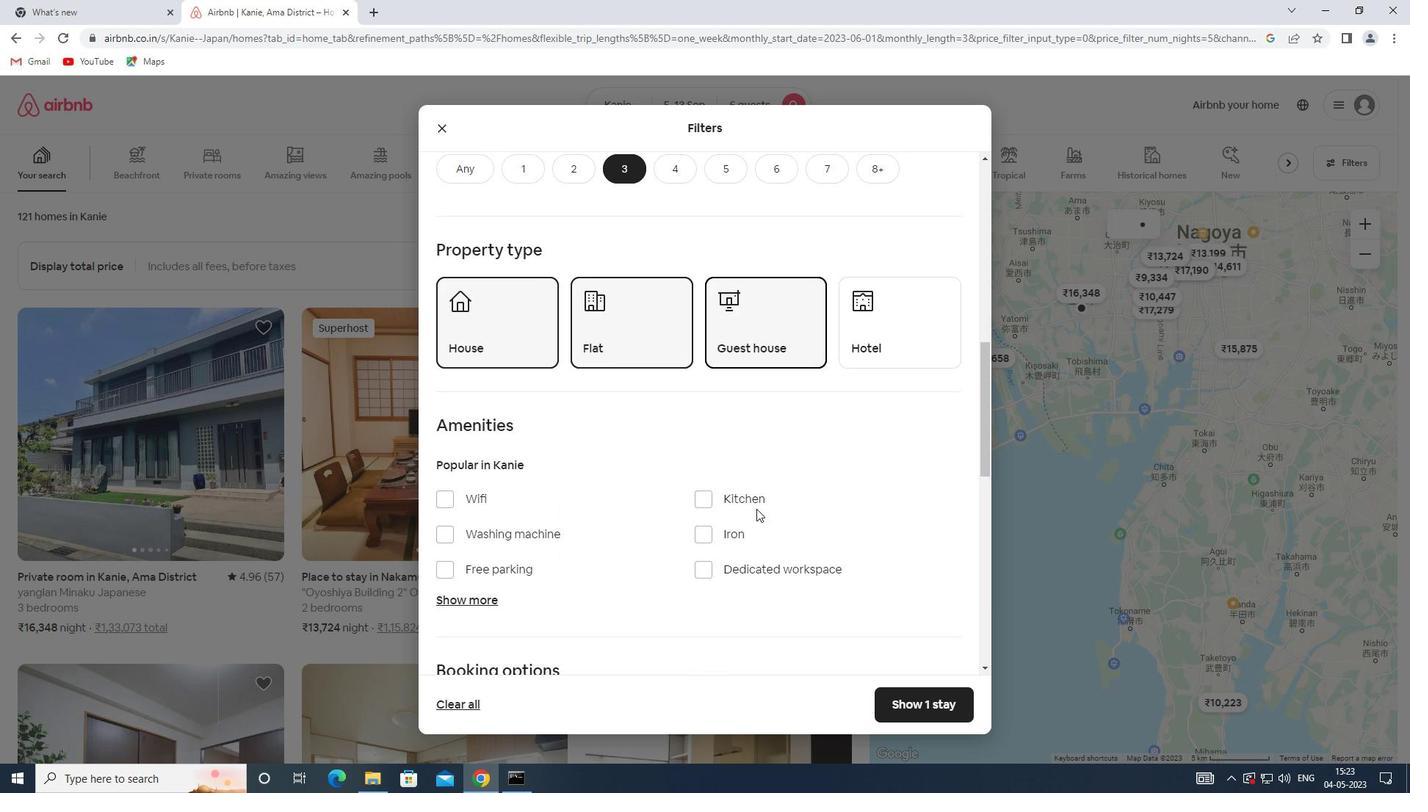 
Action: Mouse scrolled (756, 508) with delta (0, 0)
Screenshot: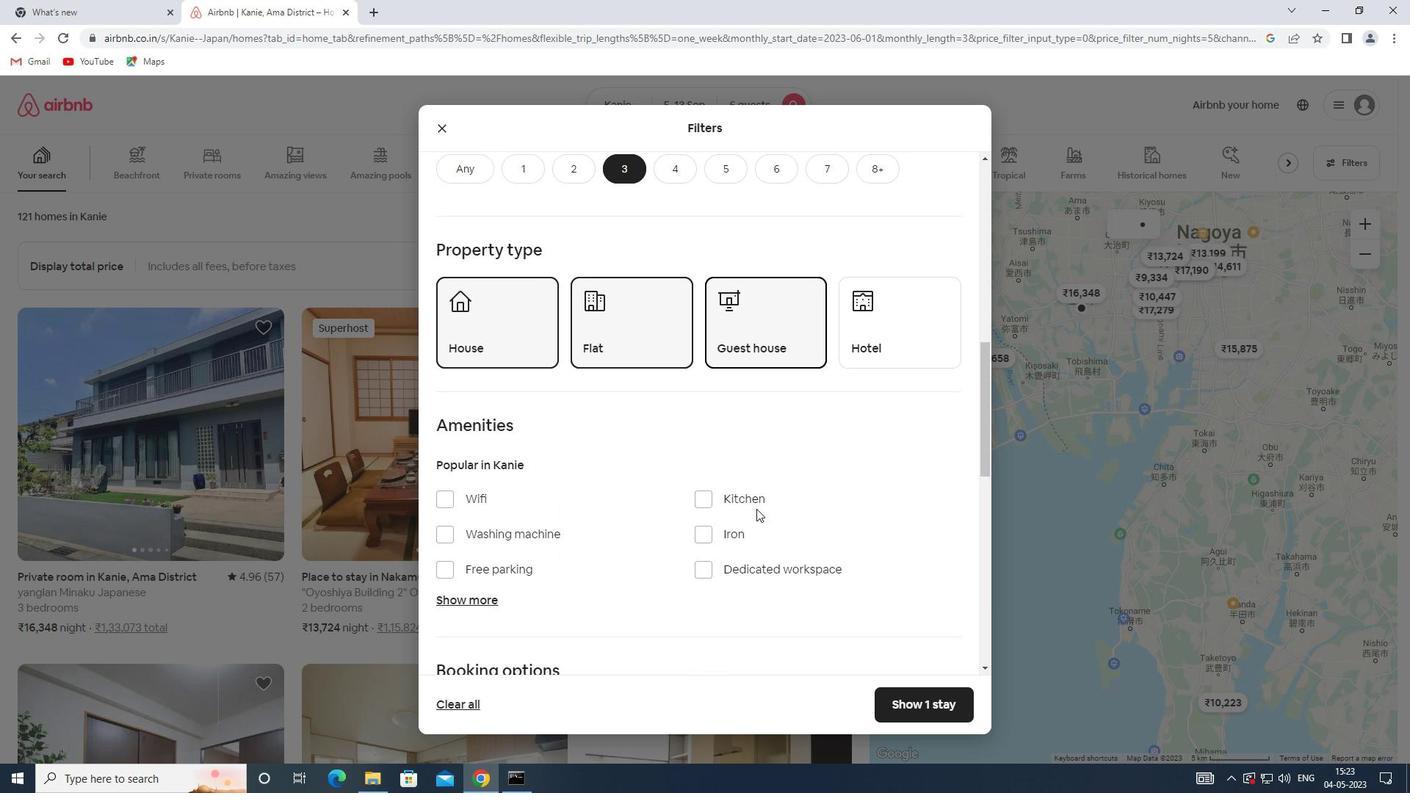 
Action: Mouse scrolled (756, 508) with delta (0, 0)
Screenshot: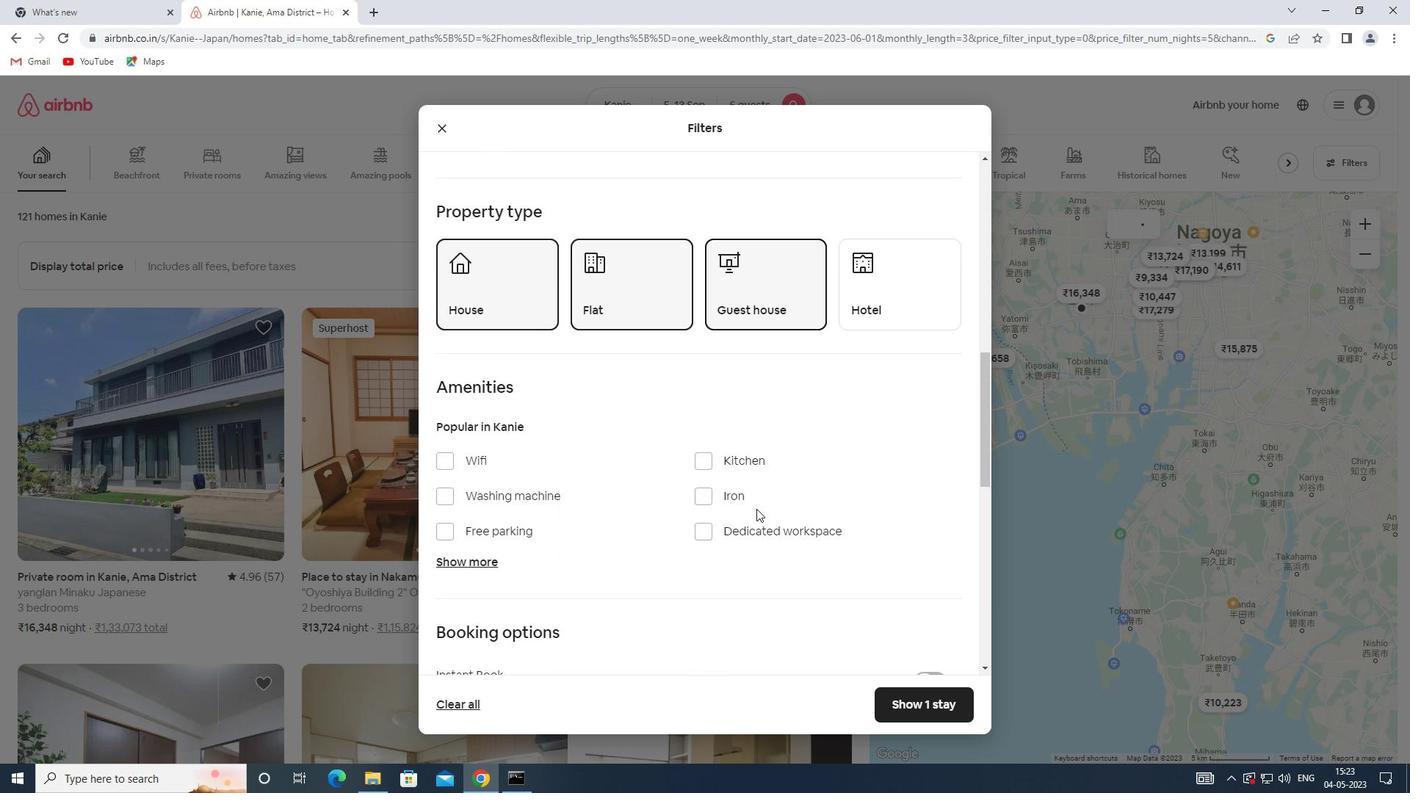 
Action: Mouse moved to (935, 517)
Screenshot: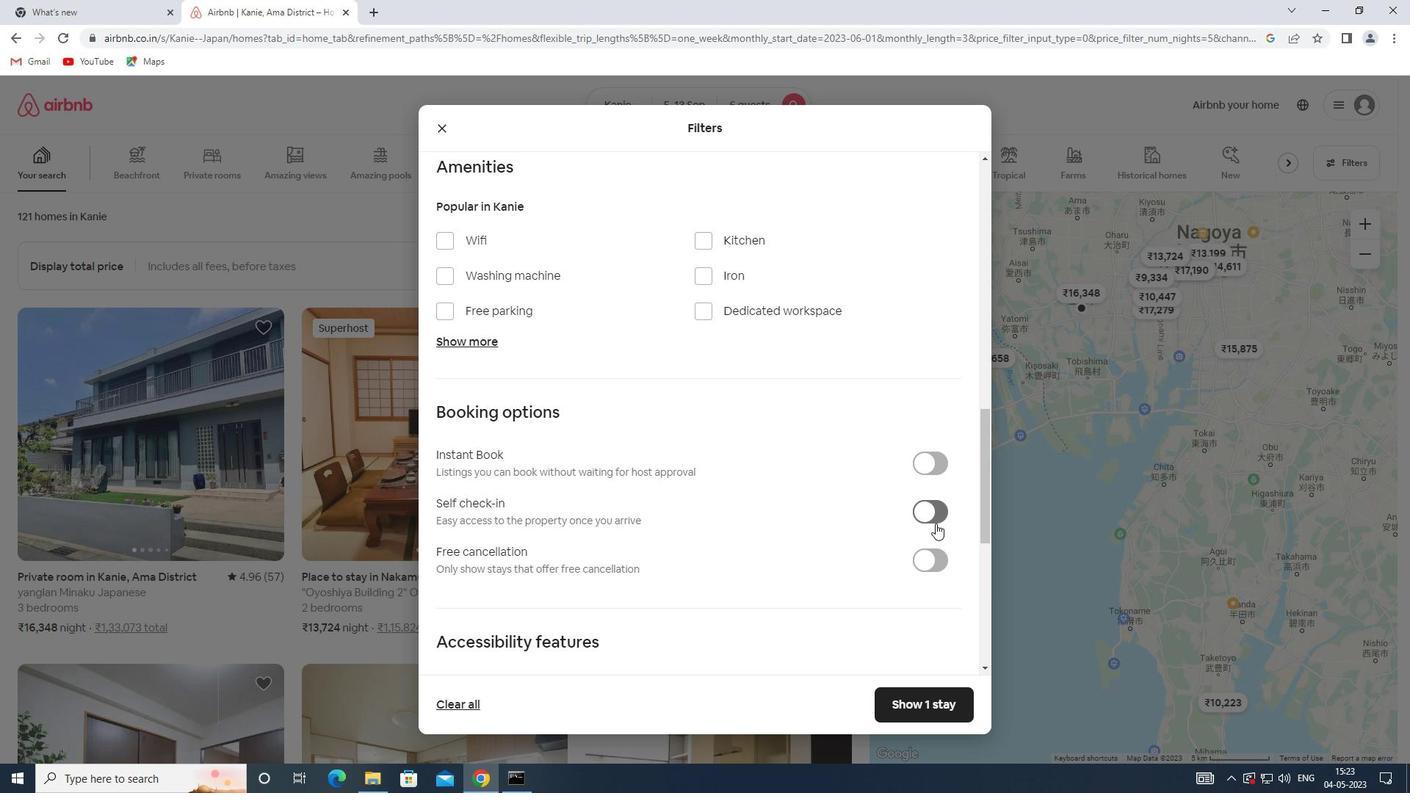 
Action: Mouse pressed left at (935, 517)
Screenshot: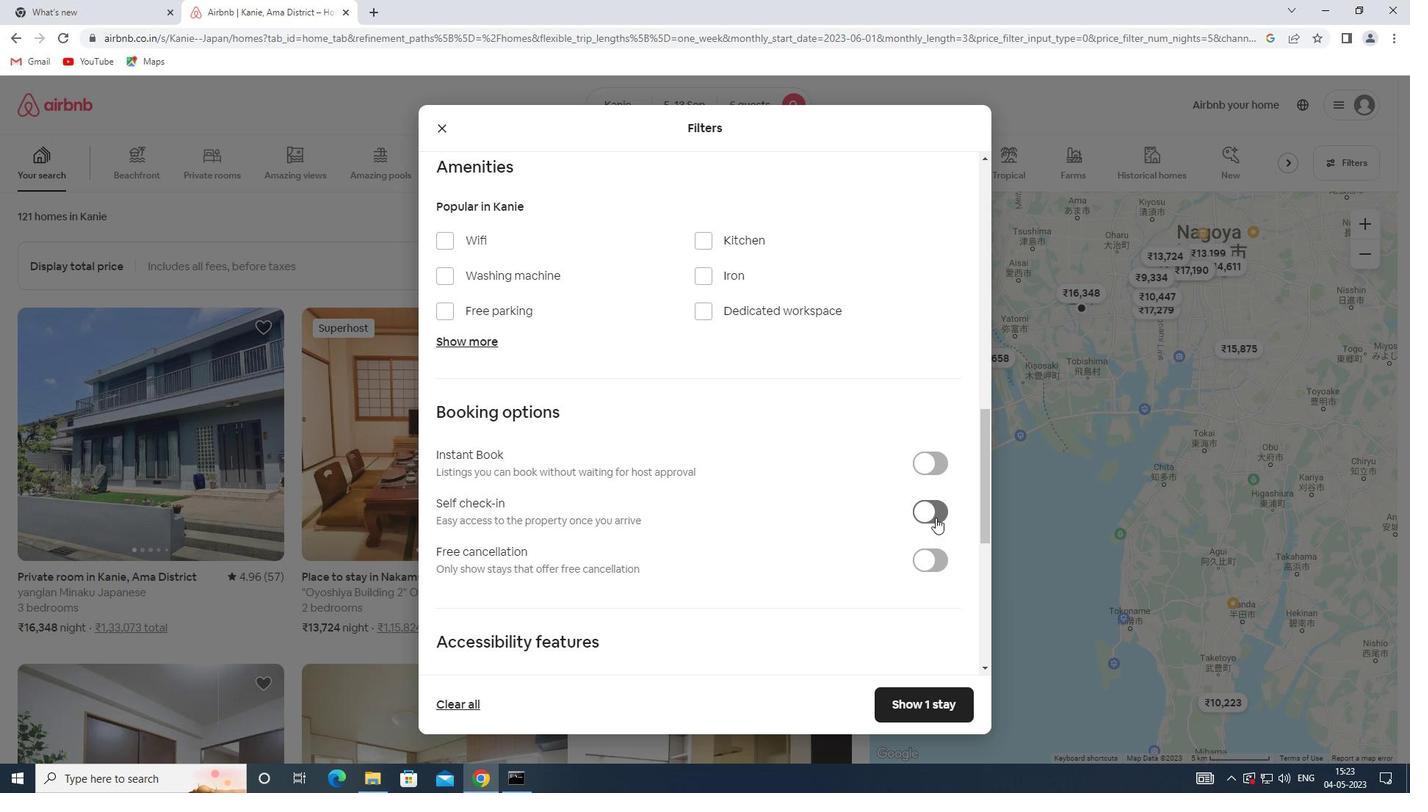 
Action: Mouse moved to (515, 500)
Screenshot: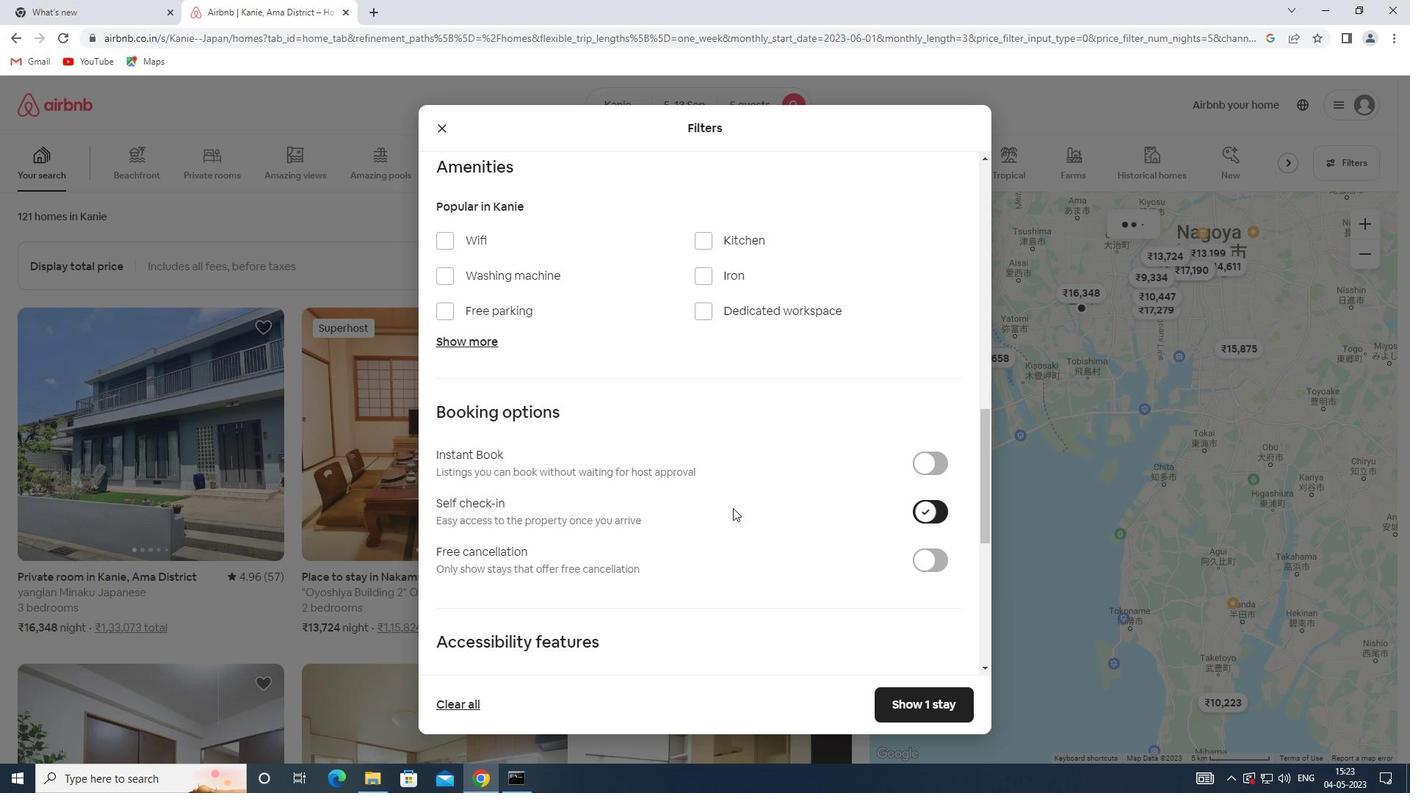 
Action: Mouse scrolled (515, 499) with delta (0, 0)
Screenshot: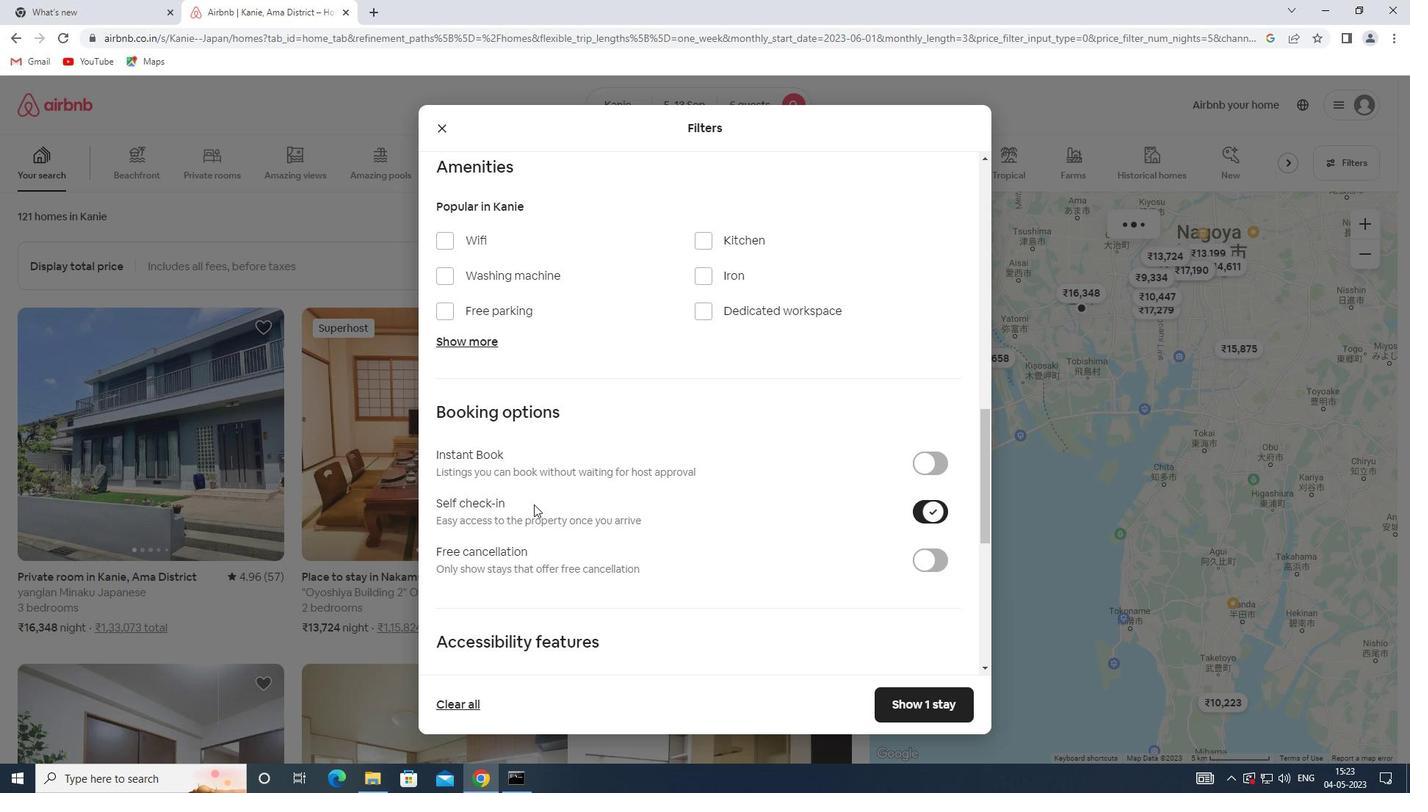 
Action: Mouse scrolled (515, 499) with delta (0, 0)
Screenshot: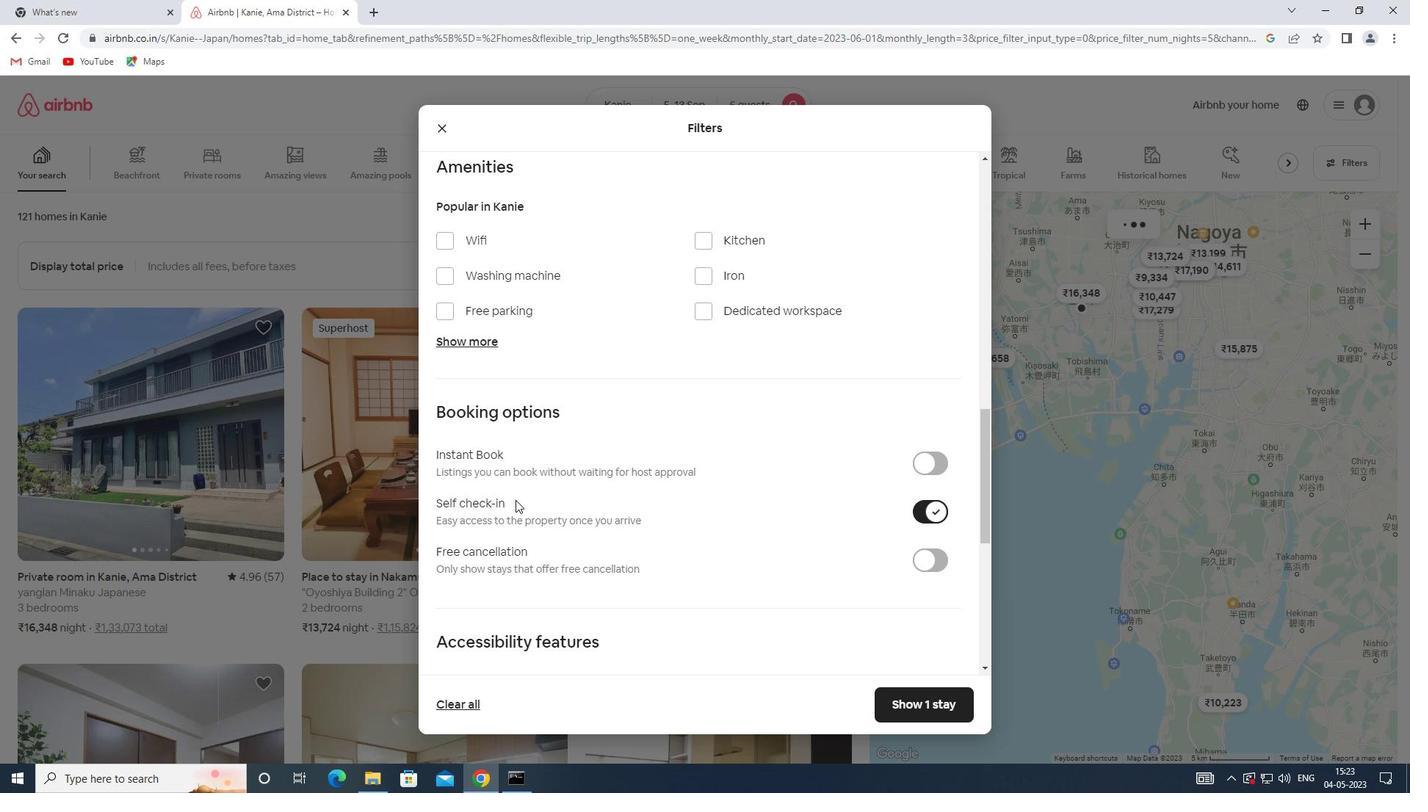 
Action: Mouse scrolled (515, 499) with delta (0, 0)
Screenshot: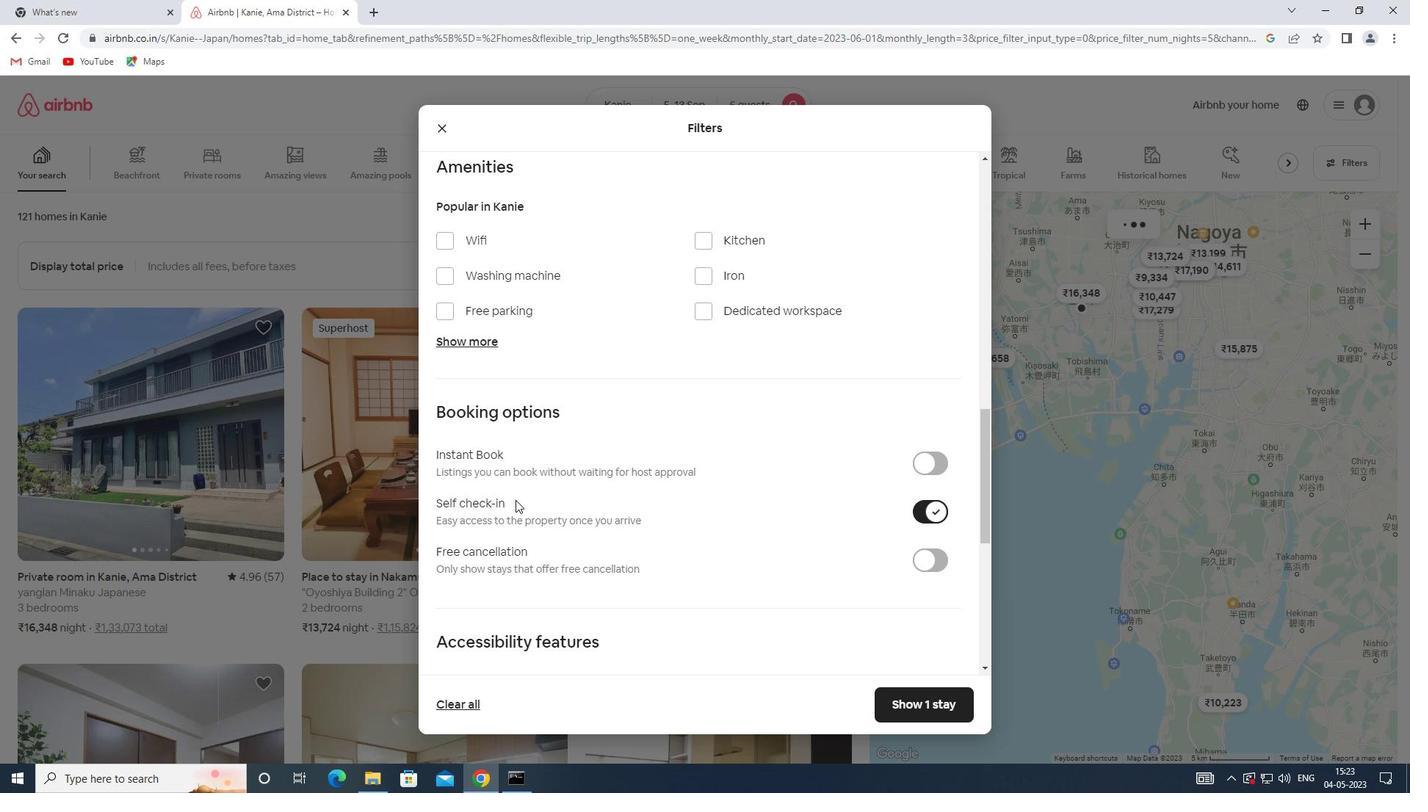 
Action: Mouse scrolled (515, 499) with delta (0, 0)
Screenshot: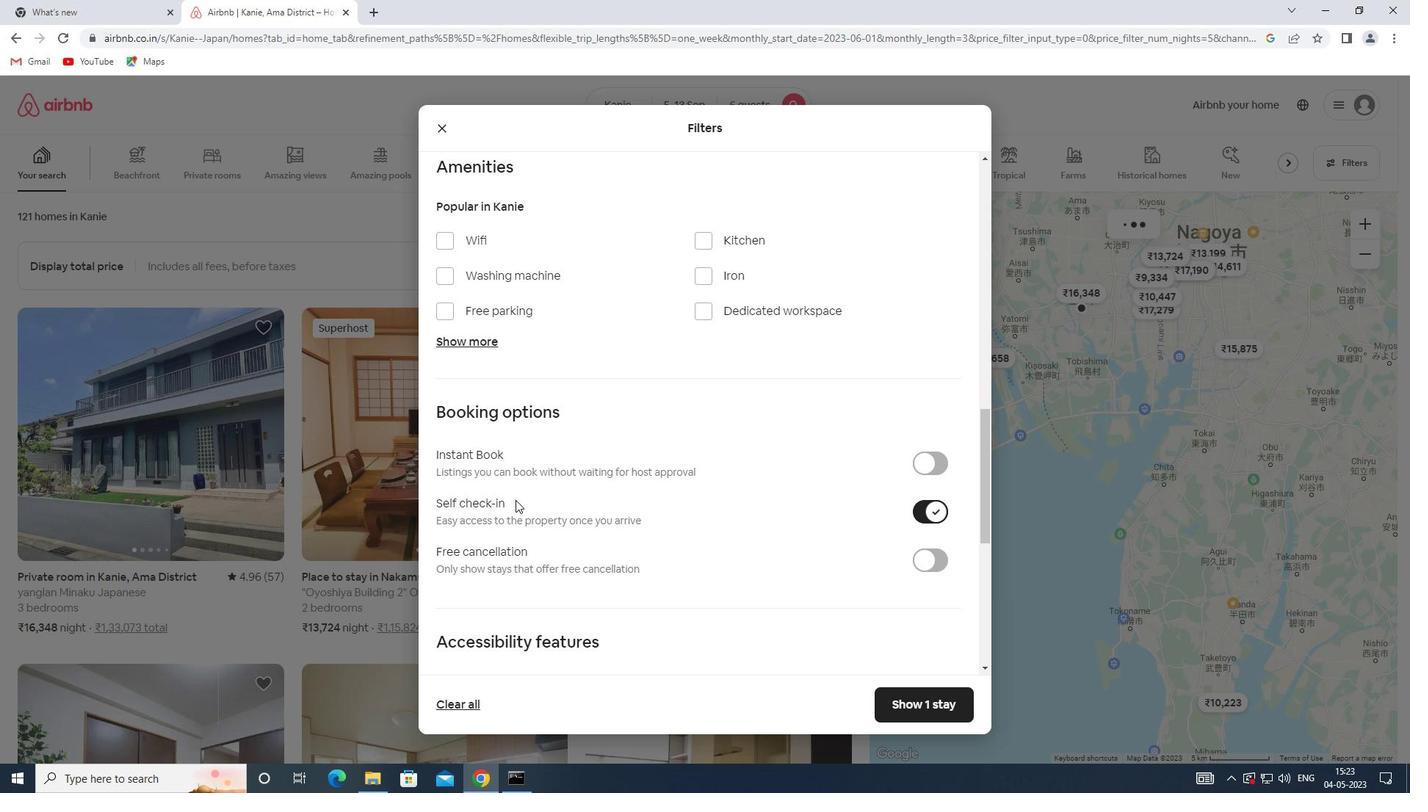 
Action: Mouse moved to (514, 497)
Screenshot: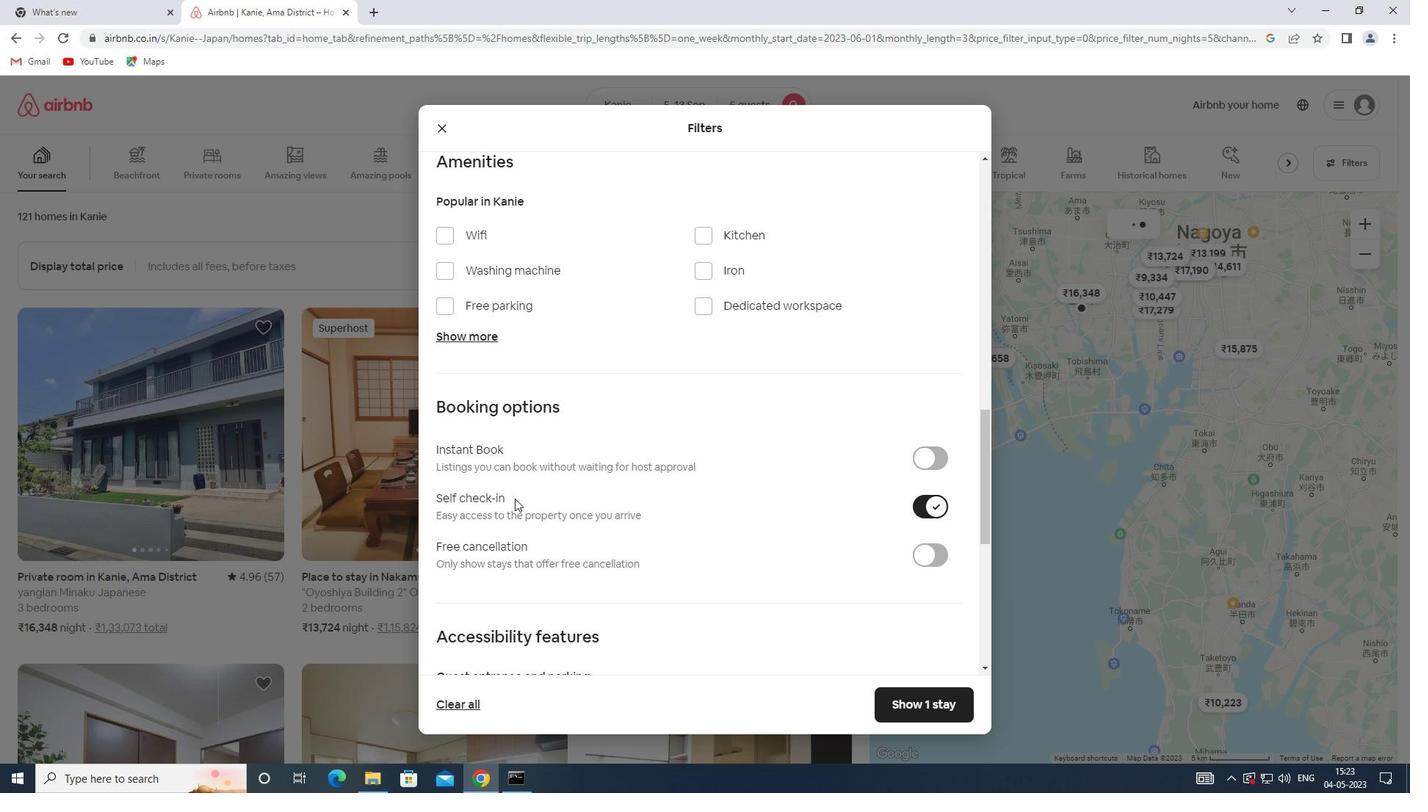 
Action: Mouse scrolled (514, 496) with delta (0, 0)
Screenshot: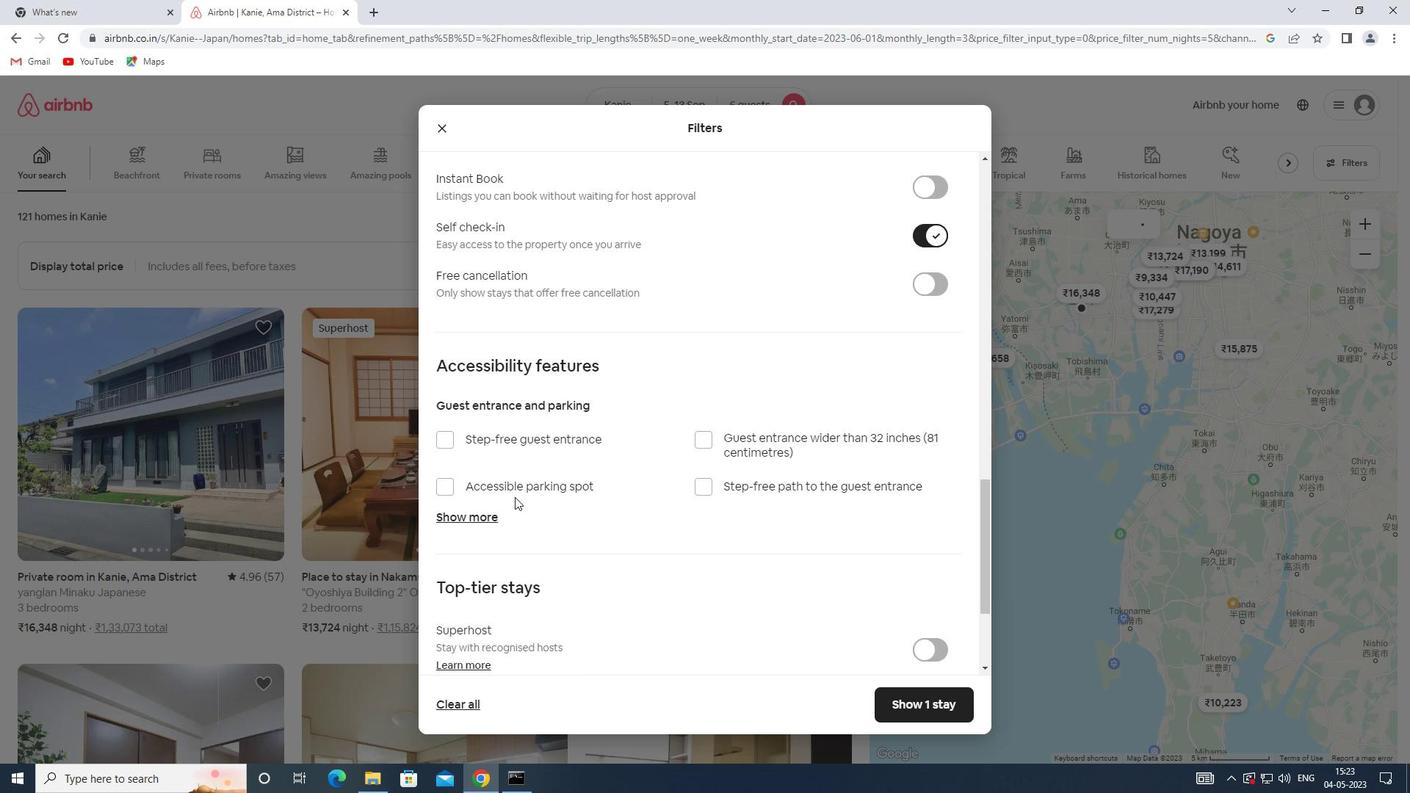 
Action: Mouse scrolled (514, 496) with delta (0, 0)
Screenshot: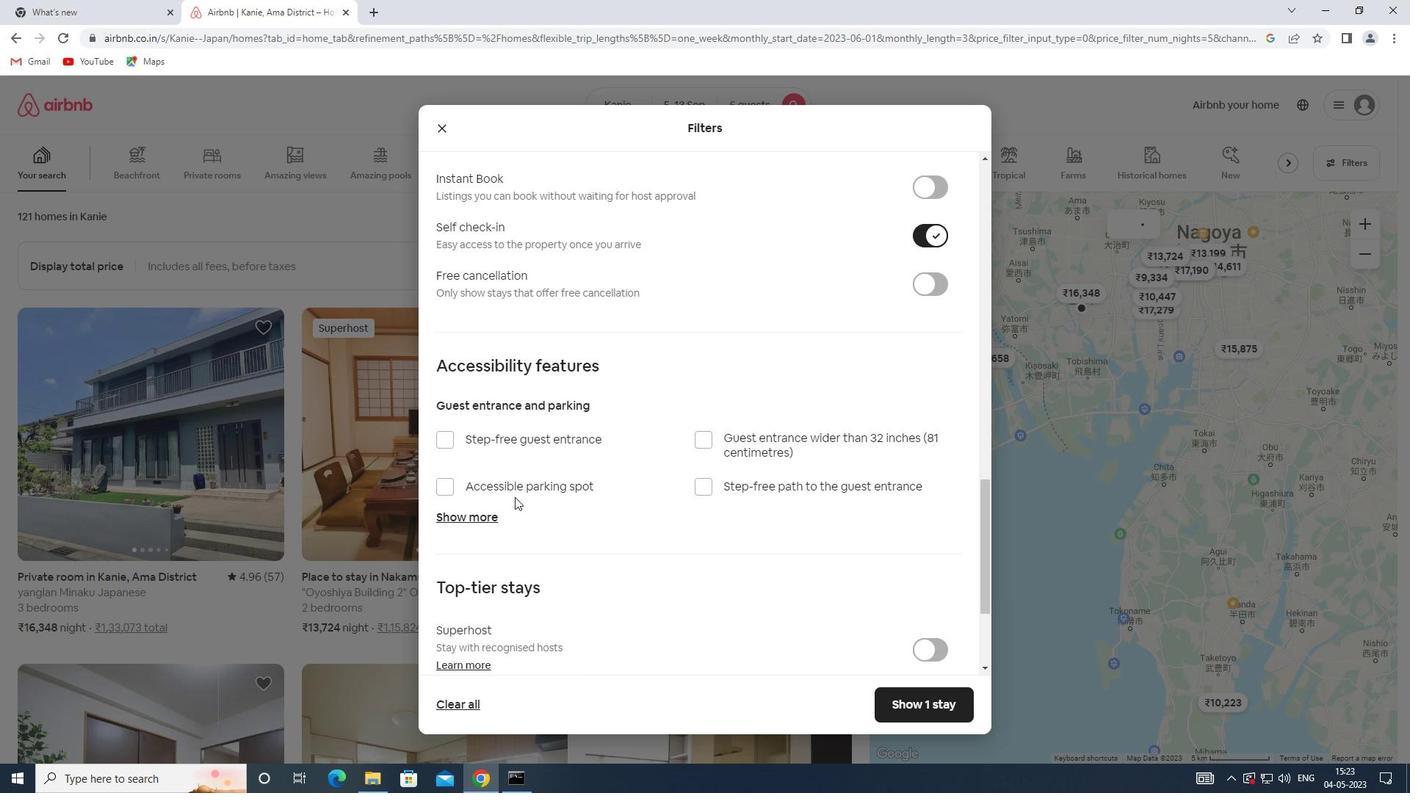 
Action: Mouse scrolled (514, 496) with delta (0, 0)
Screenshot: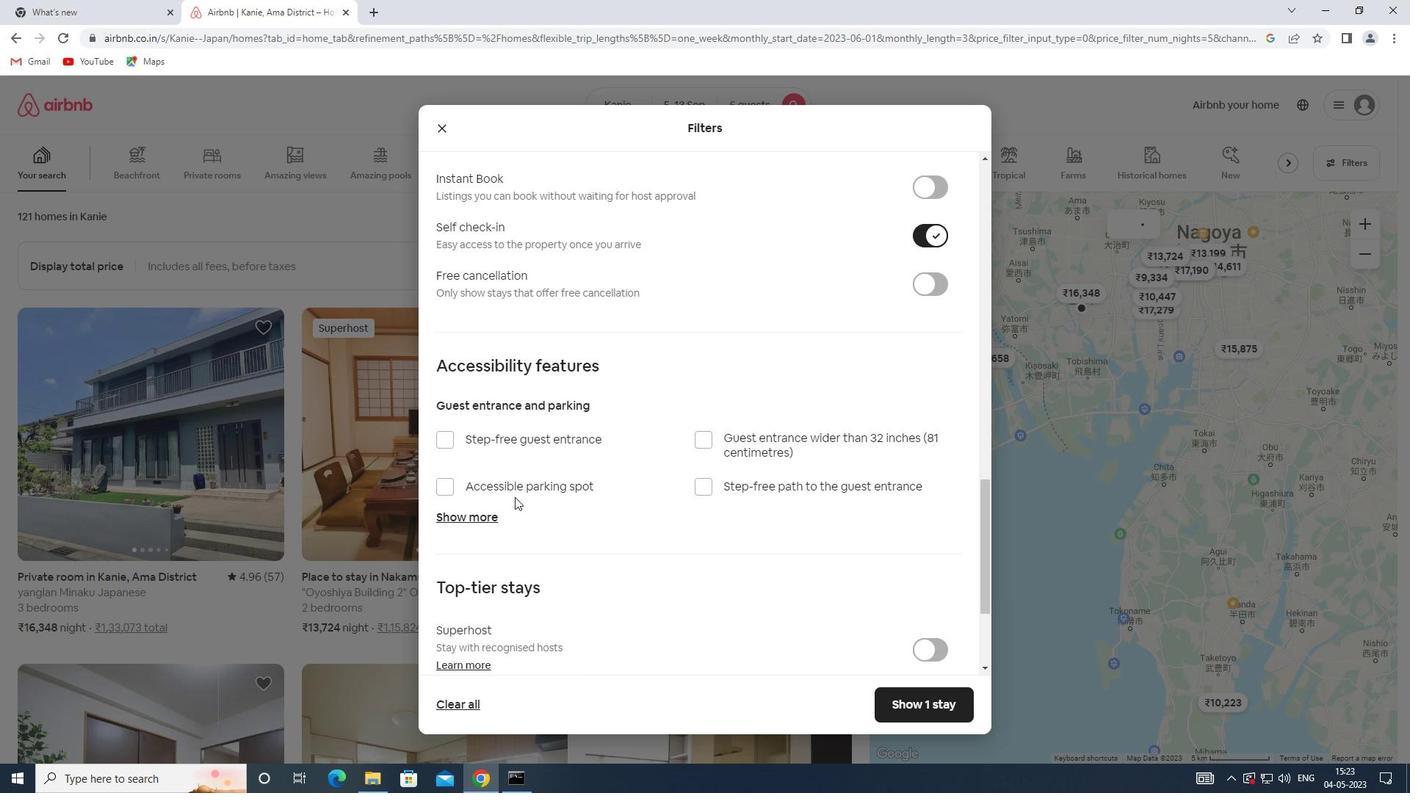 
Action: Mouse scrolled (514, 496) with delta (0, 0)
Screenshot: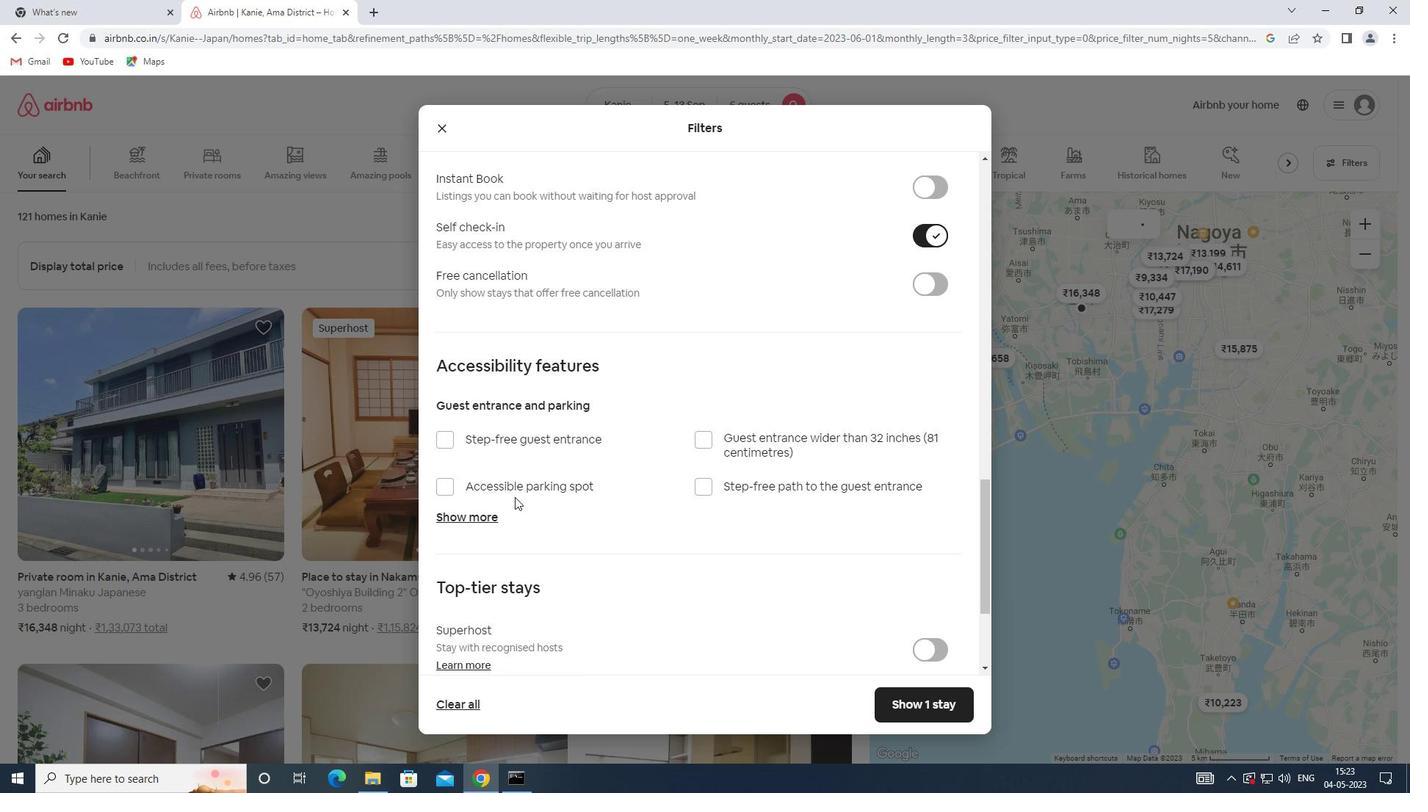 
Action: Mouse moved to (503, 606)
Screenshot: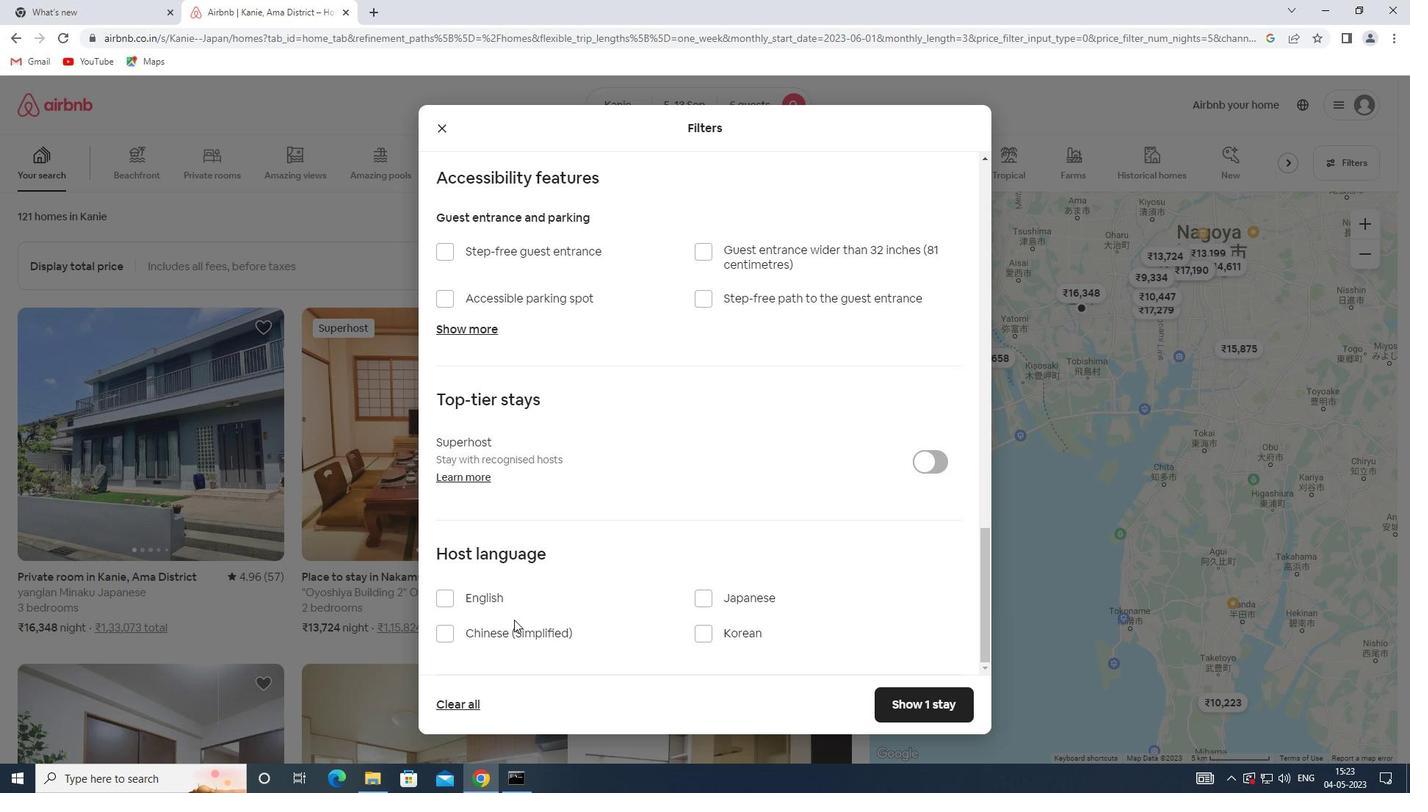 
Action: Mouse pressed left at (503, 606)
Screenshot: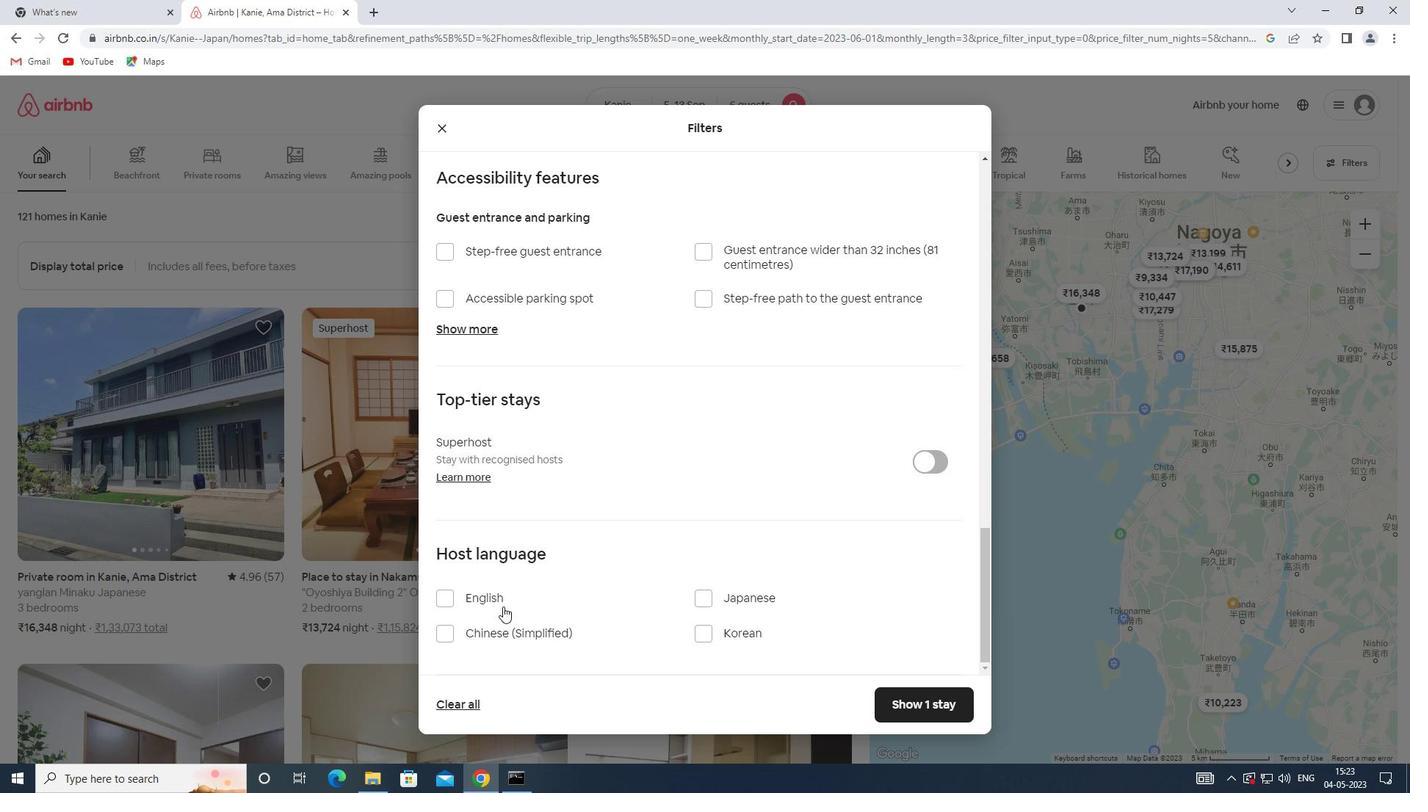 
Action: Mouse moved to (936, 696)
Screenshot: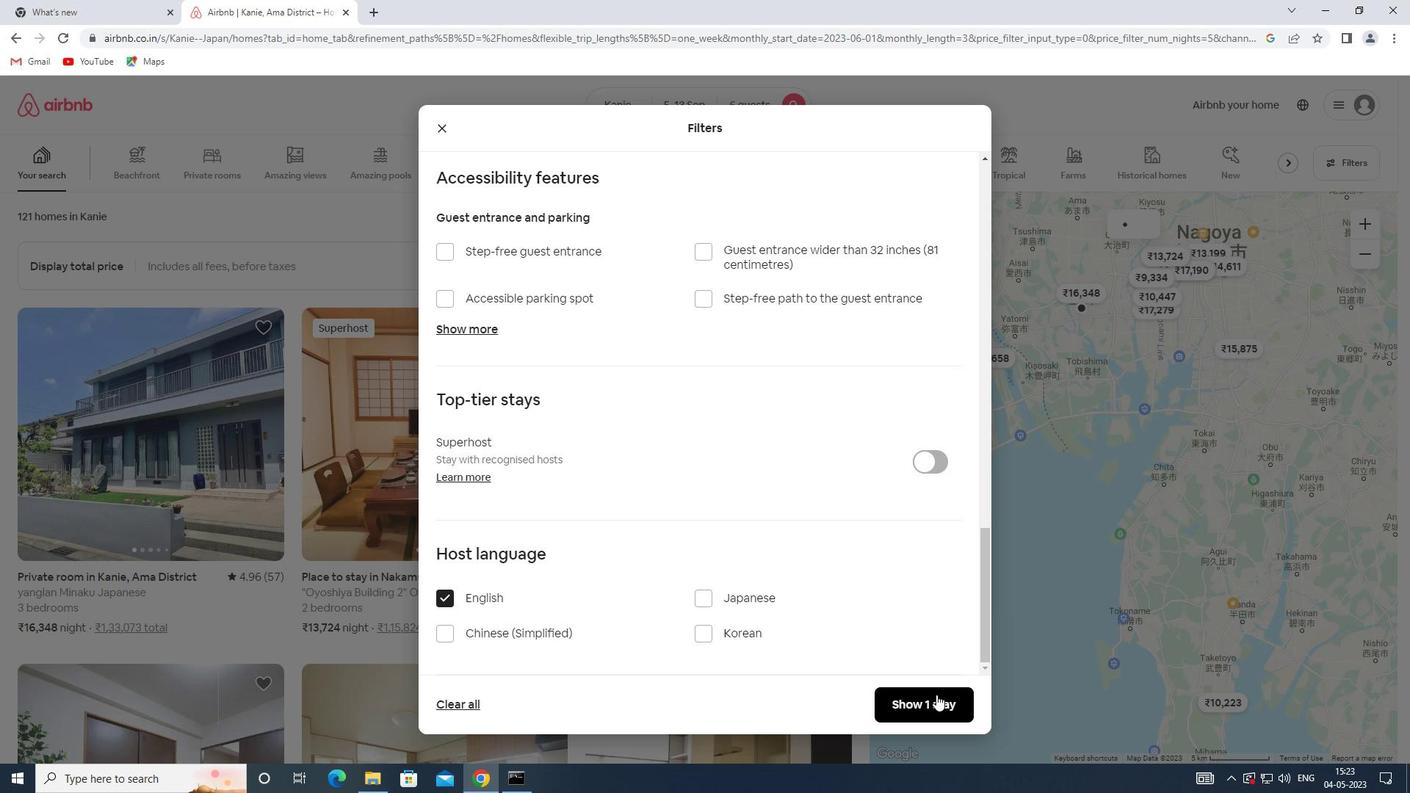 
Action: Mouse pressed left at (936, 696)
Screenshot: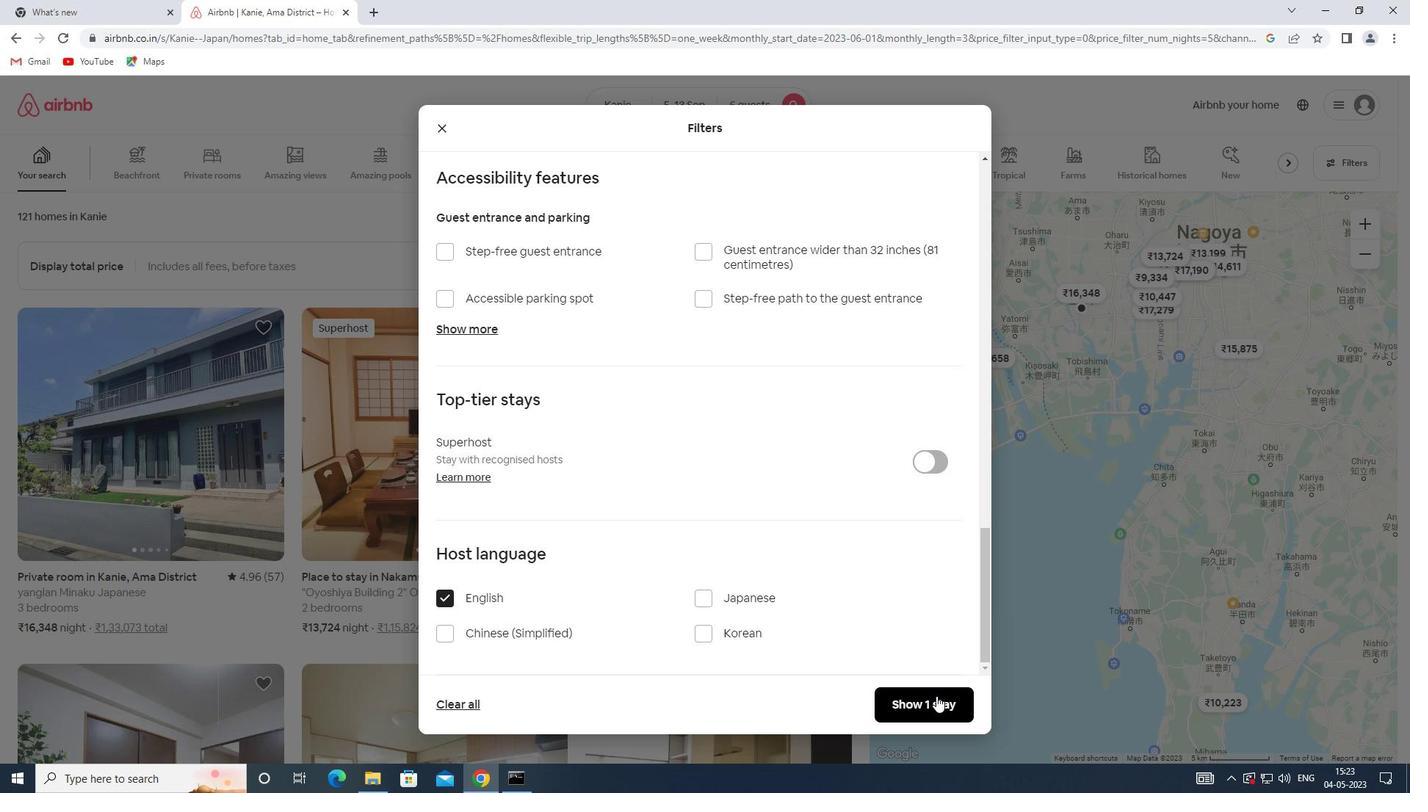 
Action: Mouse moved to (934, 697)
Screenshot: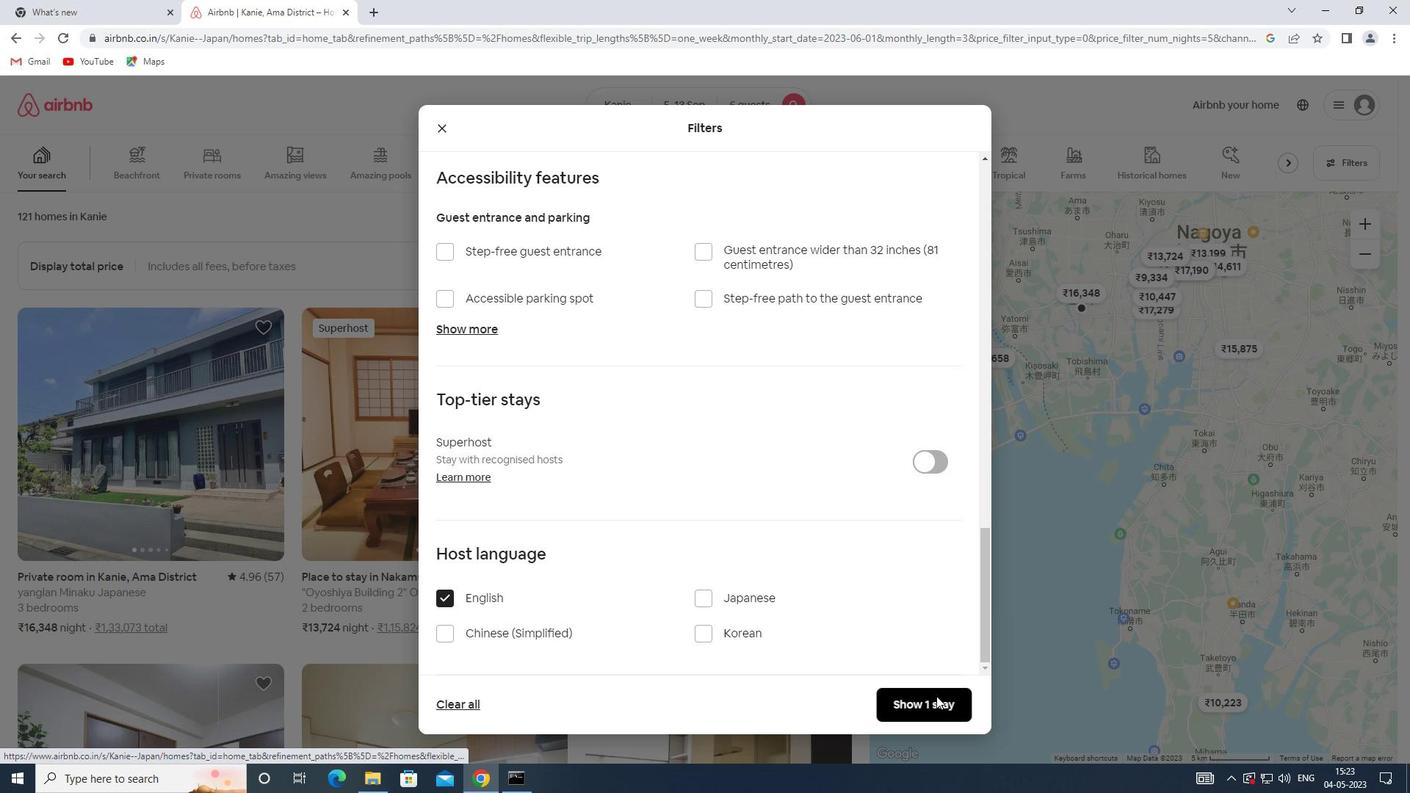 
